 Task: Find an Airbnb in Farmington Hills, MI for 12 guests from 10th to 20th August, with a price range of ₹10,000 to ₹14,000, 6 bedrooms, and amenities like TV, gym, breakfast, WiFi, and free parking. Choose 'Flat' as the property type and enable 'Self check-in'.
Action: Mouse moved to (736, 145)
Screenshot: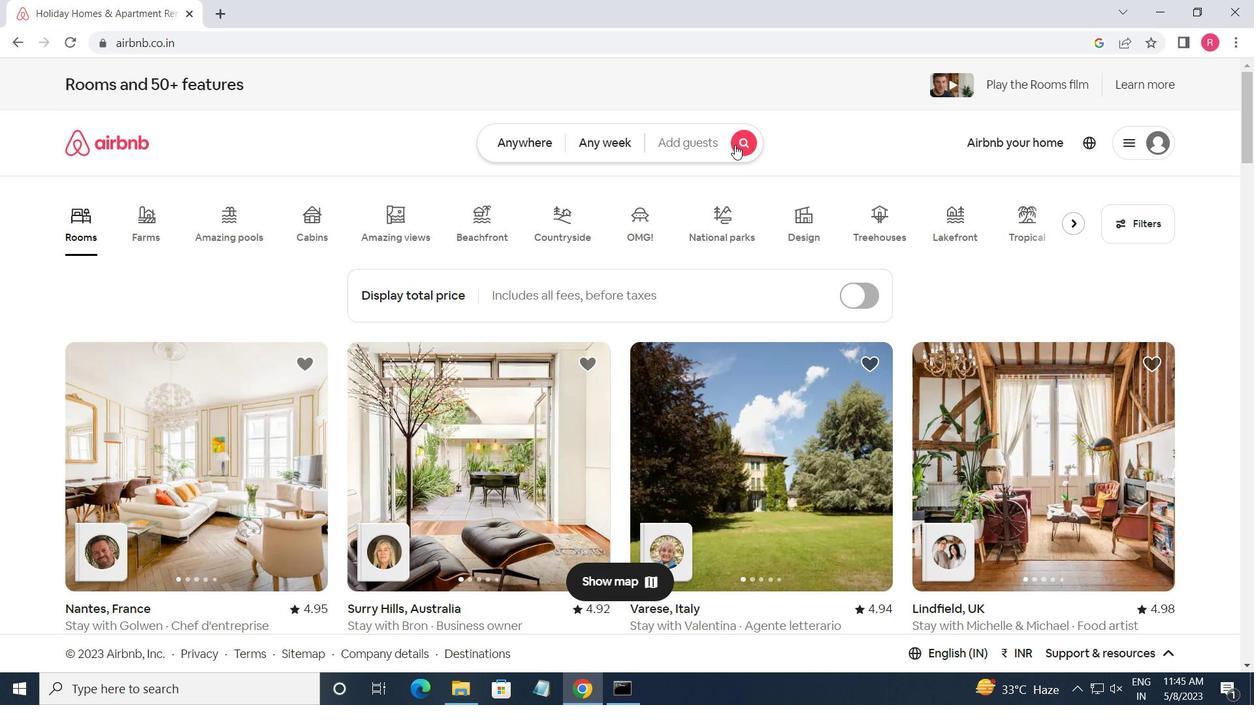 
Action: Mouse pressed left at (736, 145)
Screenshot: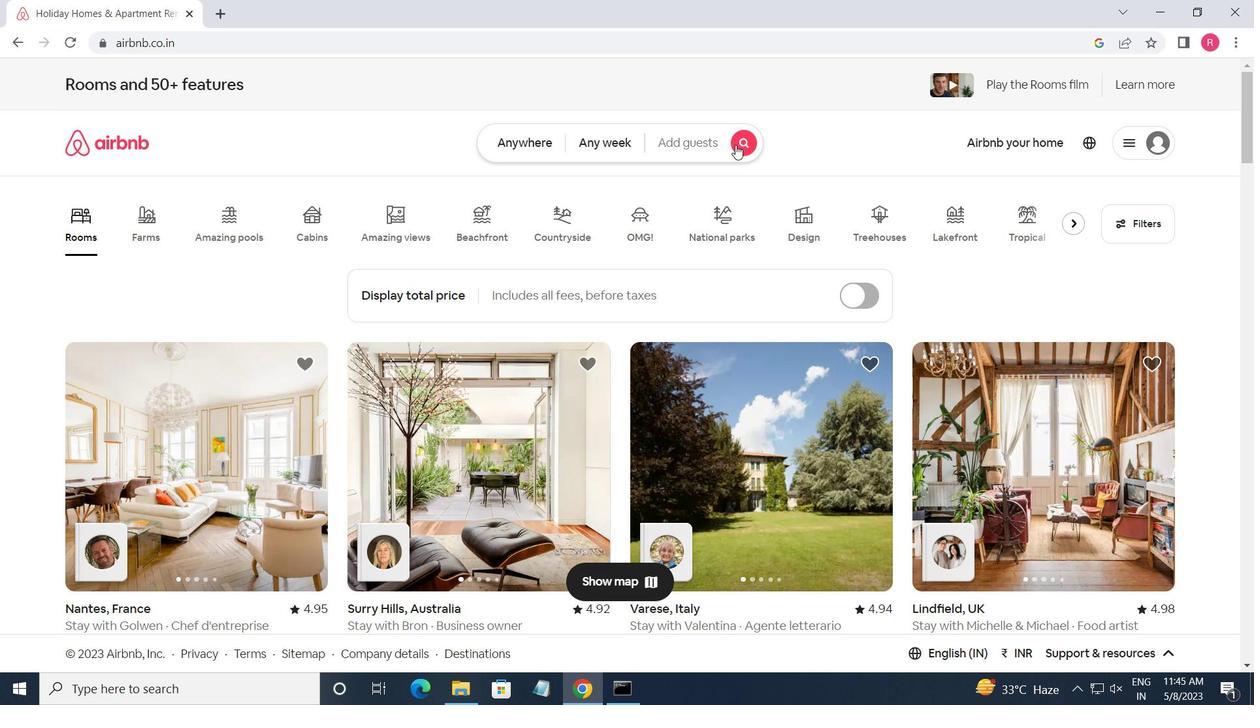 
Action: Mouse moved to (380, 214)
Screenshot: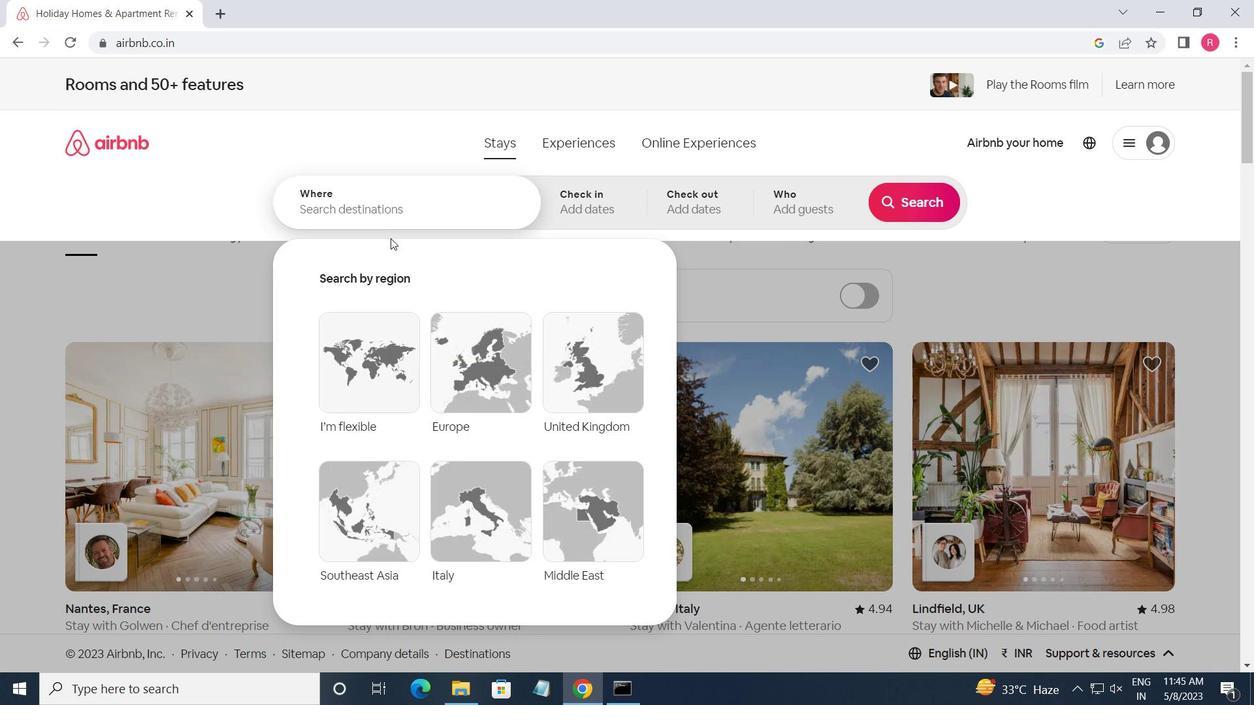 
Action: Mouse pressed left at (380, 214)
Screenshot: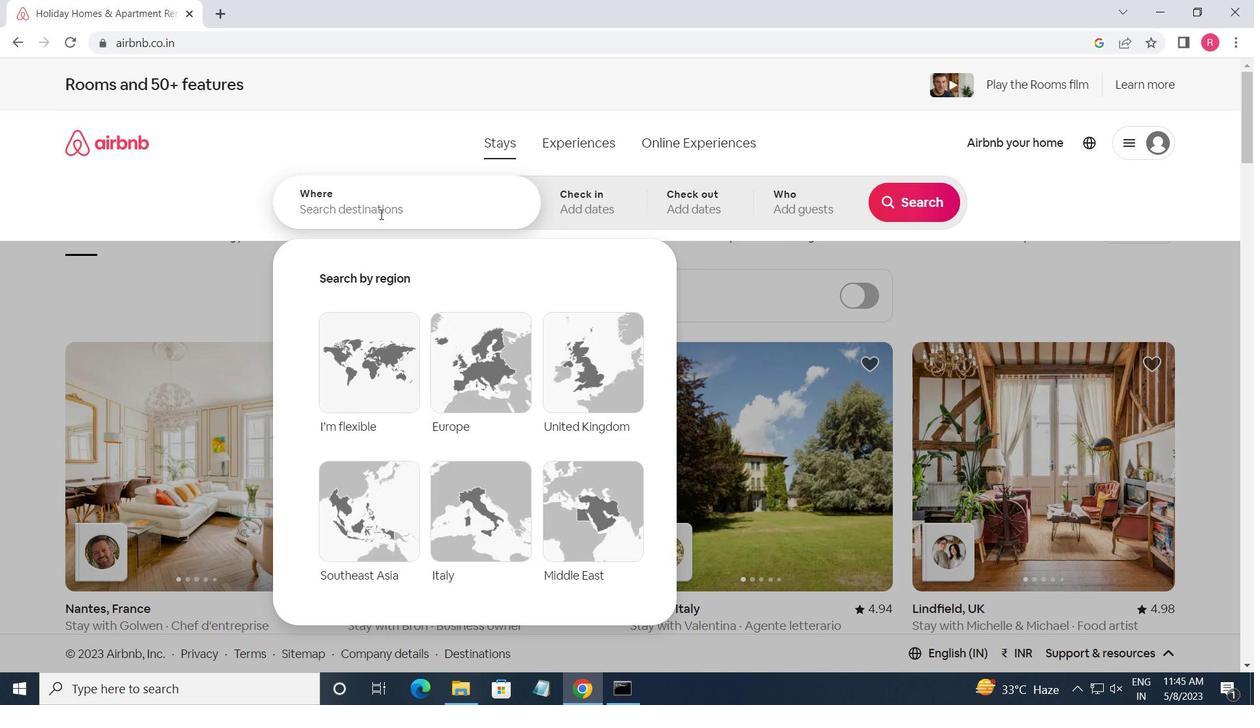 
Action: Key pressed <Key.shift>FARMINGTON
Screenshot: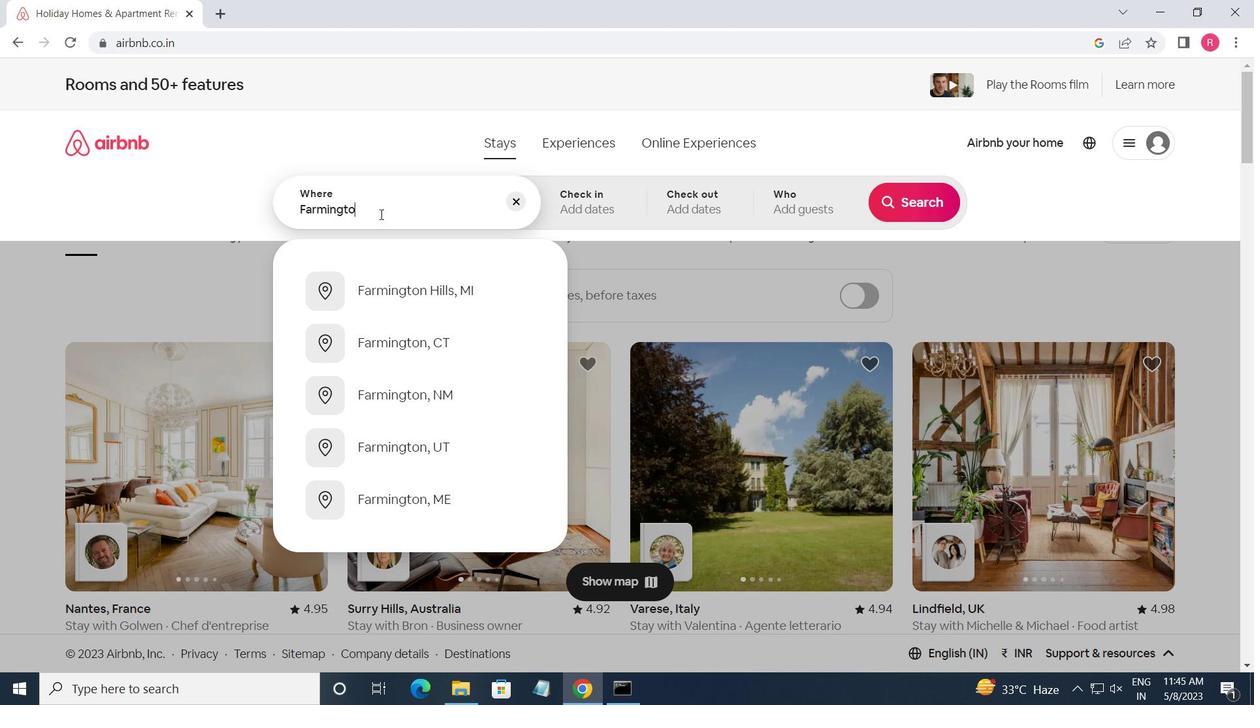 
Action: Mouse moved to (418, 282)
Screenshot: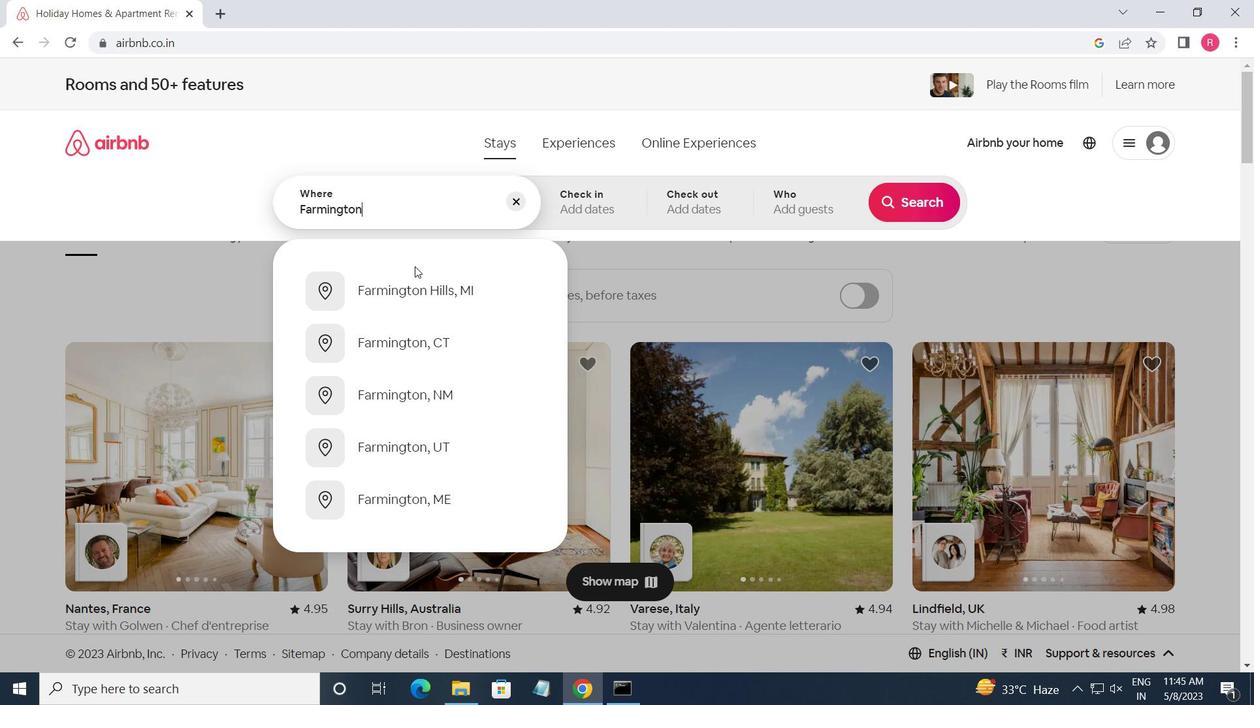 
Action: Mouse pressed left at (418, 282)
Screenshot: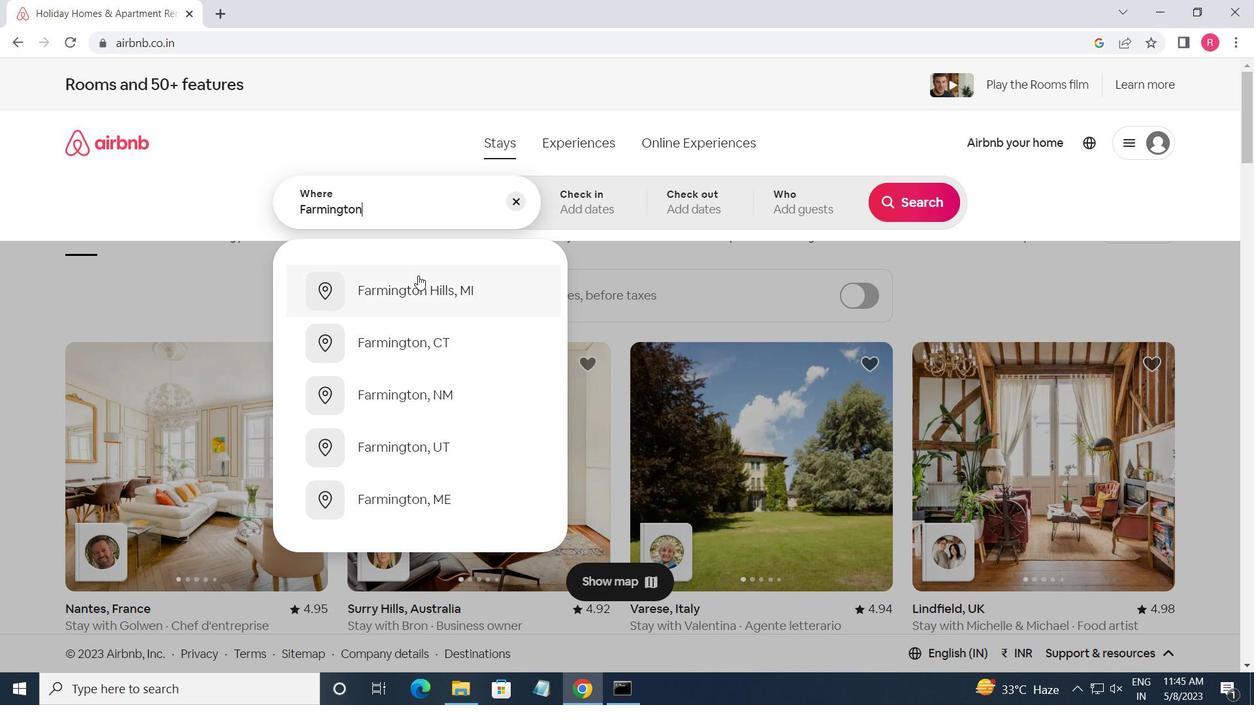 
Action: Mouse moved to (917, 337)
Screenshot: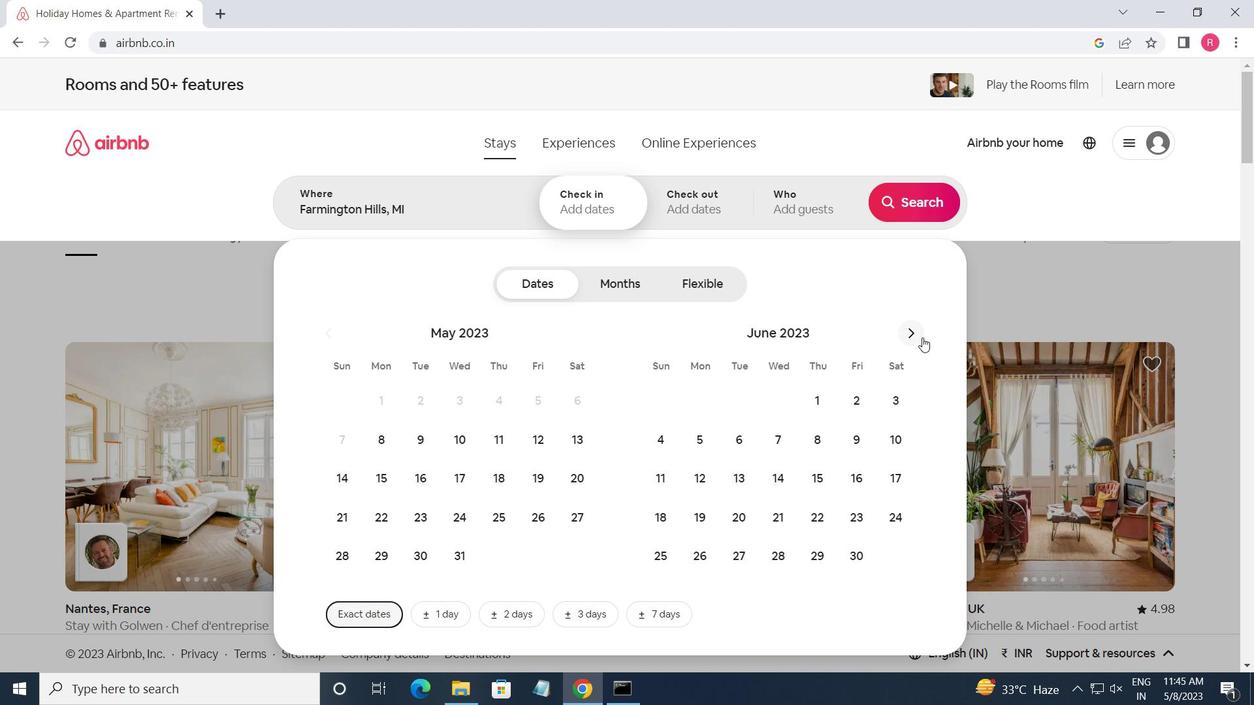 
Action: Mouse pressed left at (917, 337)
Screenshot: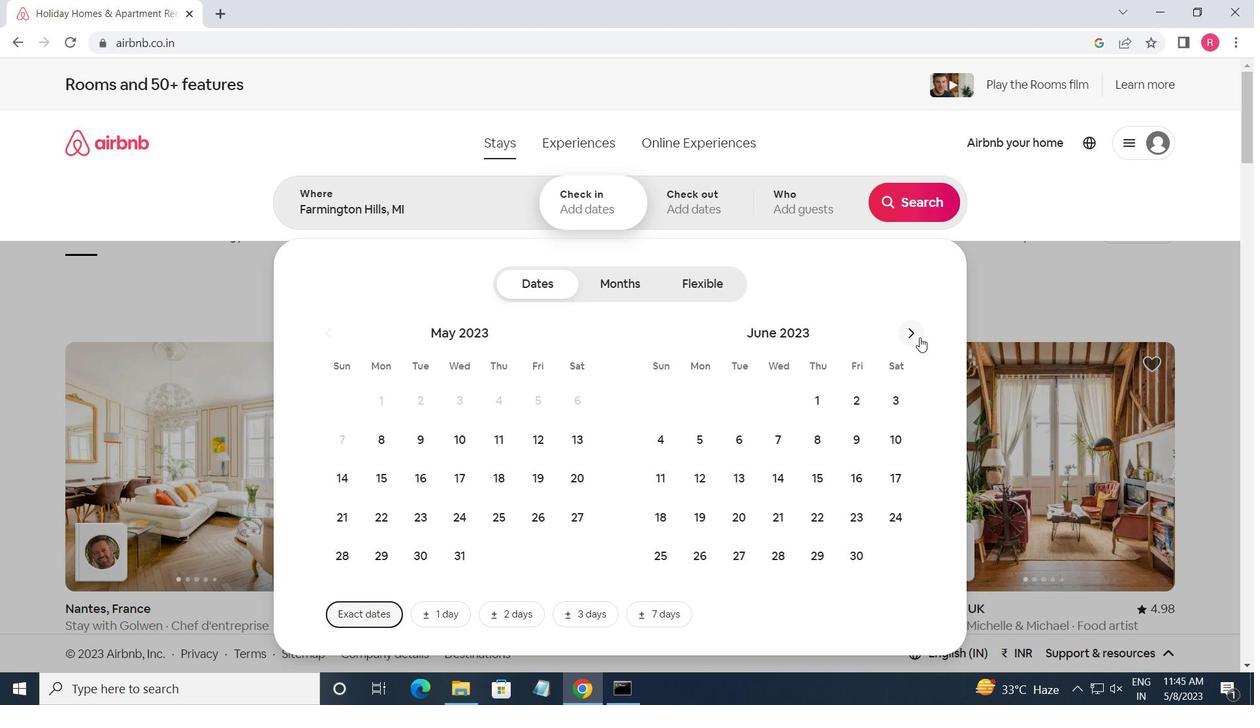 
Action: Mouse pressed left at (917, 337)
Screenshot: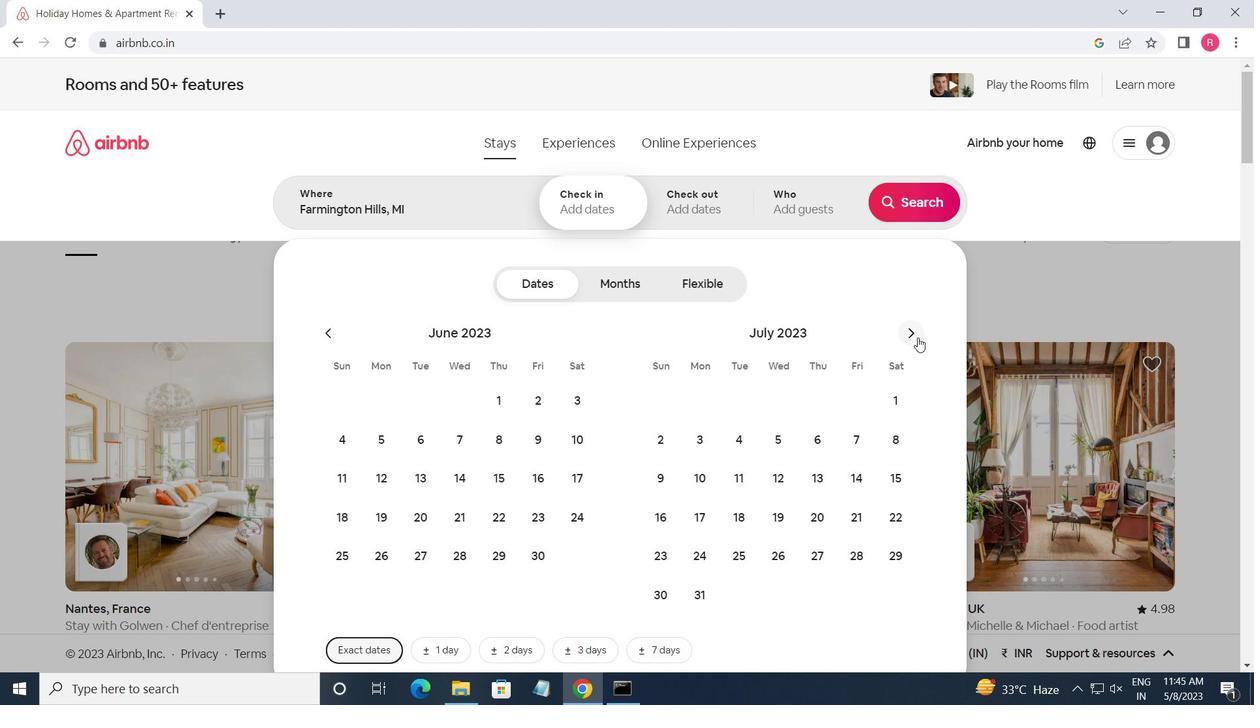 
Action: Mouse moved to (826, 448)
Screenshot: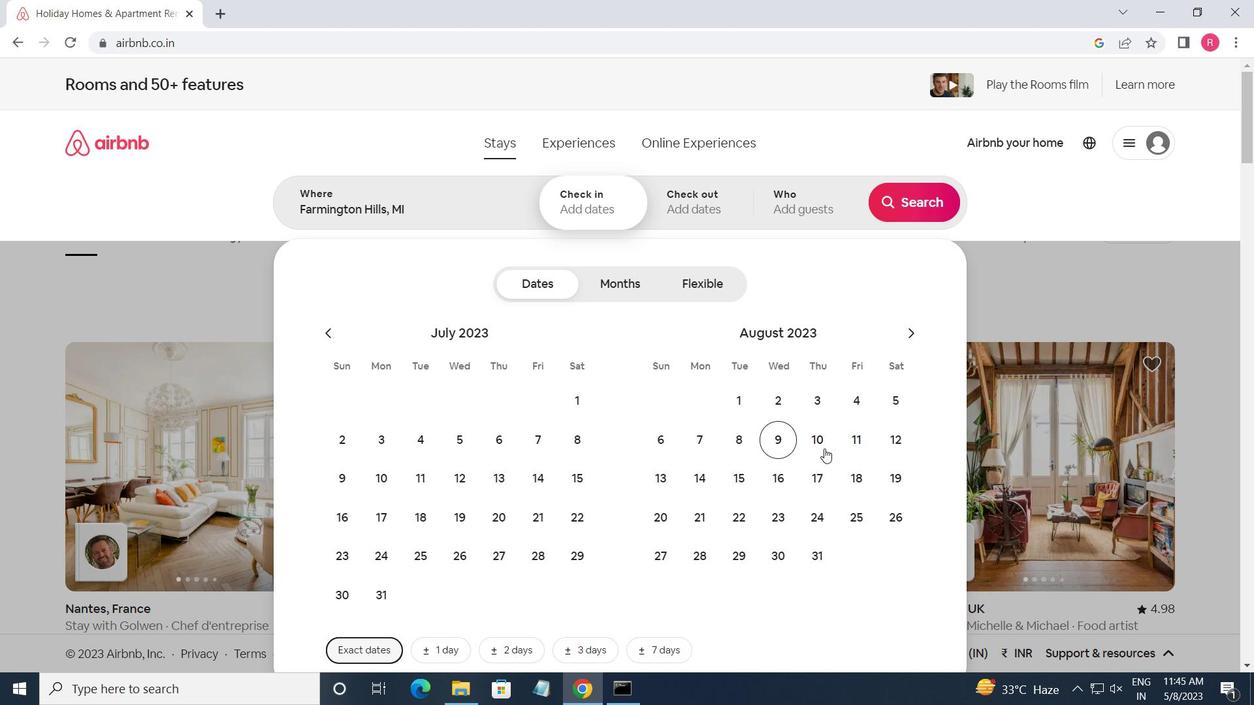 
Action: Mouse pressed left at (826, 448)
Screenshot: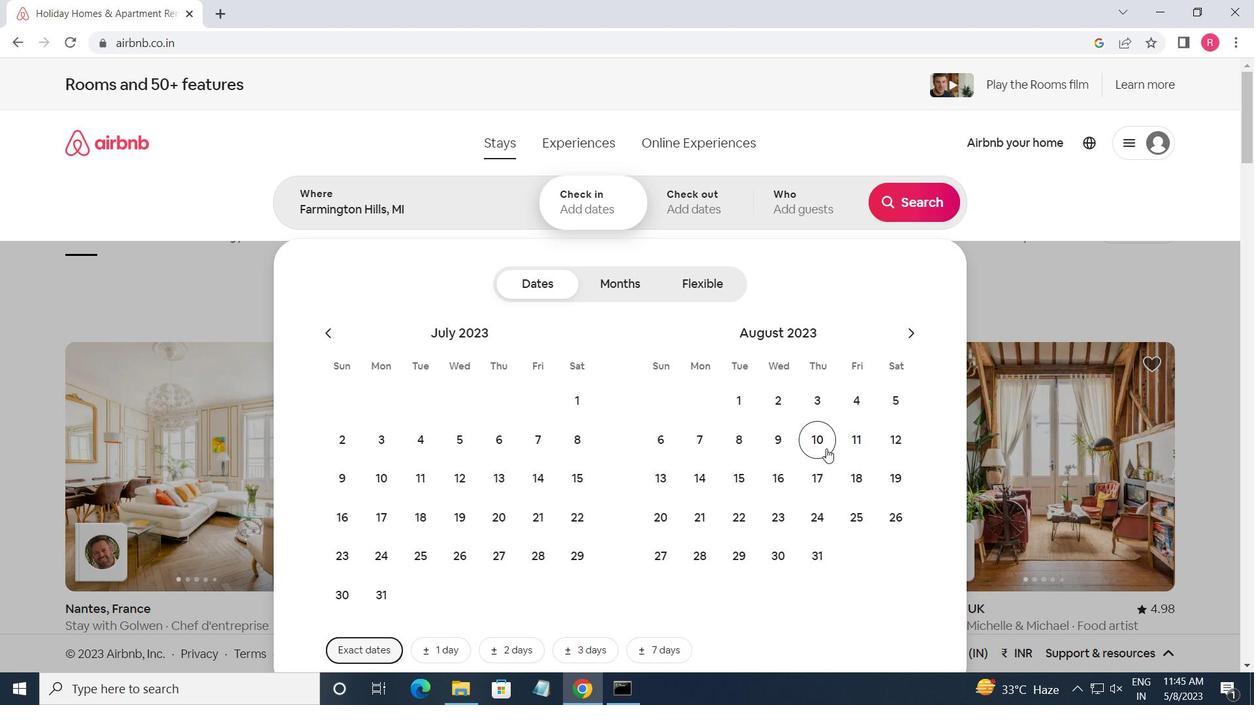 
Action: Mouse moved to (677, 516)
Screenshot: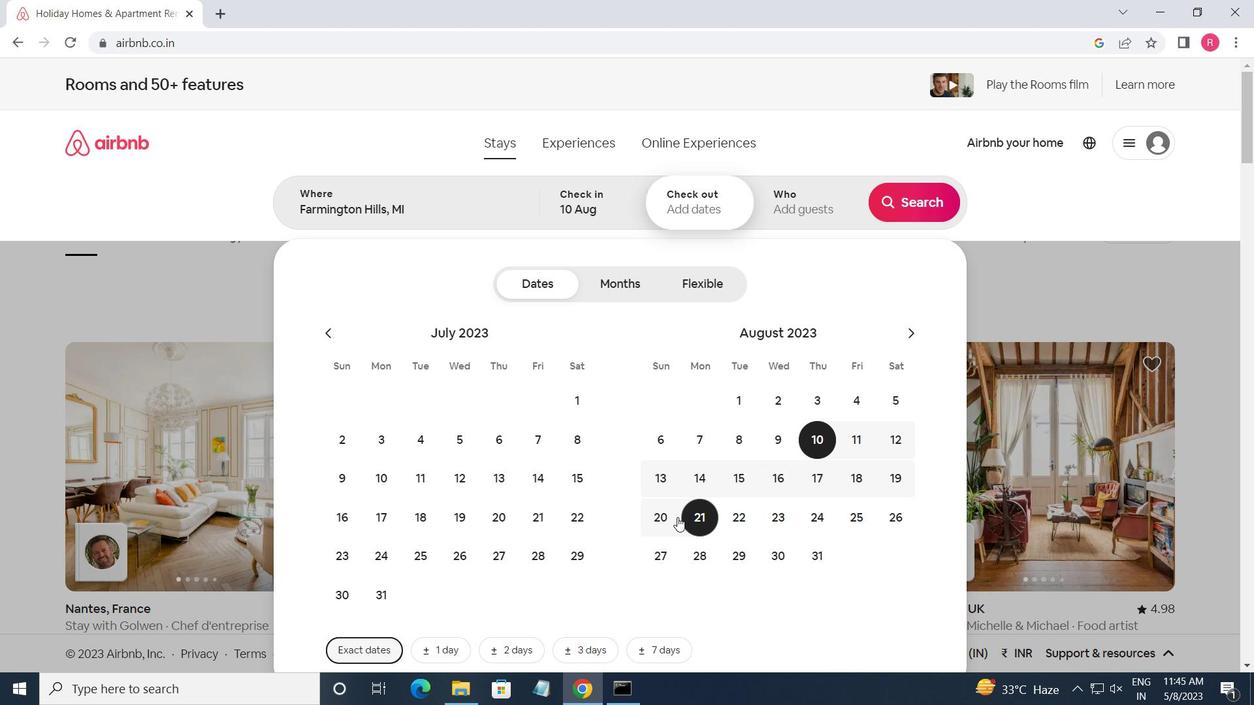 
Action: Mouse pressed left at (677, 516)
Screenshot: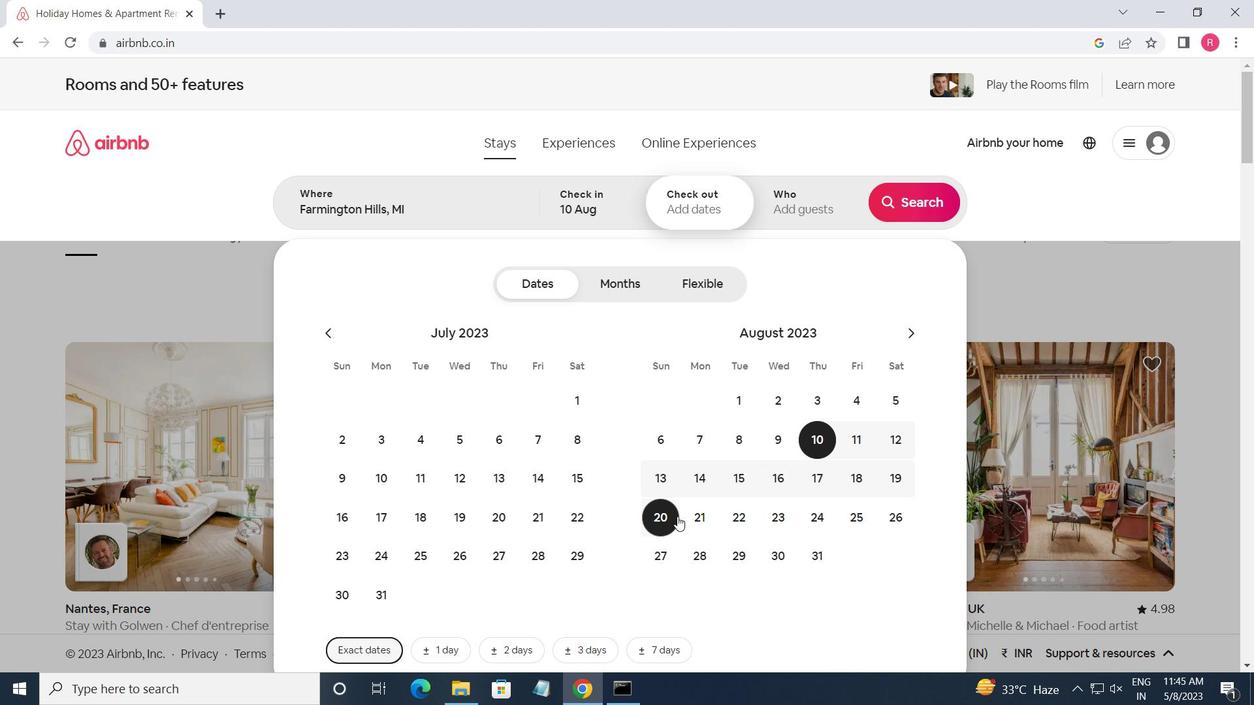 
Action: Mouse moved to (805, 213)
Screenshot: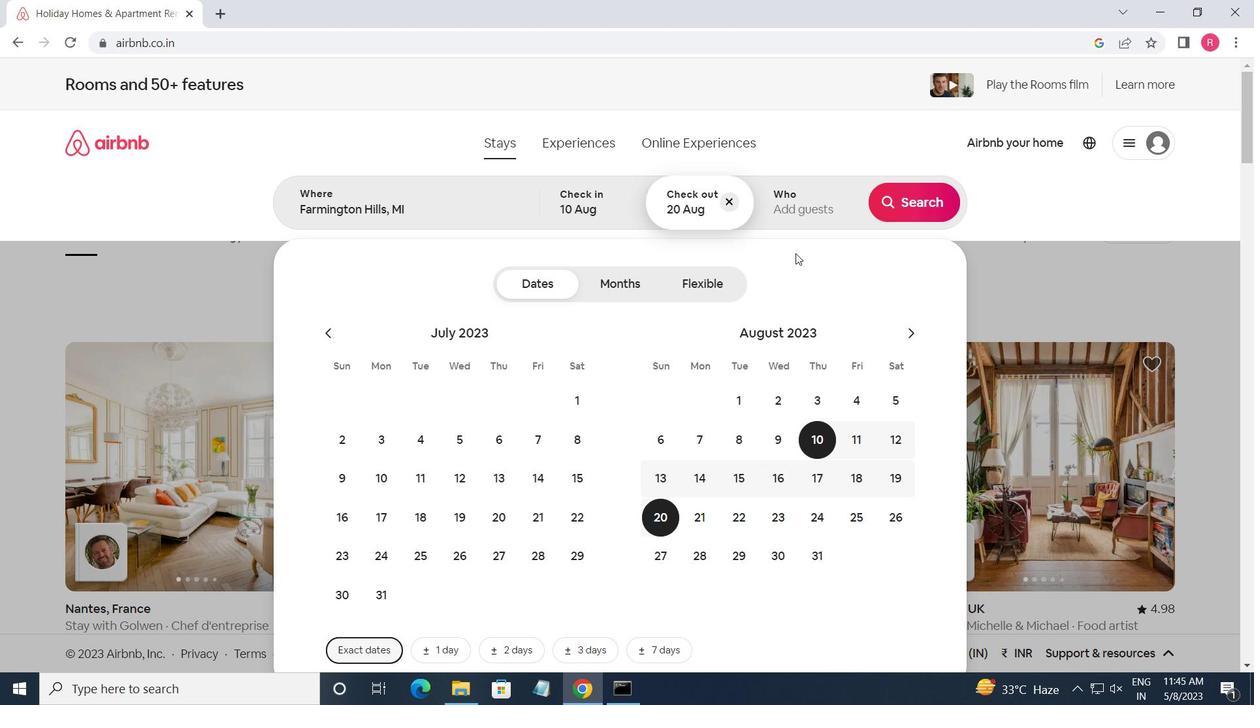 
Action: Mouse pressed left at (805, 213)
Screenshot: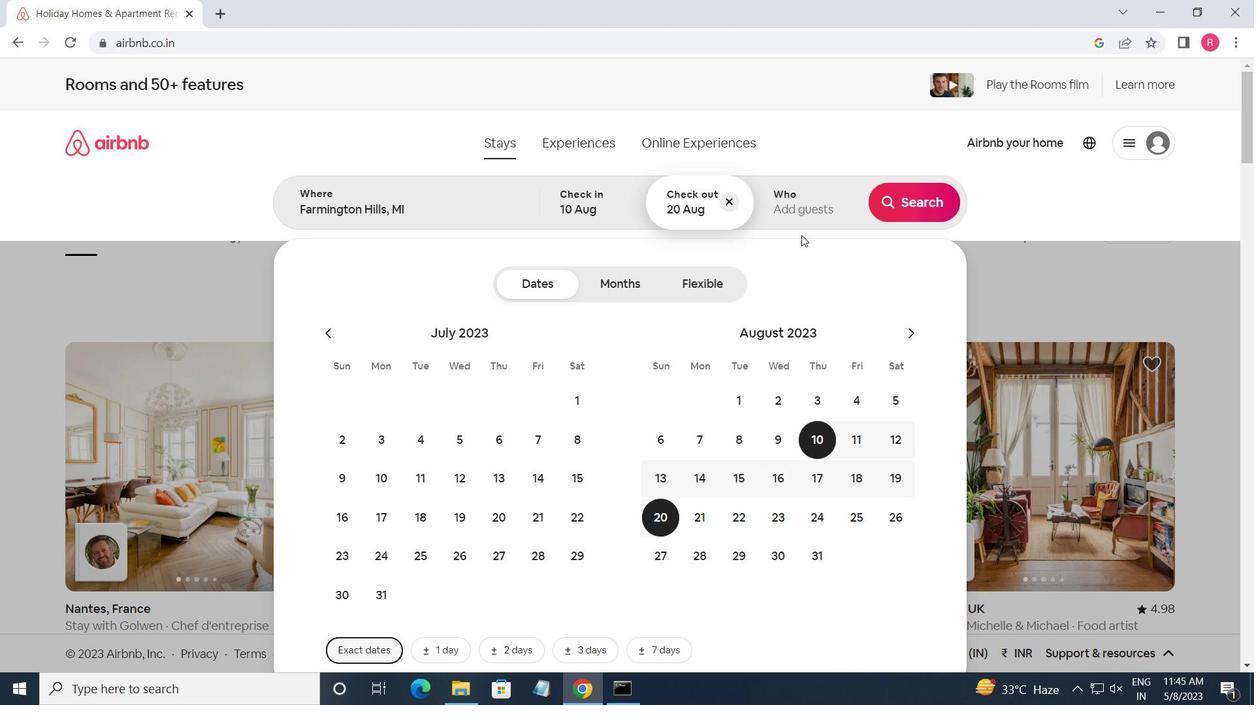 
Action: Mouse moved to (920, 292)
Screenshot: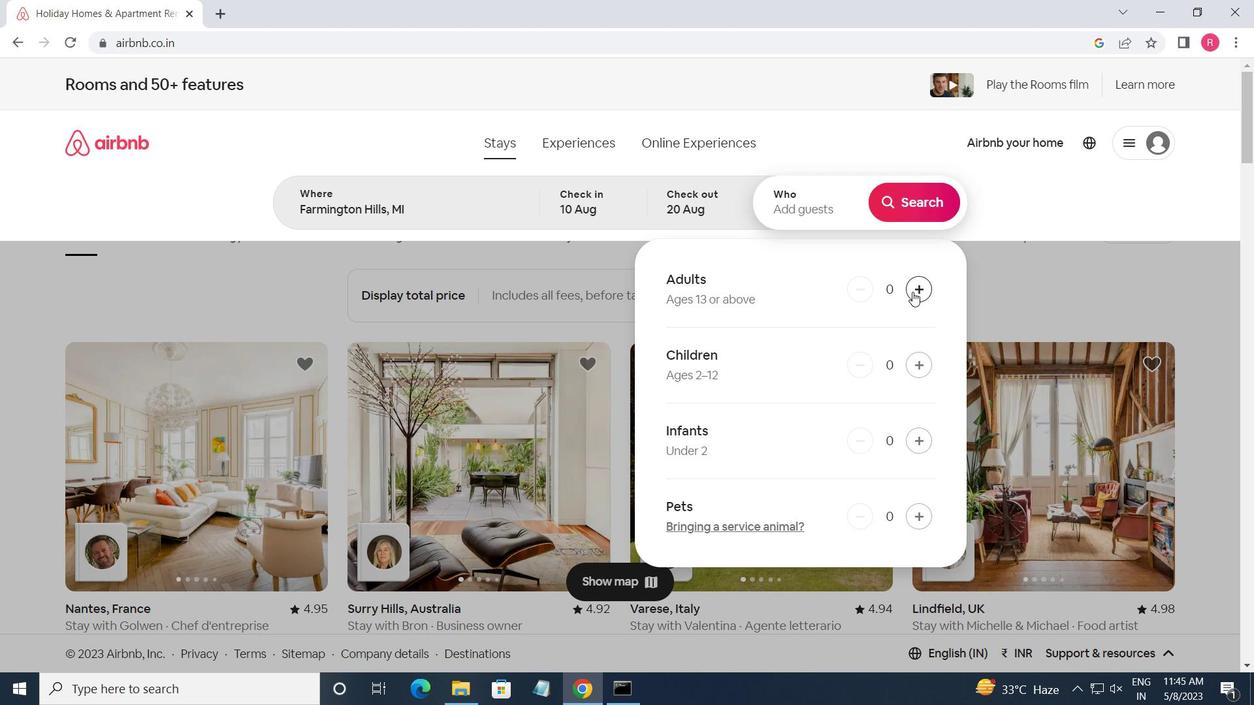 
Action: Mouse pressed left at (920, 292)
Screenshot: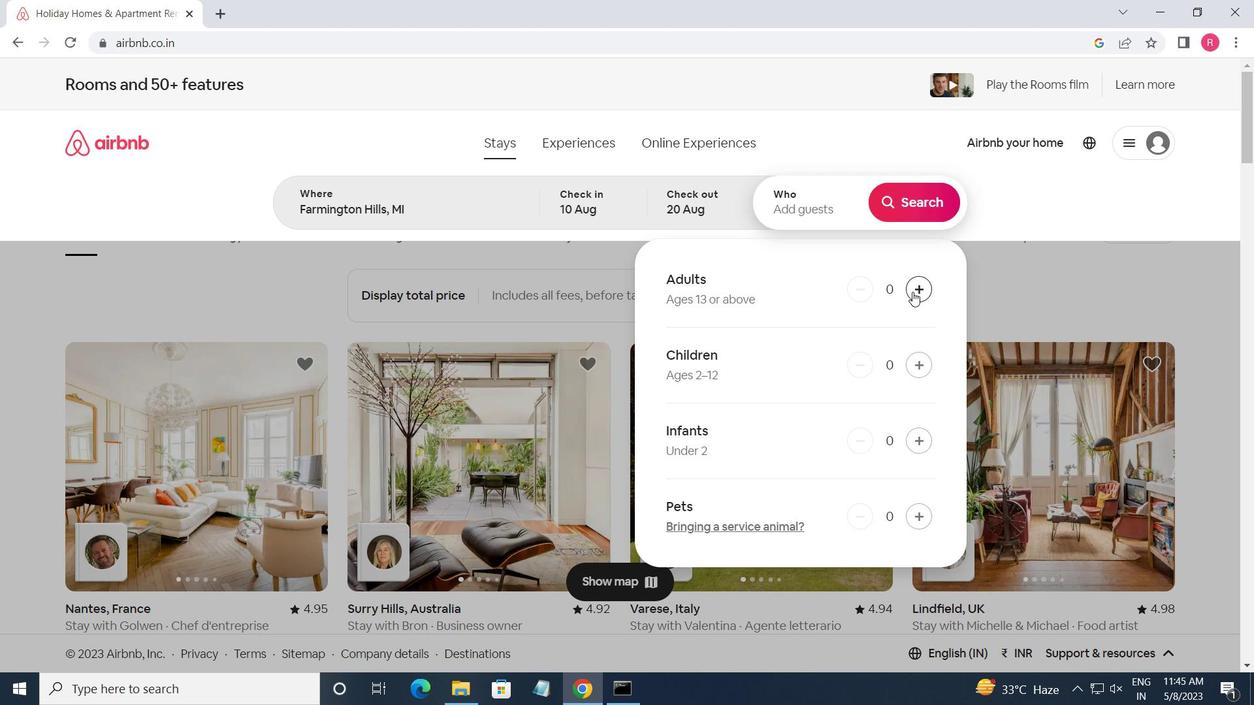 
Action: Mouse moved to (920, 292)
Screenshot: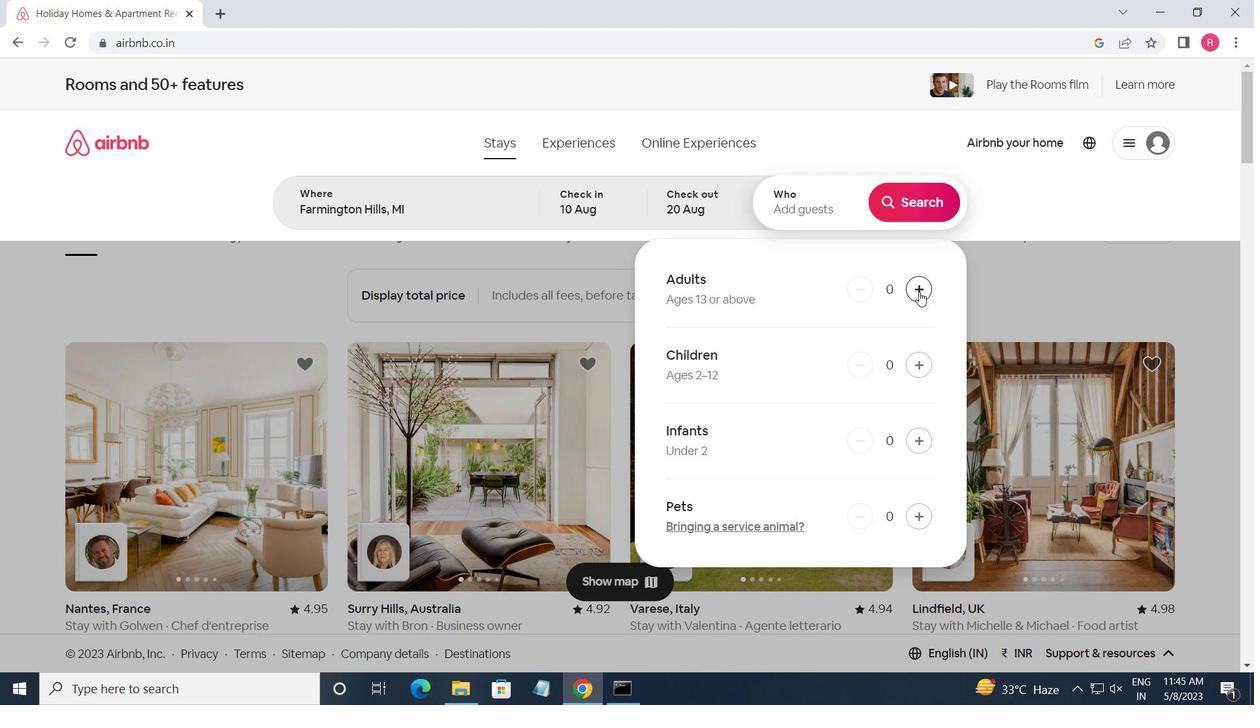 
Action: Mouse pressed left at (920, 292)
Screenshot: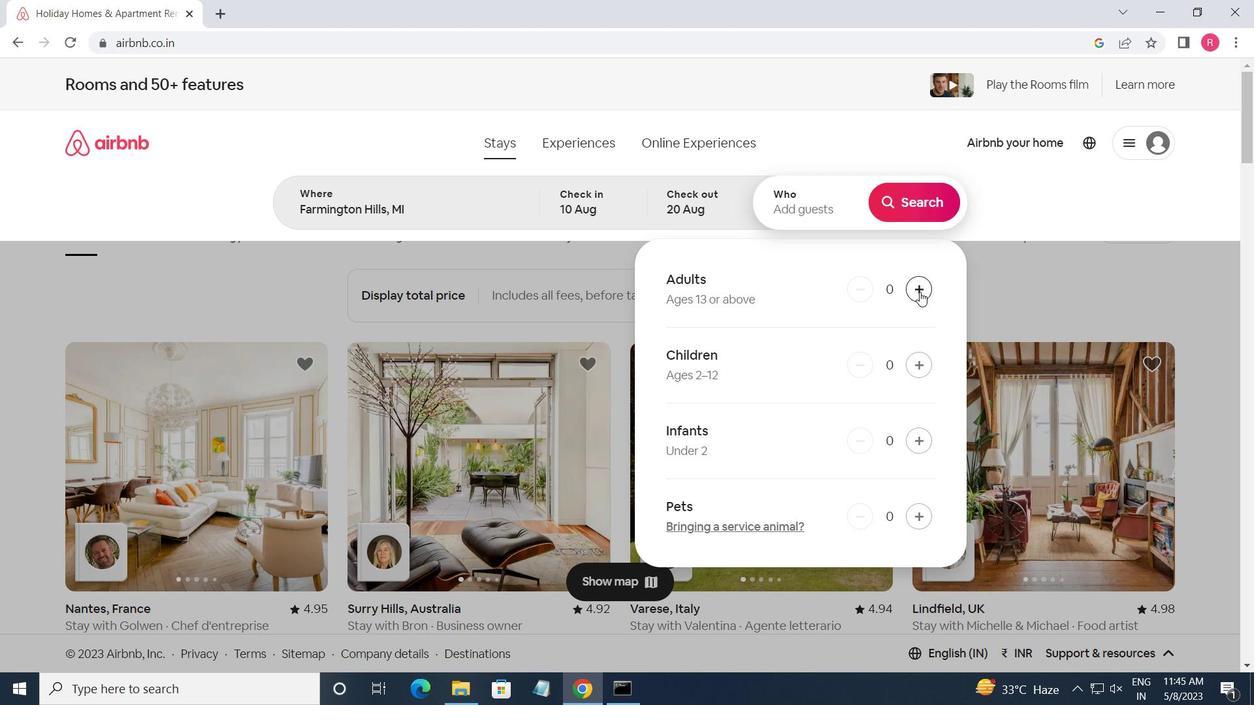 
Action: Mouse pressed left at (920, 292)
Screenshot: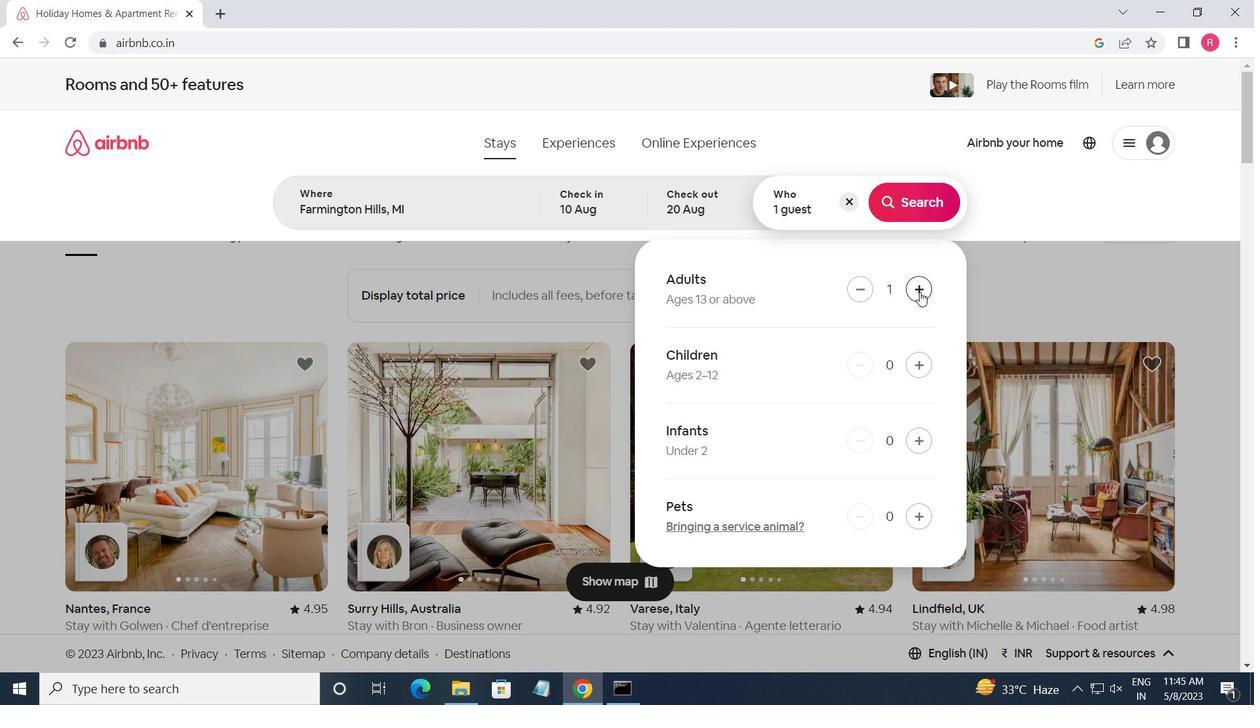 
Action: Mouse pressed left at (920, 292)
Screenshot: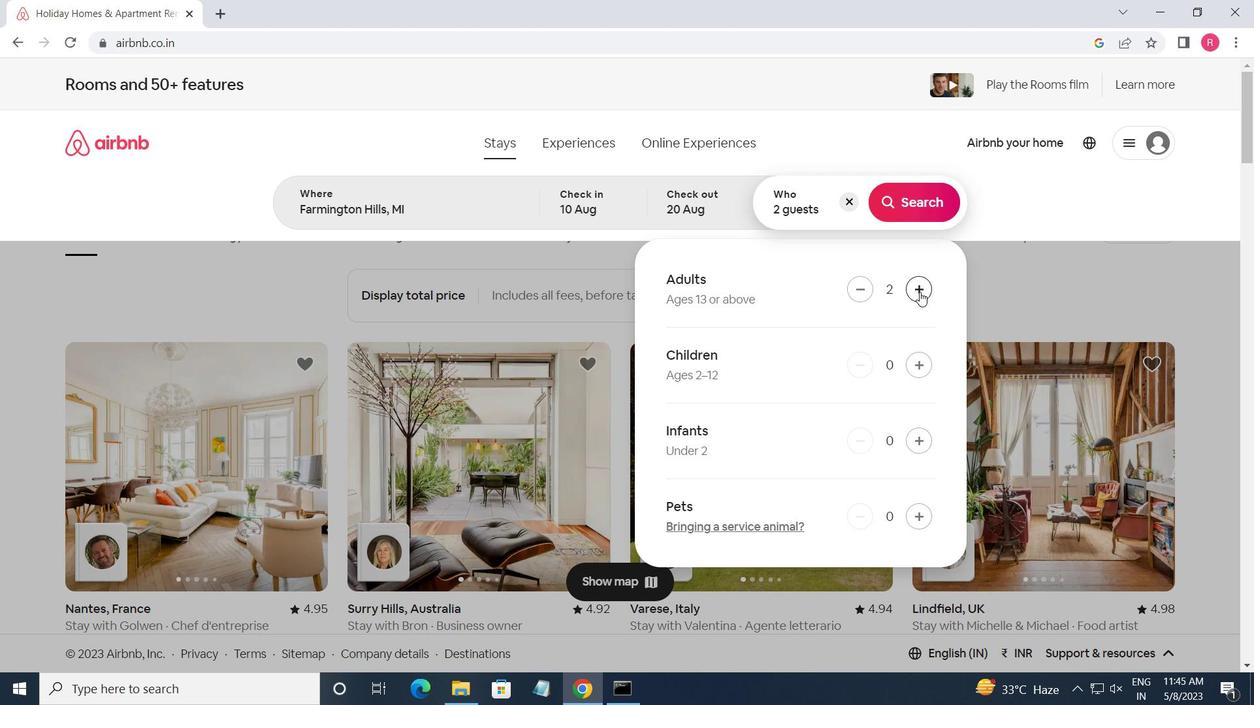 
Action: Mouse pressed left at (920, 292)
Screenshot: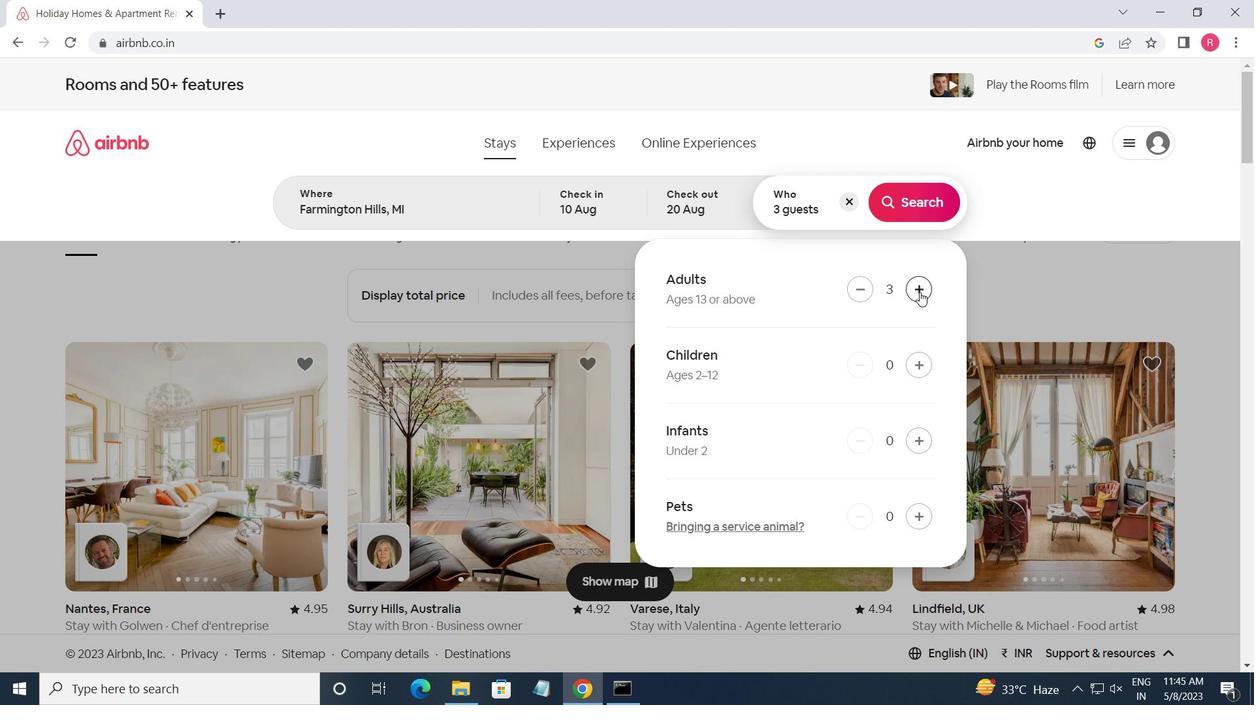 
Action: Mouse pressed left at (920, 292)
Screenshot: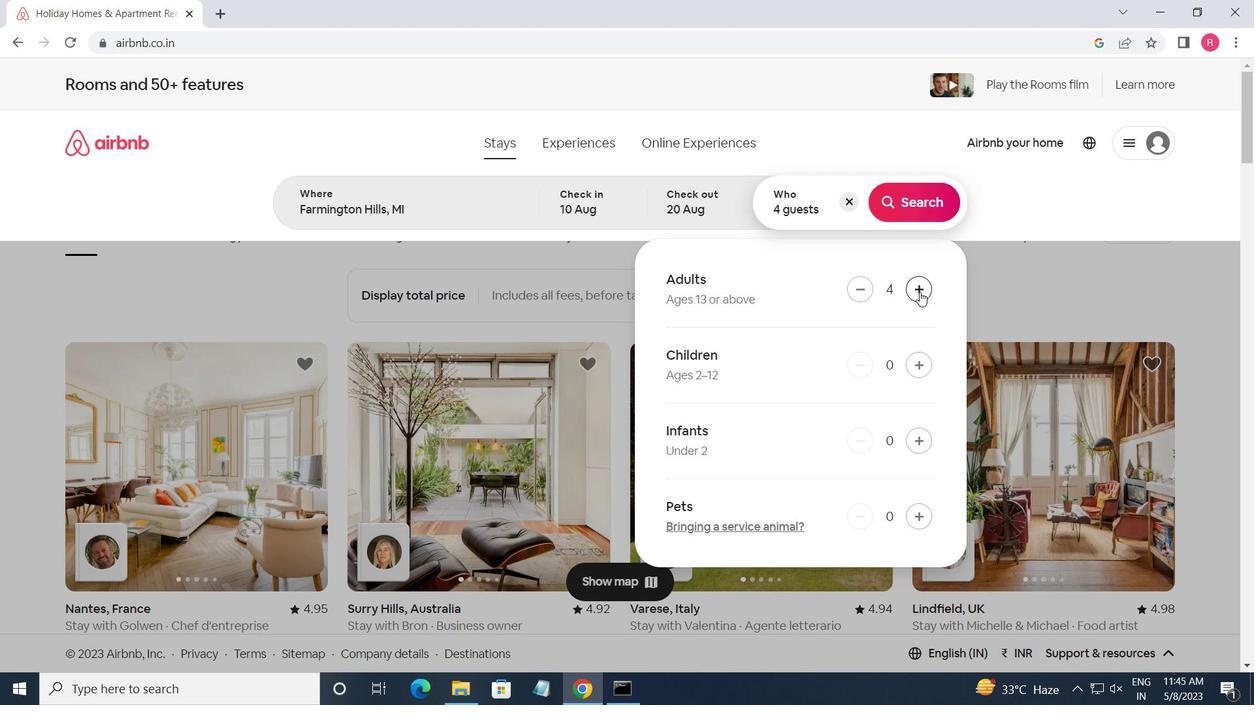 
Action: Mouse pressed left at (920, 292)
Screenshot: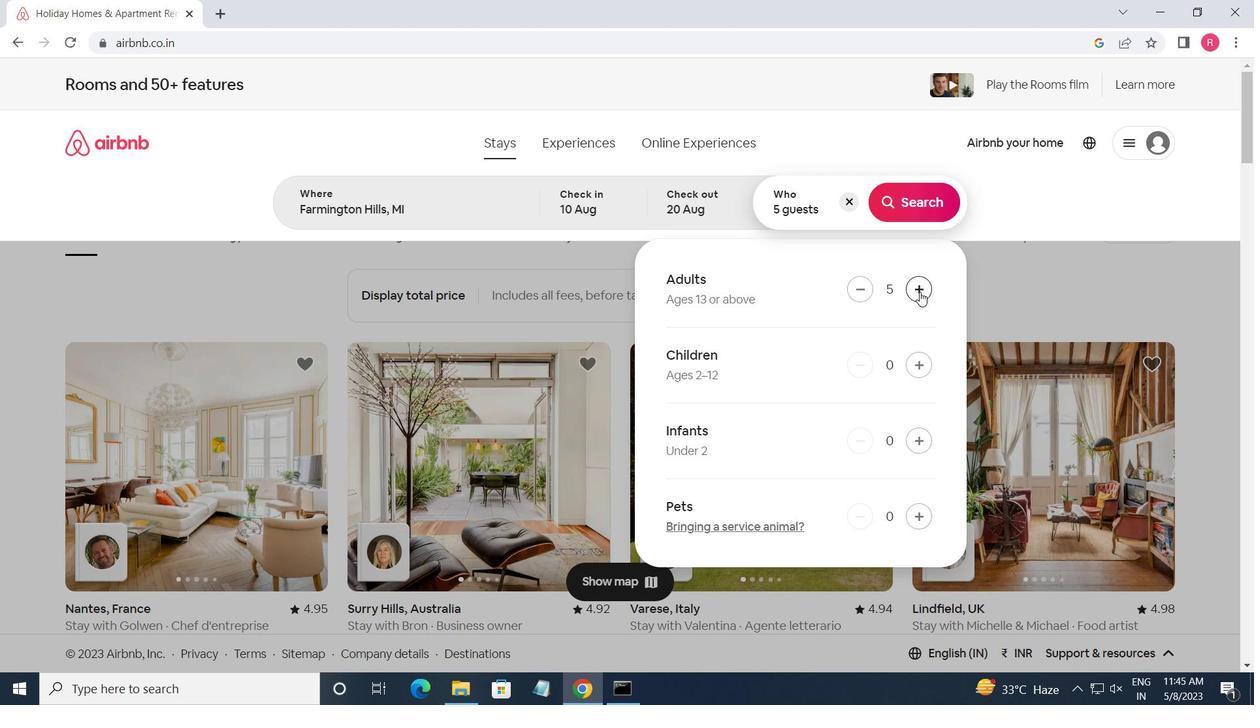 
Action: Mouse pressed left at (920, 292)
Screenshot: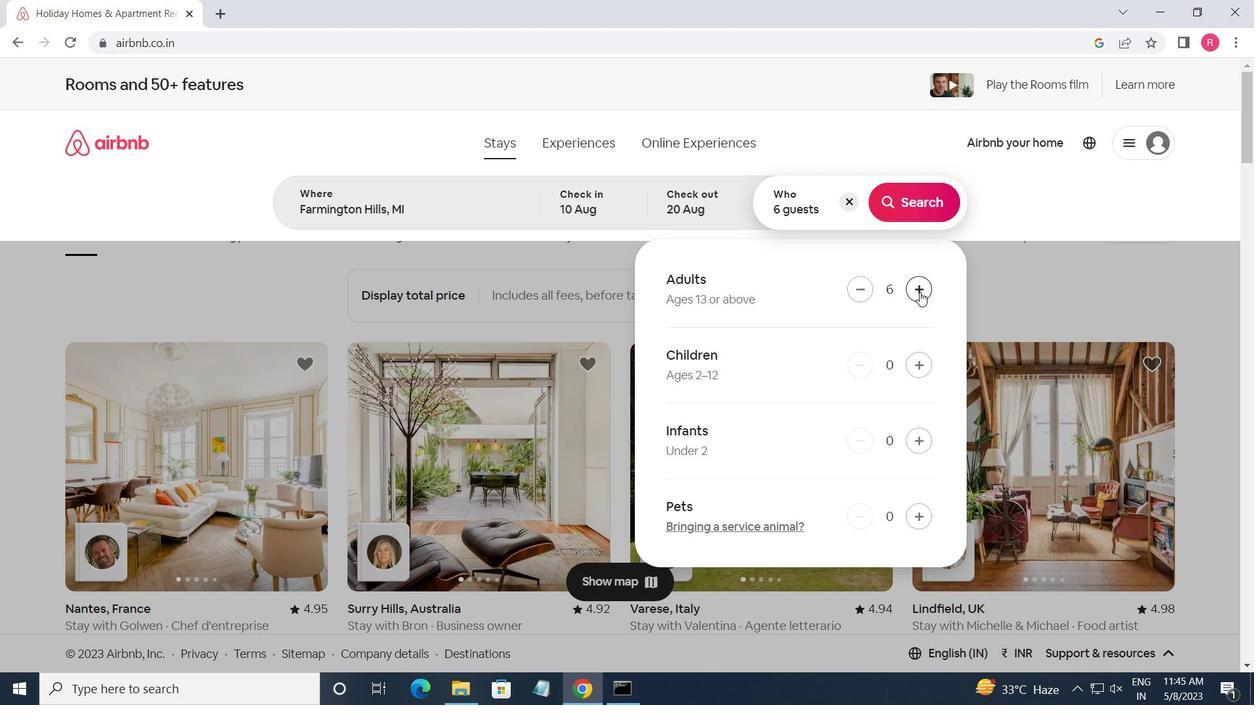 
Action: Mouse pressed left at (920, 292)
Screenshot: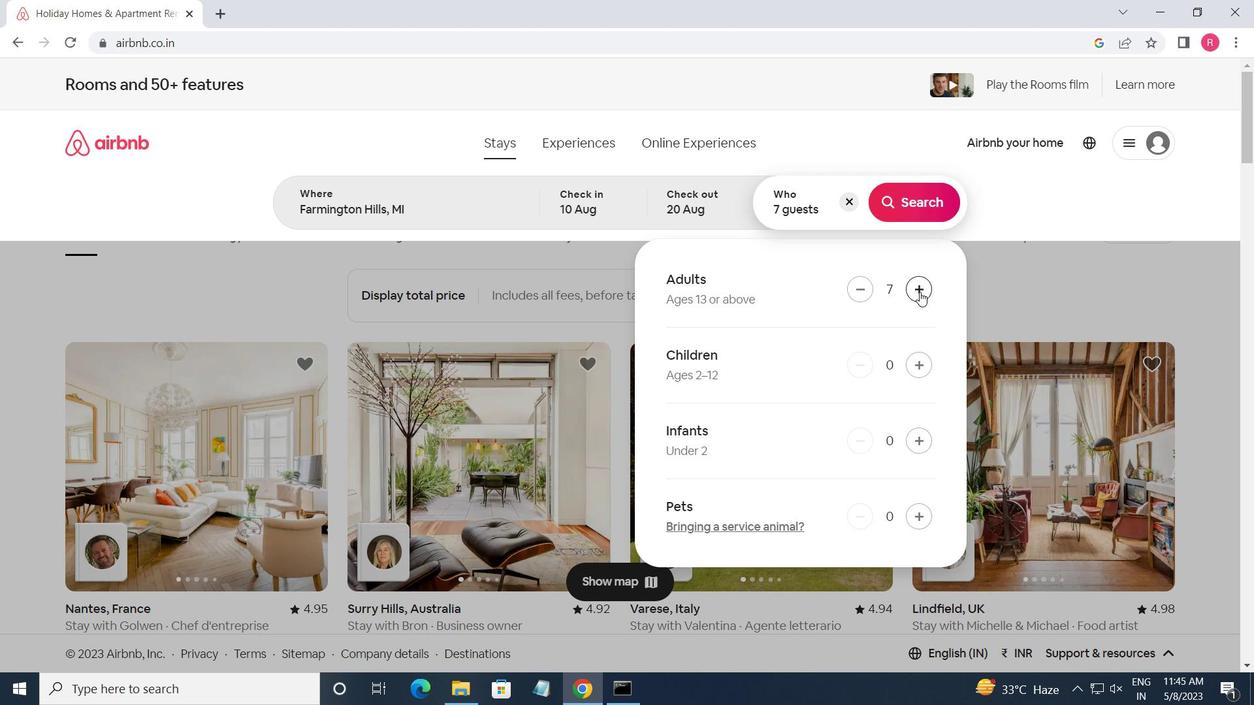 
Action: Mouse pressed left at (920, 292)
Screenshot: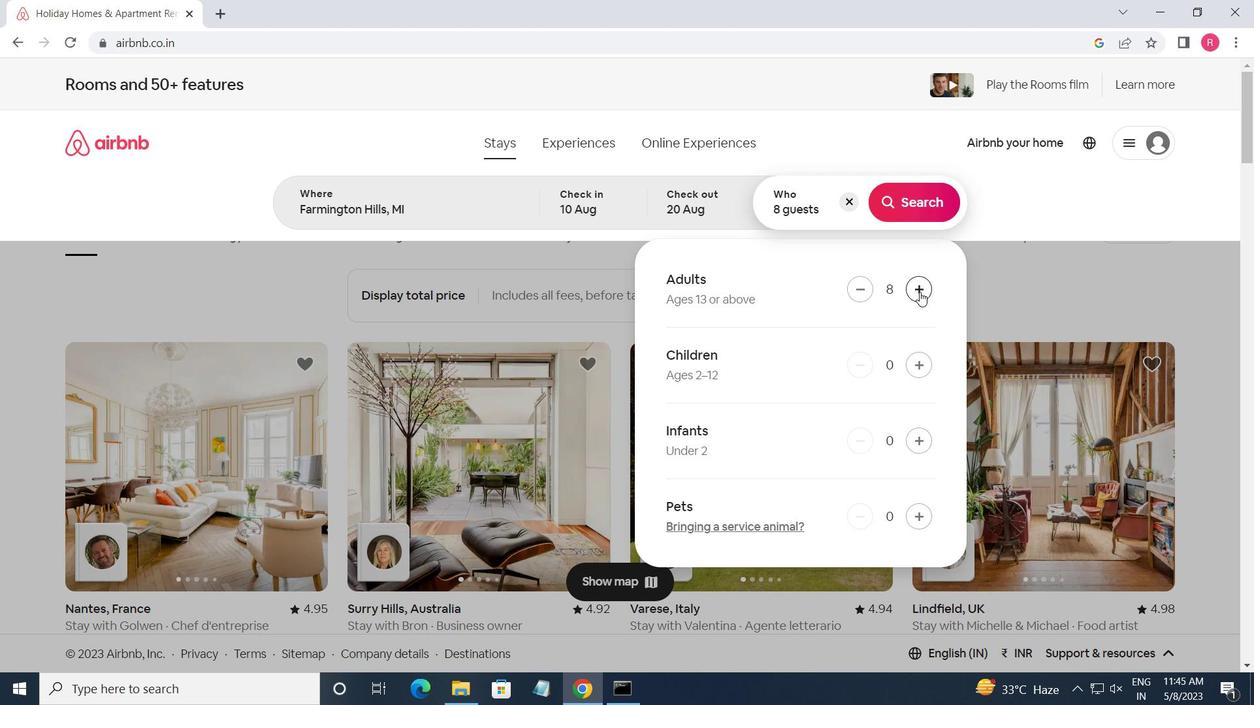 
Action: Mouse pressed left at (920, 292)
Screenshot: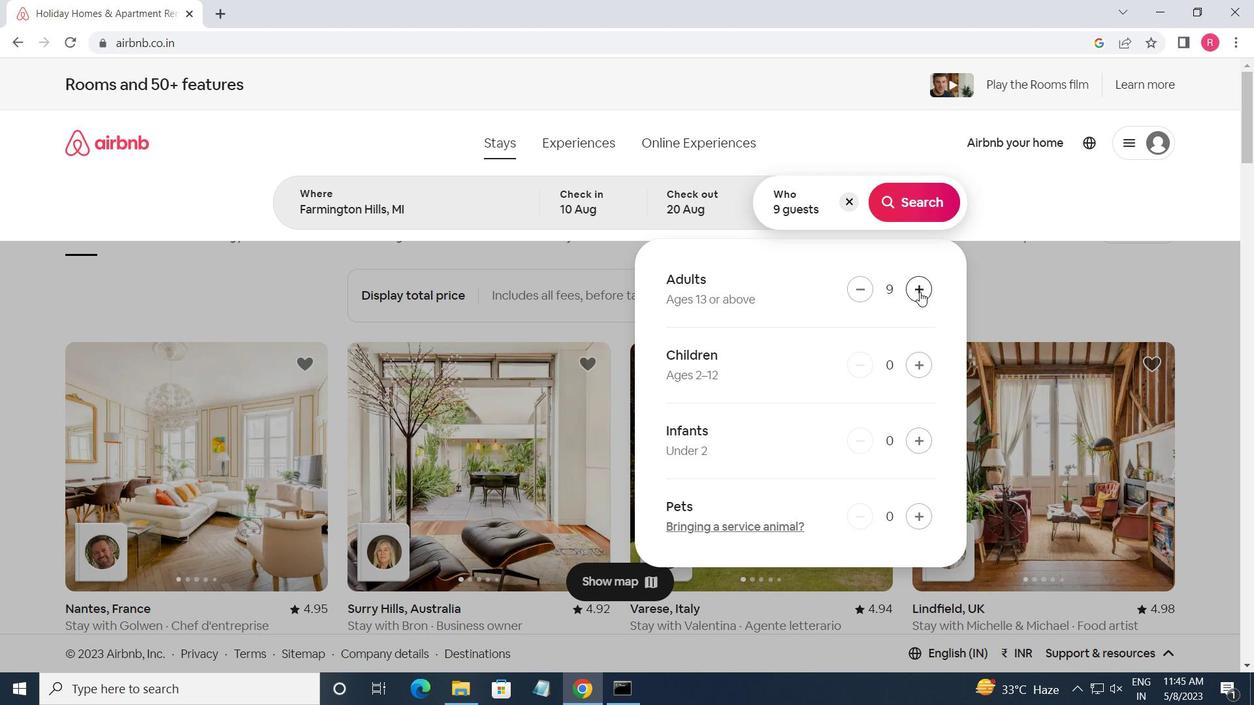 
Action: Mouse pressed left at (920, 292)
Screenshot: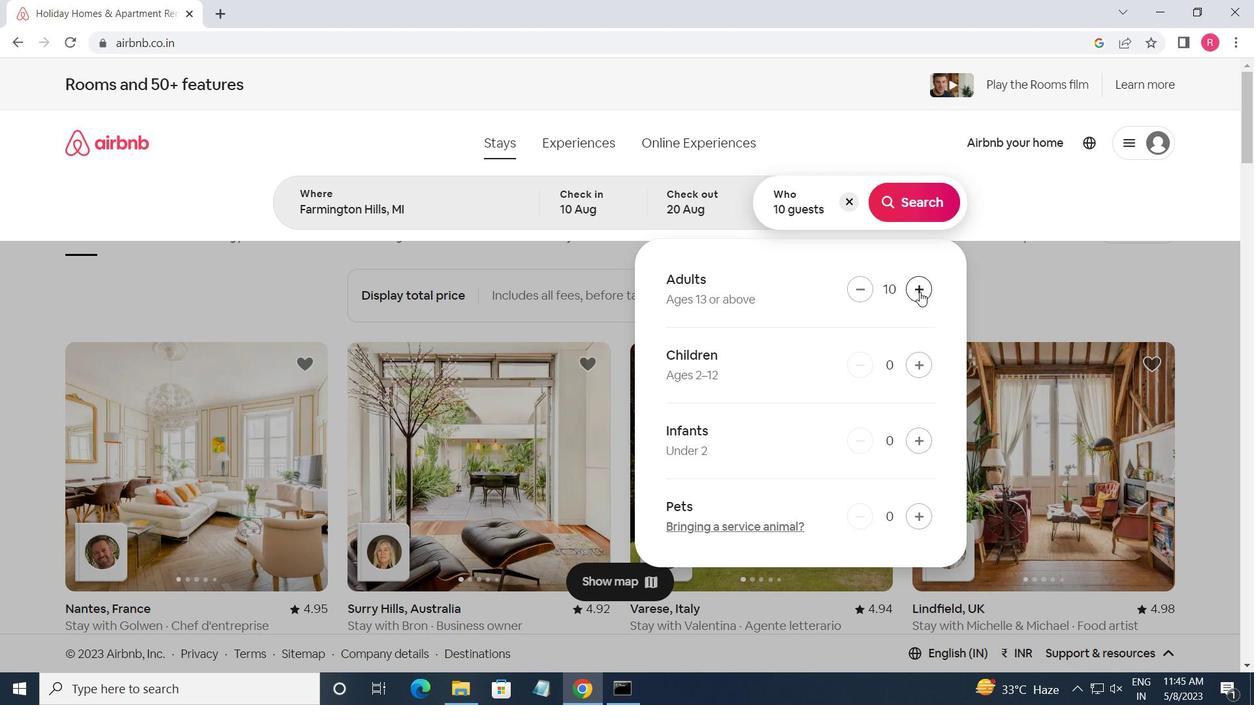 
Action: Mouse moved to (929, 204)
Screenshot: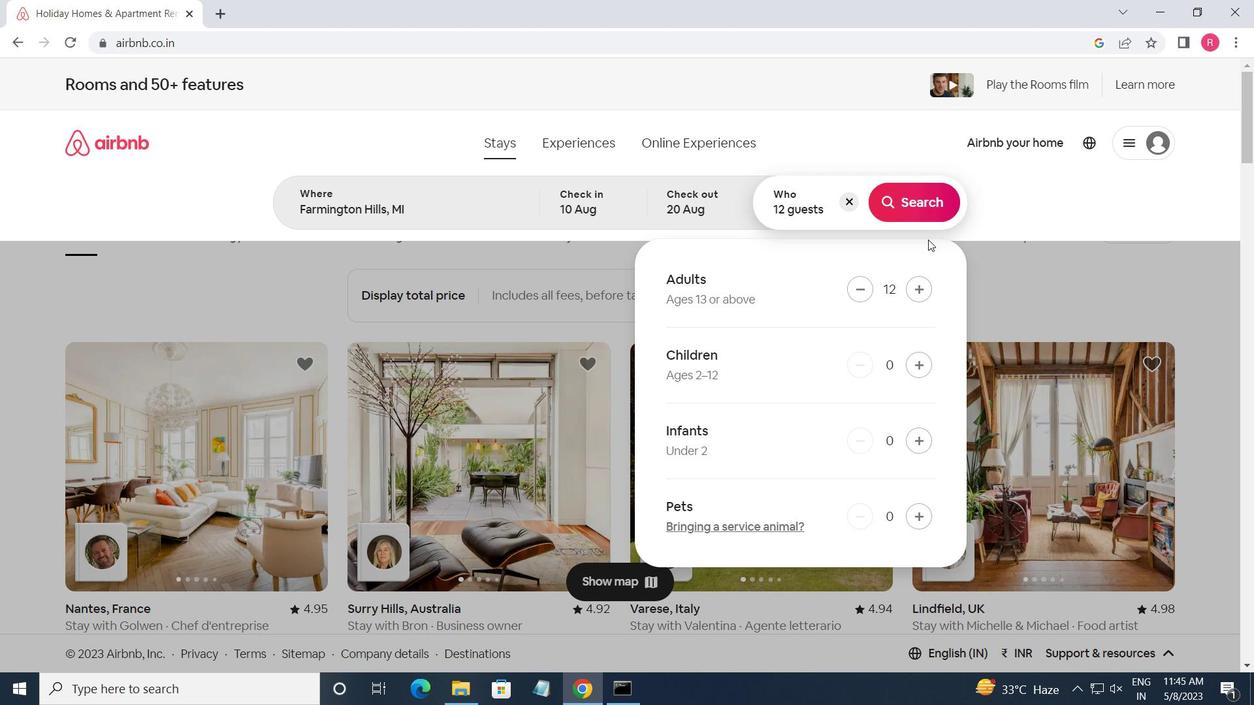 
Action: Mouse pressed left at (929, 204)
Screenshot: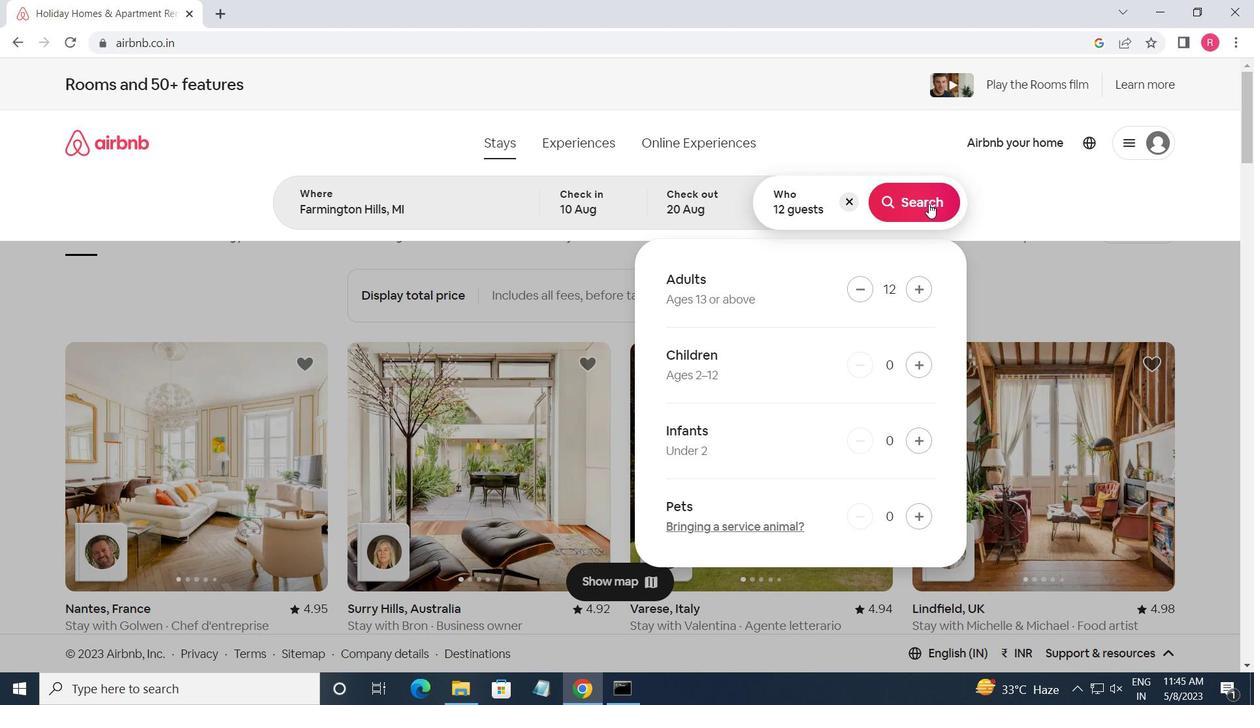
Action: Mouse moved to (1152, 164)
Screenshot: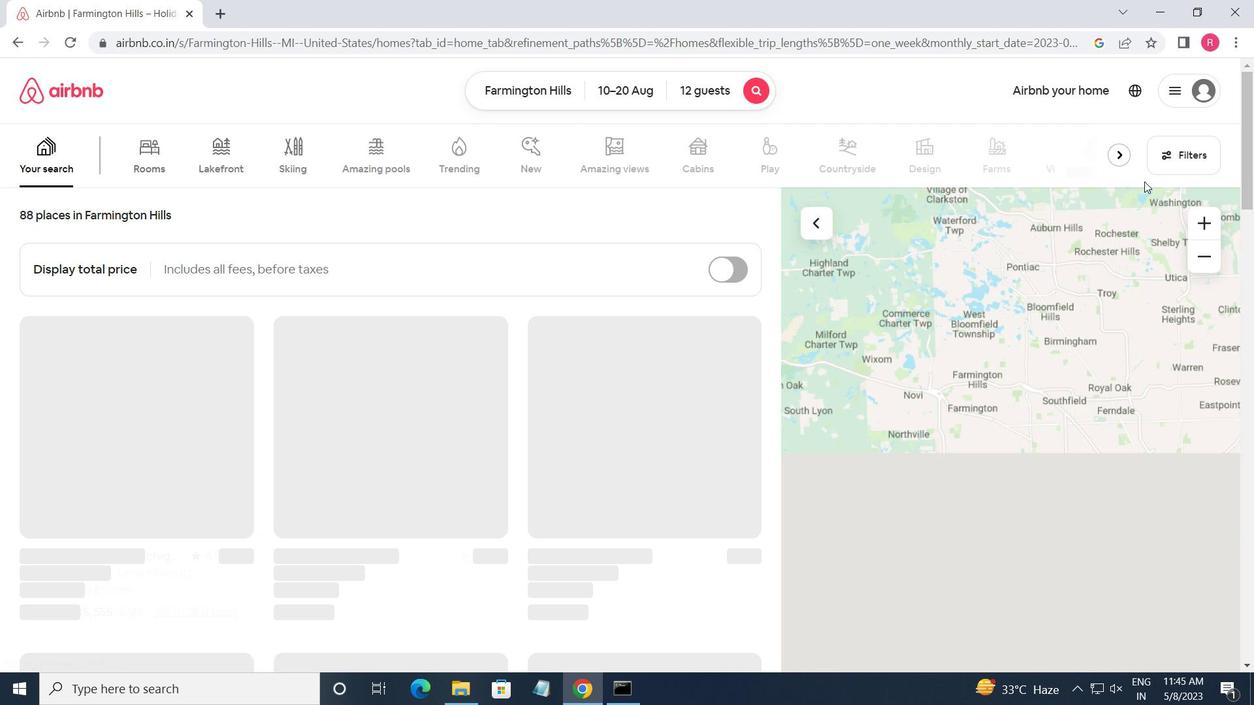 
Action: Mouse pressed left at (1152, 164)
Screenshot: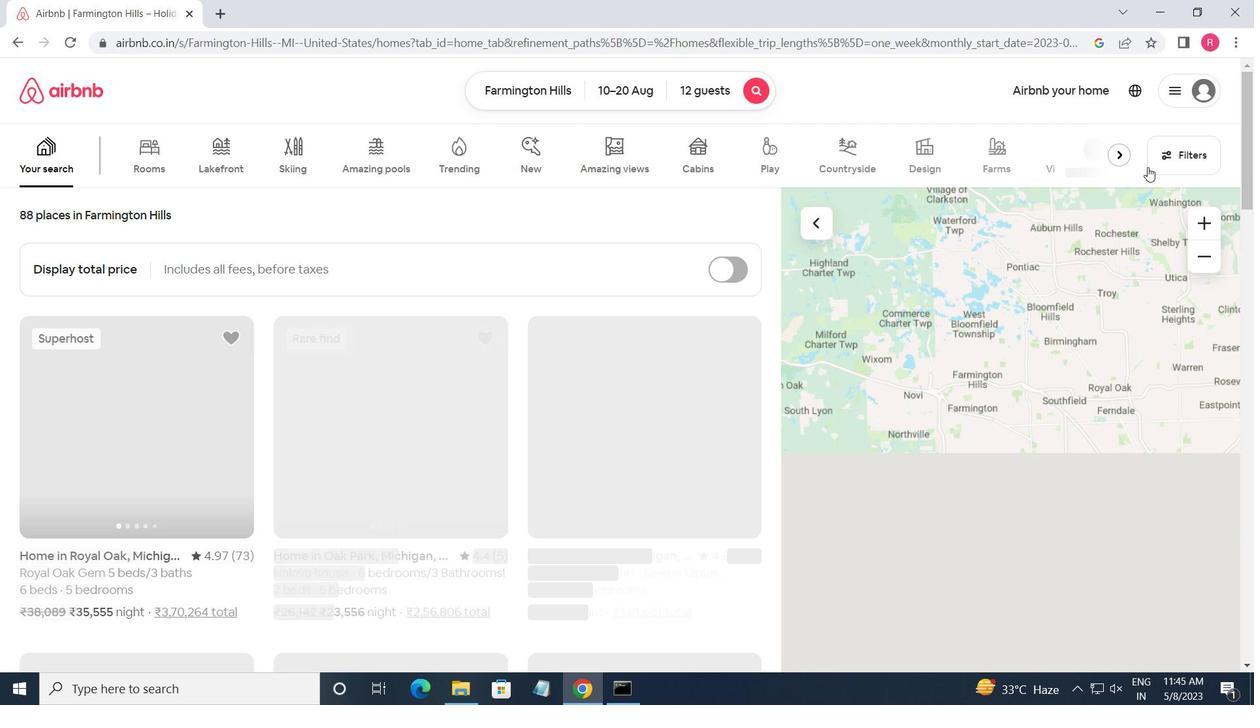 
Action: Mouse moved to (430, 546)
Screenshot: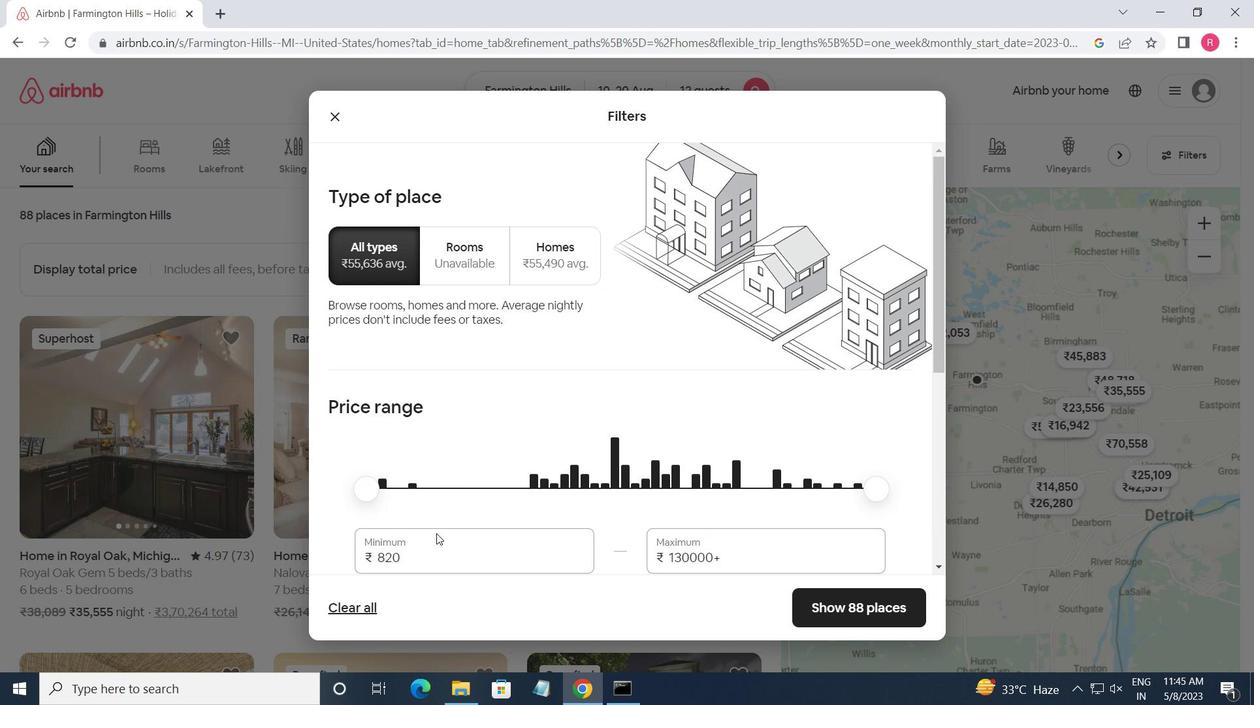 
Action: Mouse pressed left at (430, 546)
Screenshot: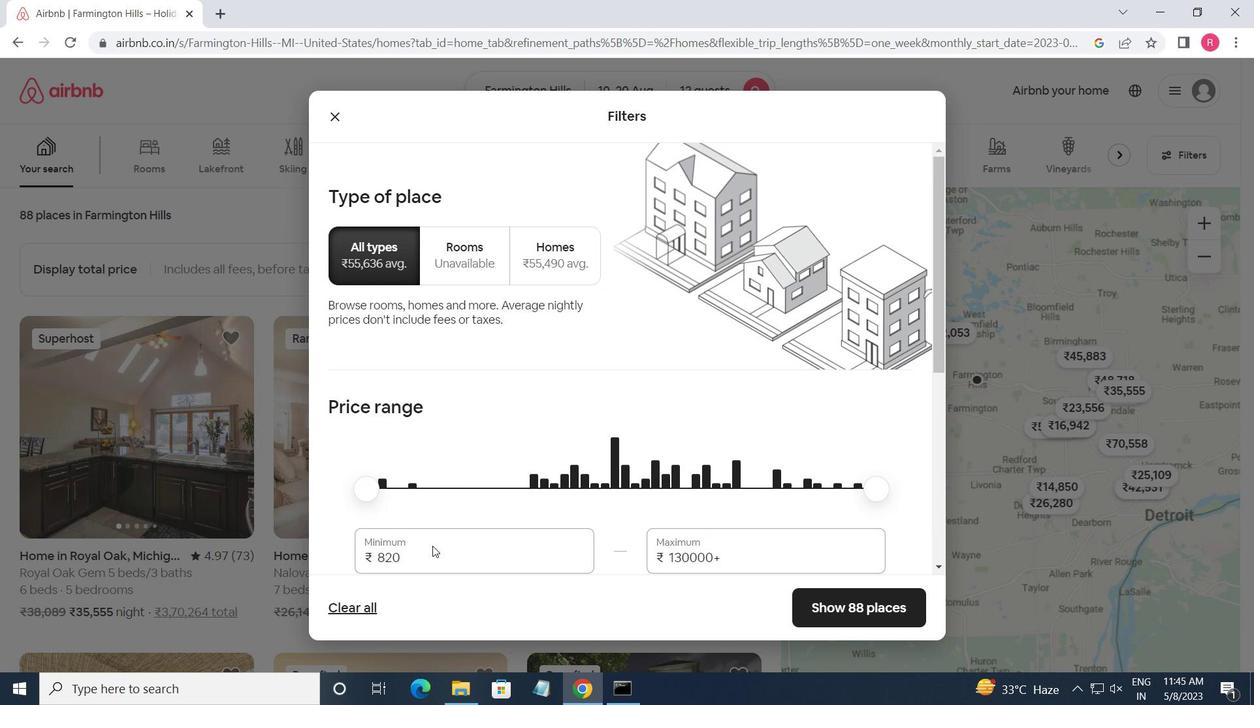 
Action: Key pressed <Key.backspace><Key.backspace><Key.backspace>10000<Key.tab>14000
Screenshot: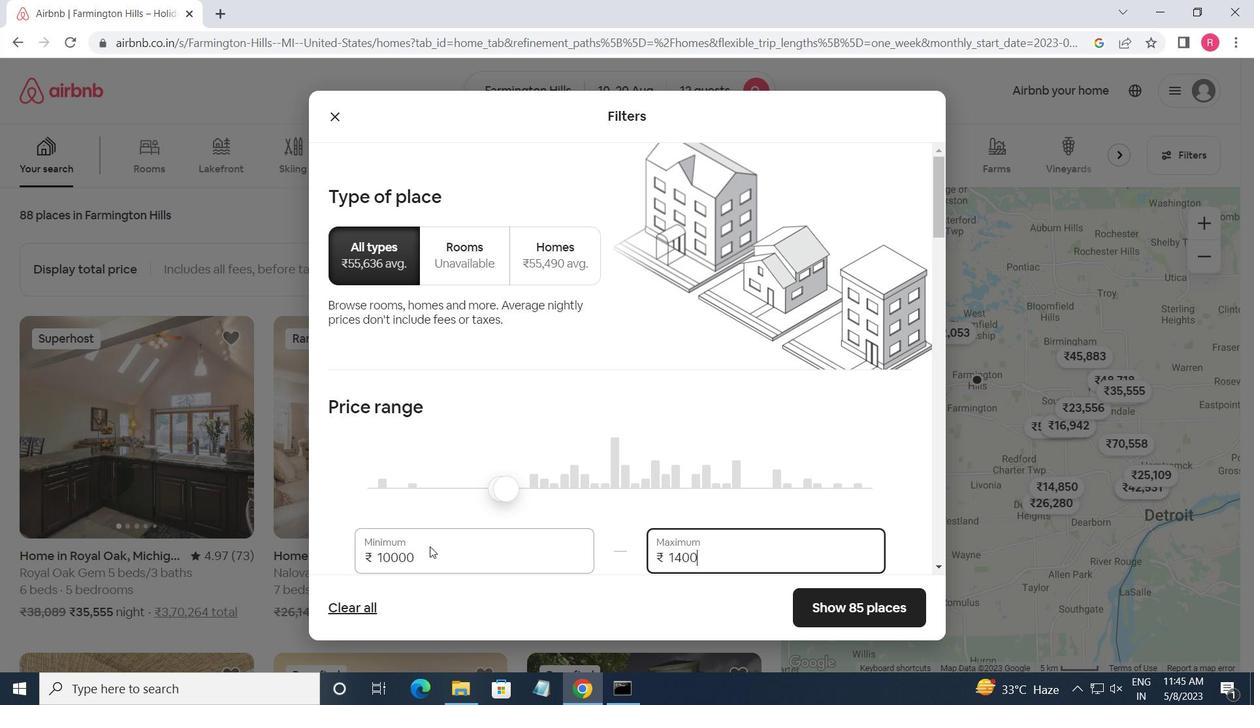 
Action: Mouse moved to (508, 493)
Screenshot: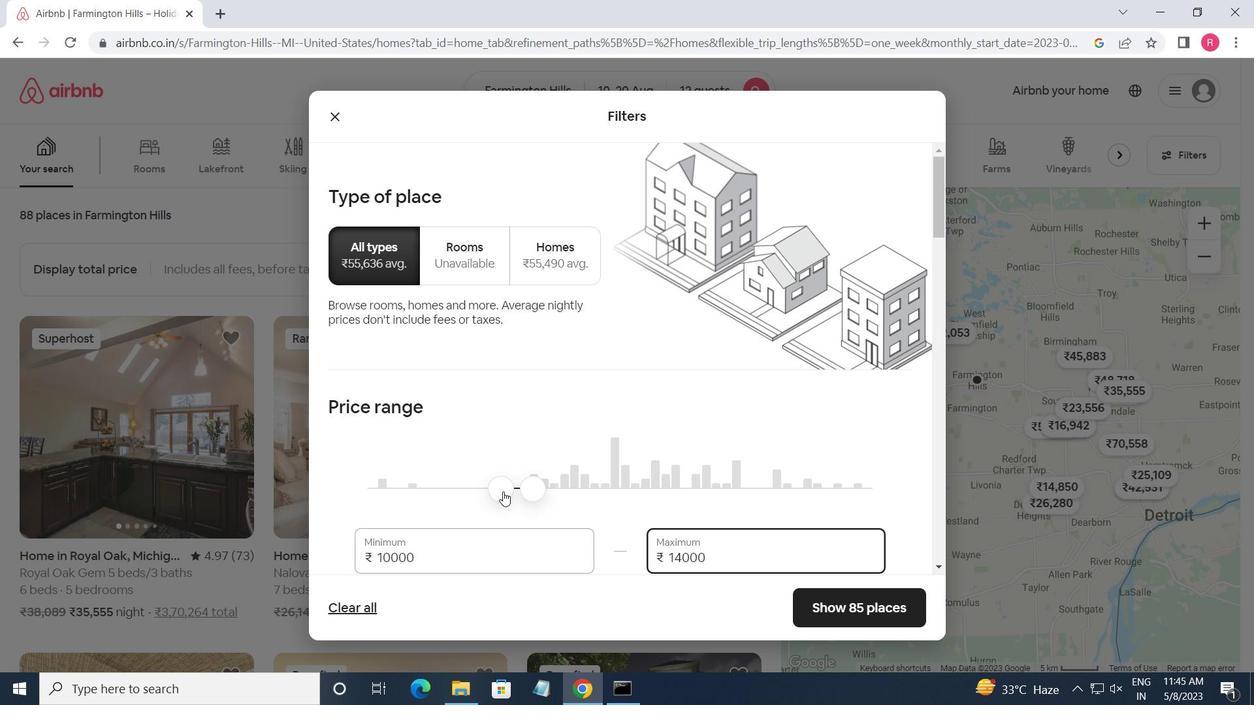 
Action: Mouse scrolled (508, 492) with delta (0, 0)
Screenshot: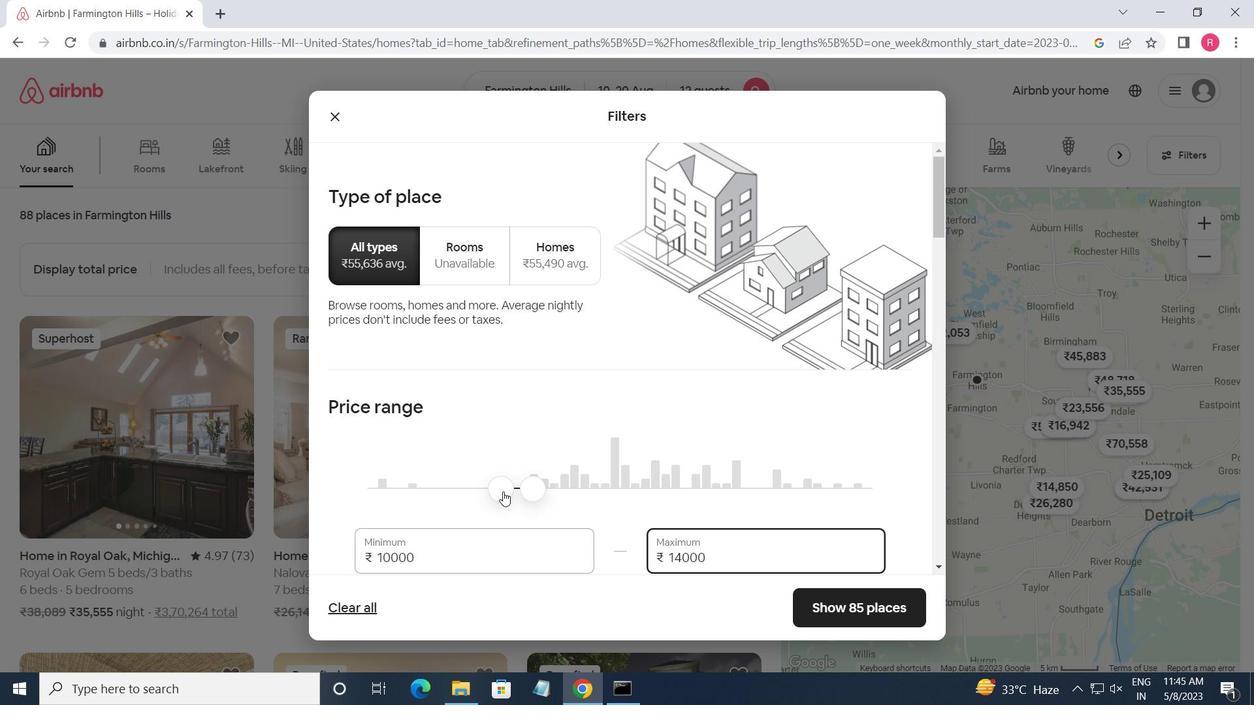 
Action: Mouse moved to (508, 492)
Screenshot: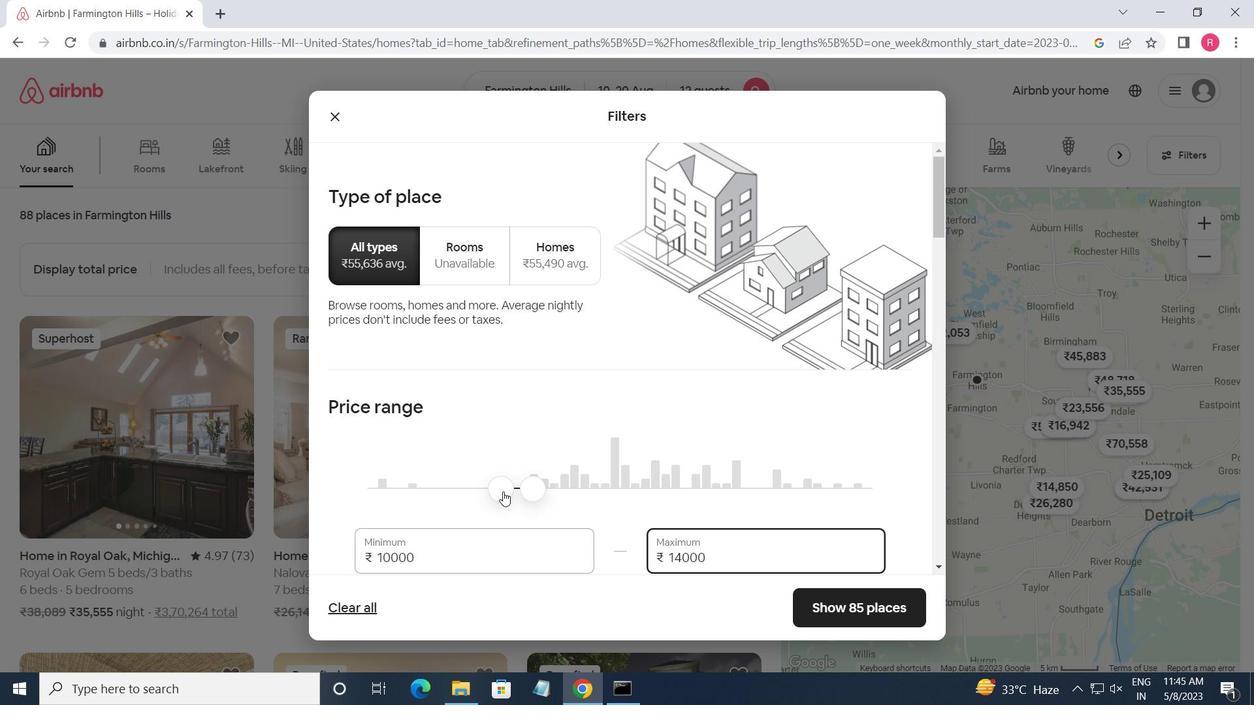 
Action: Mouse scrolled (508, 491) with delta (0, 0)
Screenshot: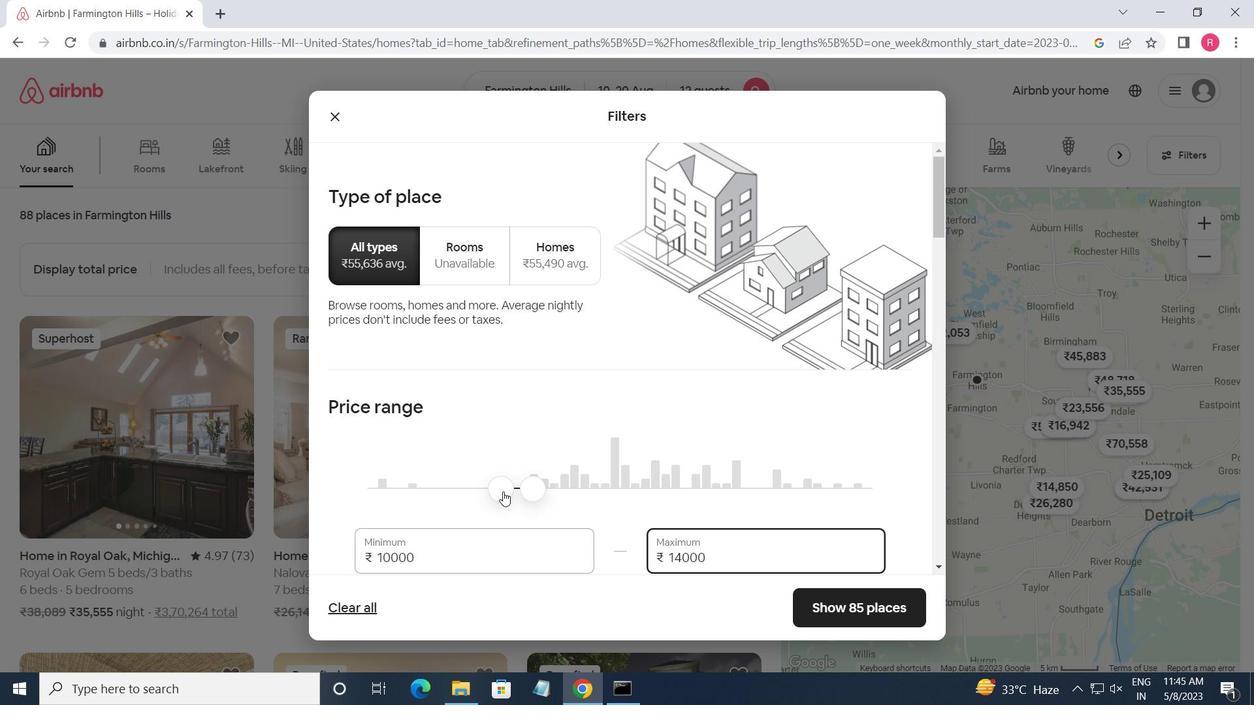 
Action: Mouse moved to (508, 491)
Screenshot: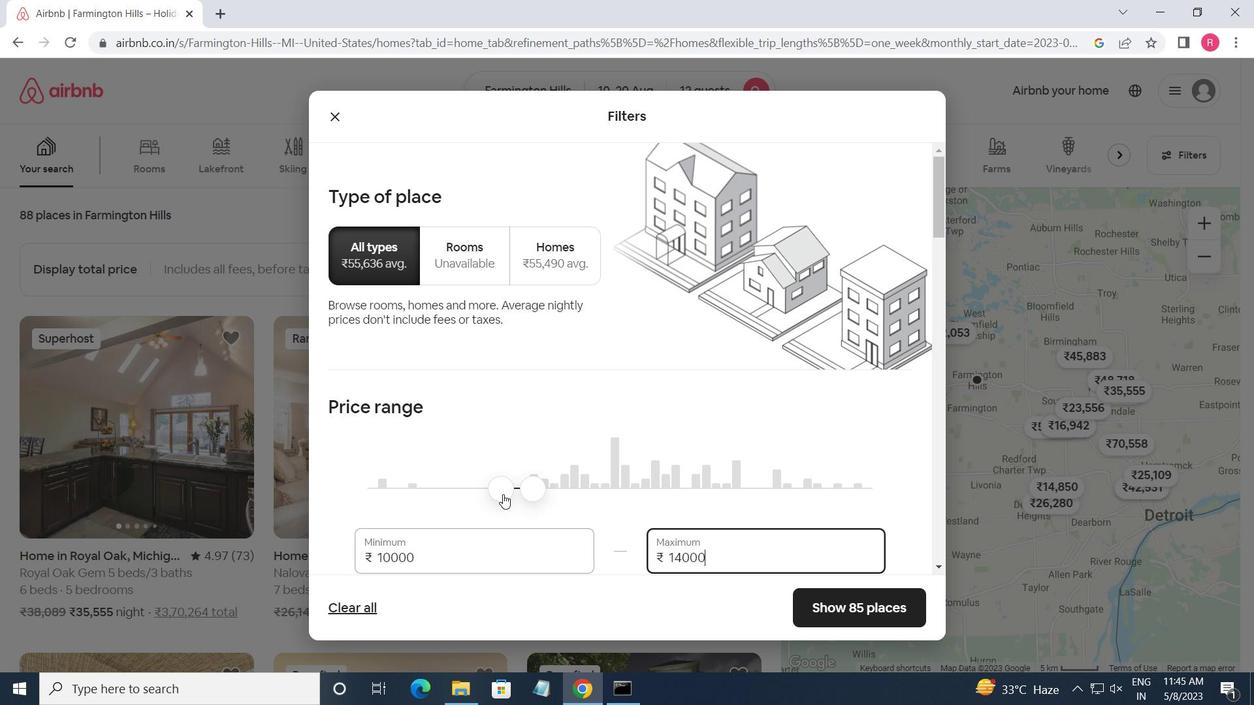 
Action: Mouse scrolled (508, 491) with delta (0, 0)
Screenshot: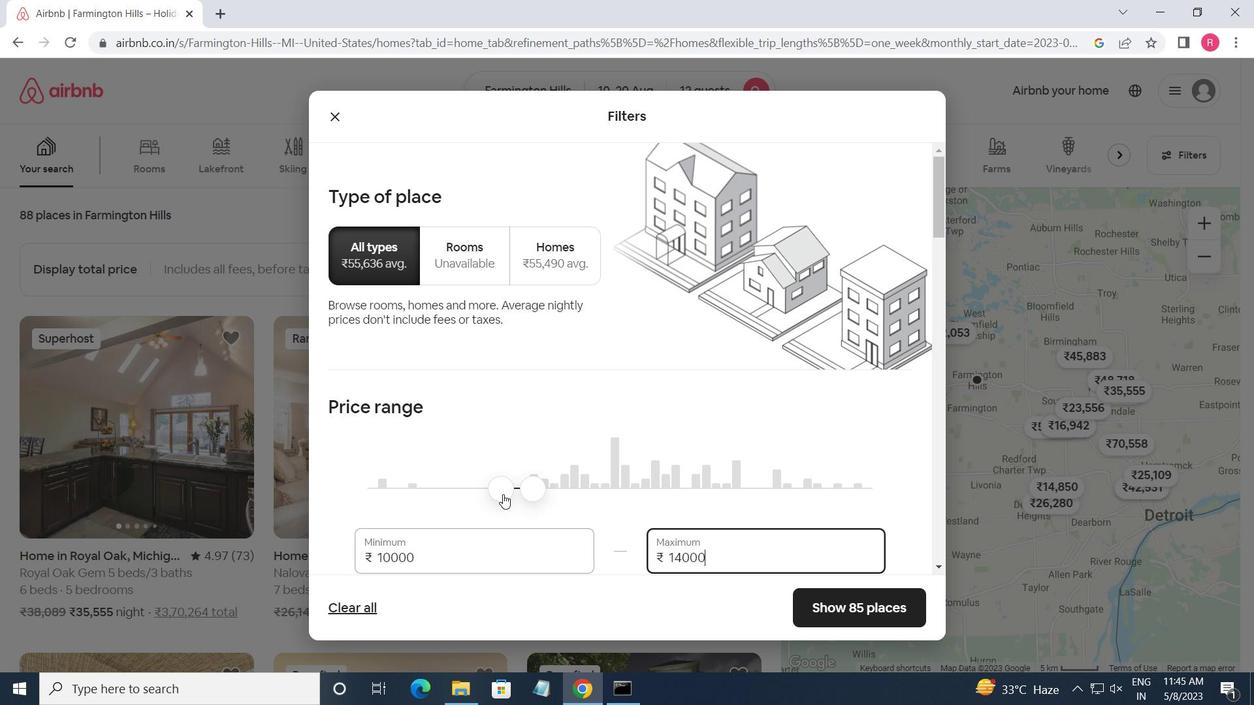 
Action: Mouse moved to (508, 491)
Screenshot: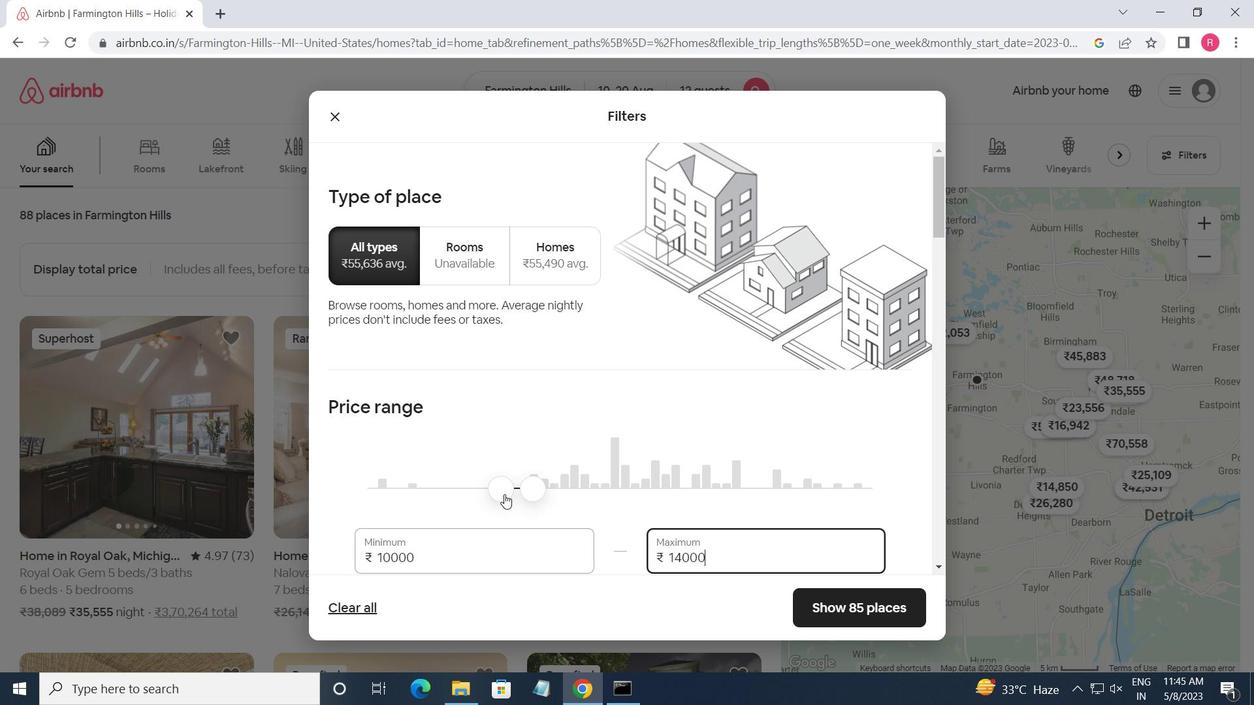 
Action: Mouse scrolled (508, 490) with delta (0, 0)
Screenshot: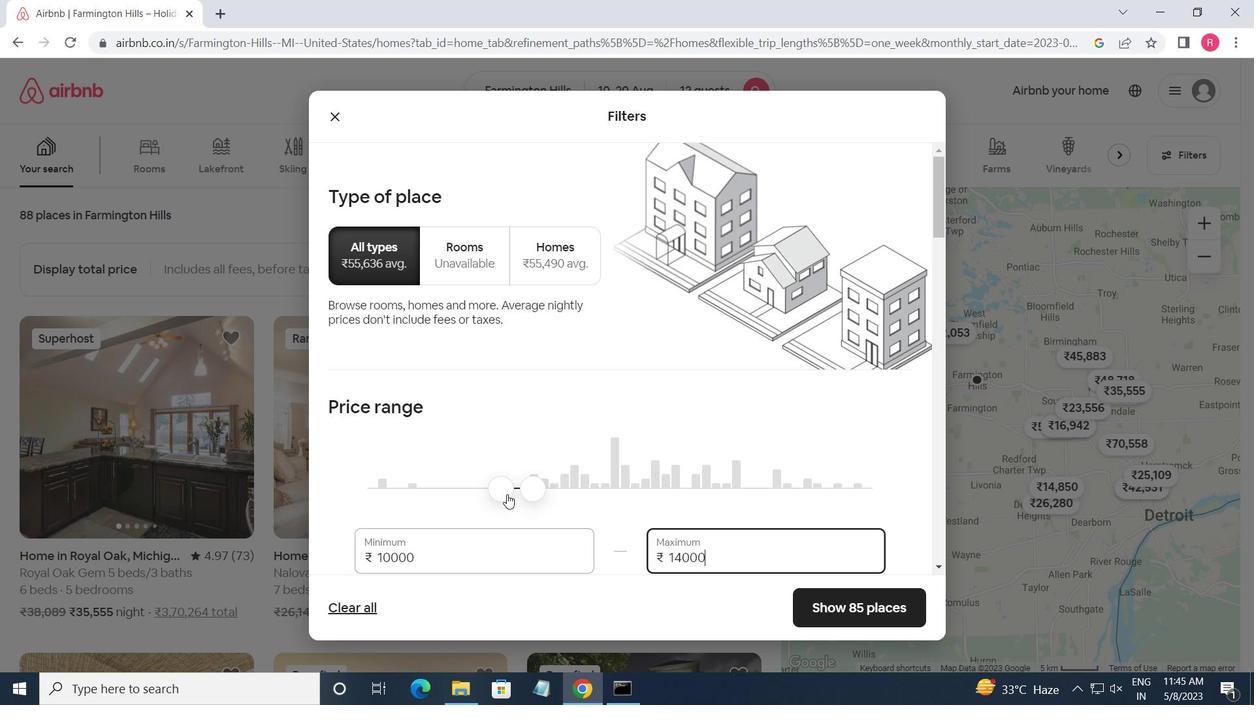 
Action: Mouse moved to (711, 399)
Screenshot: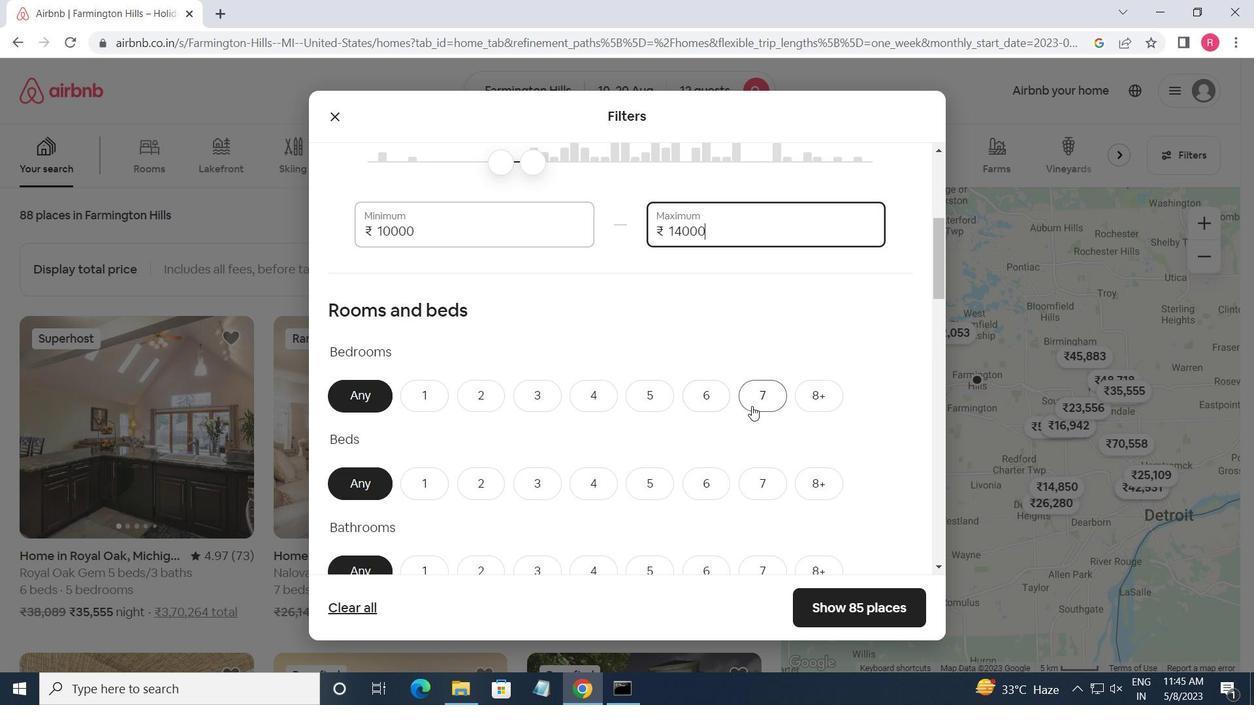 
Action: Mouse pressed left at (711, 399)
Screenshot: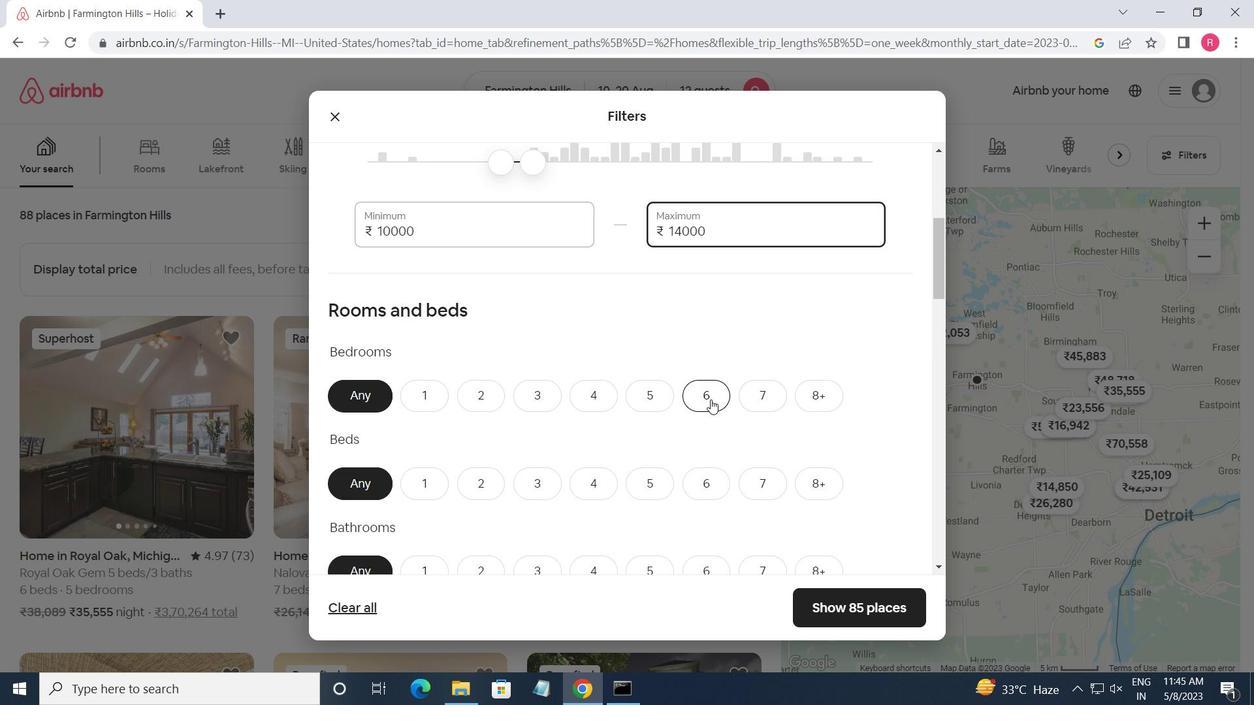 
Action: Mouse moved to (808, 480)
Screenshot: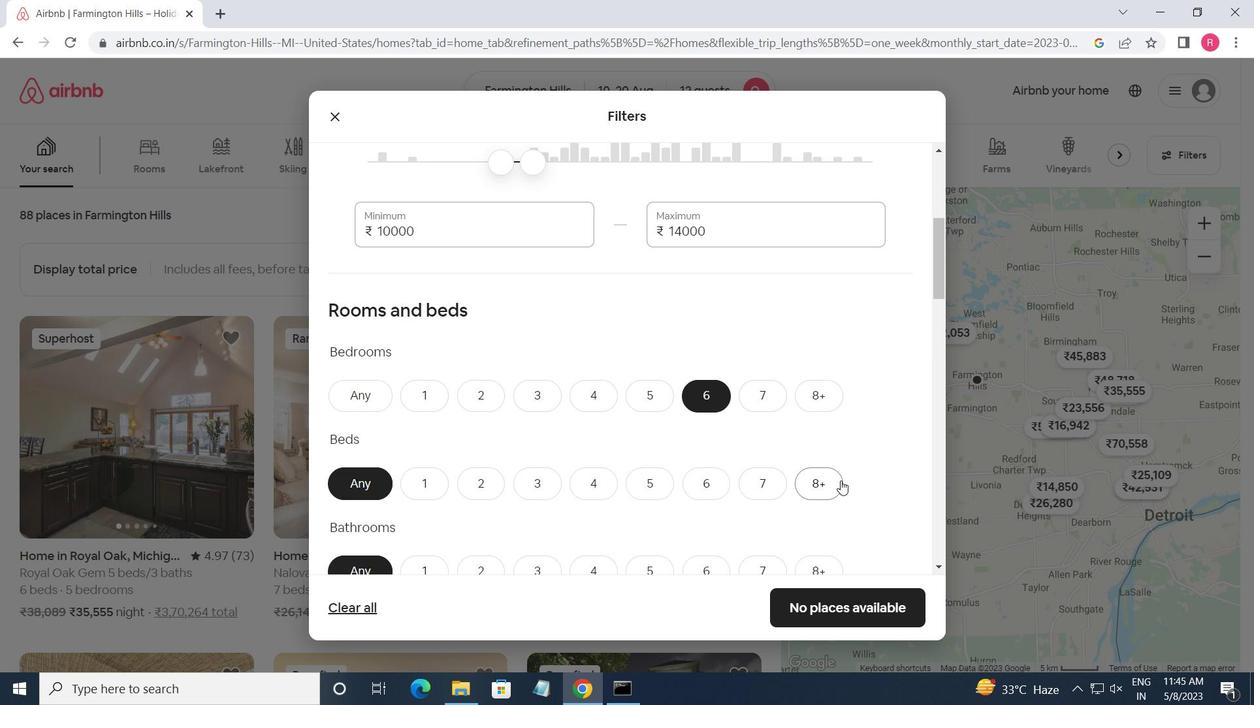 
Action: Mouse pressed left at (808, 480)
Screenshot: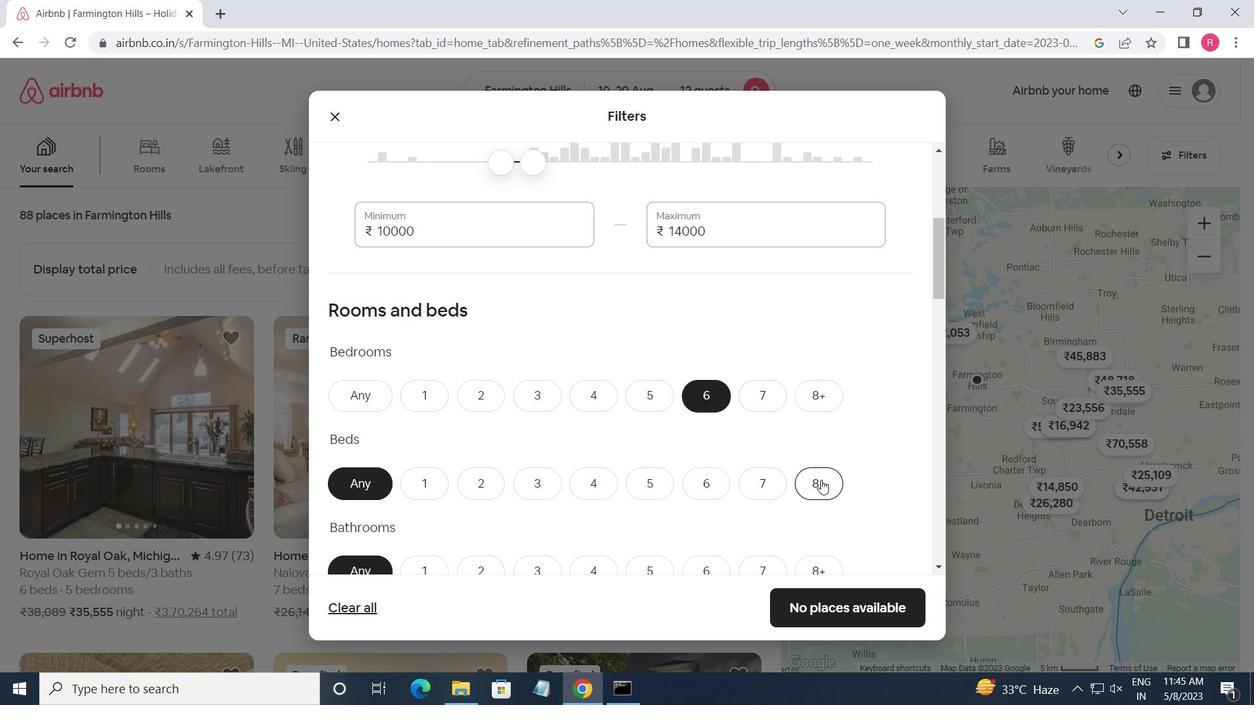 
Action: Mouse moved to (708, 574)
Screenshot: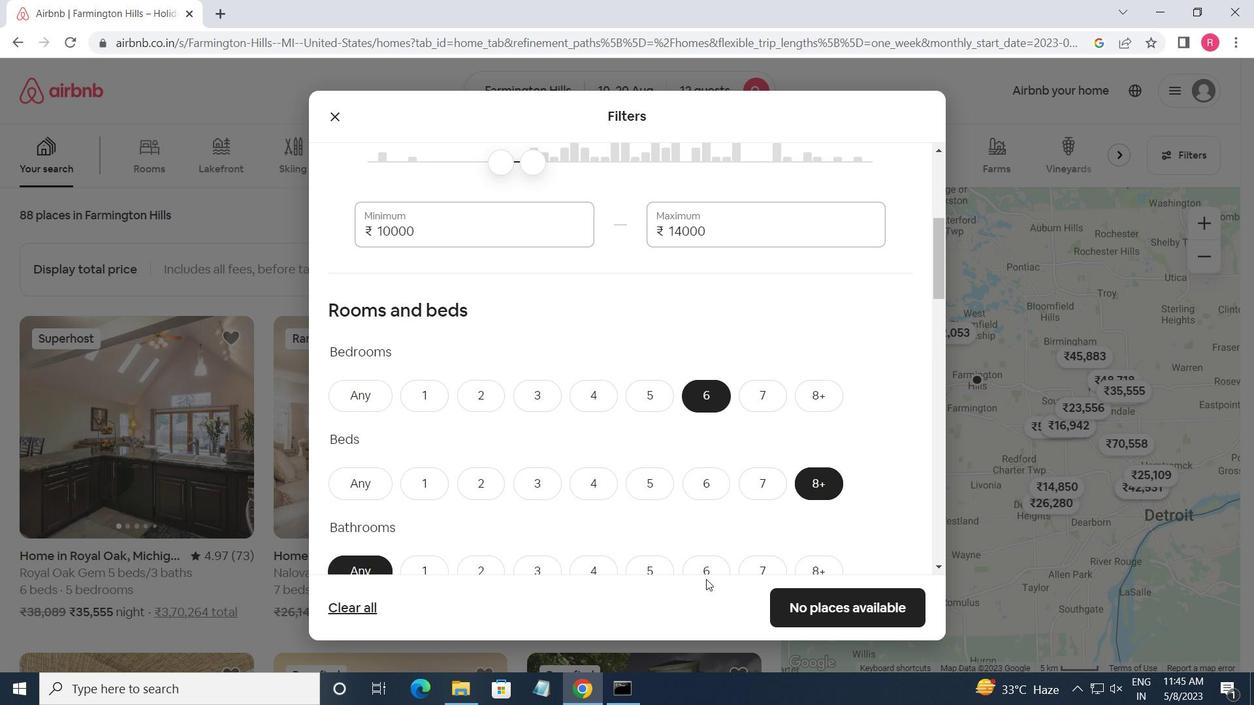 
Action: Mouse pressed left at (708, 574)
Screenshot: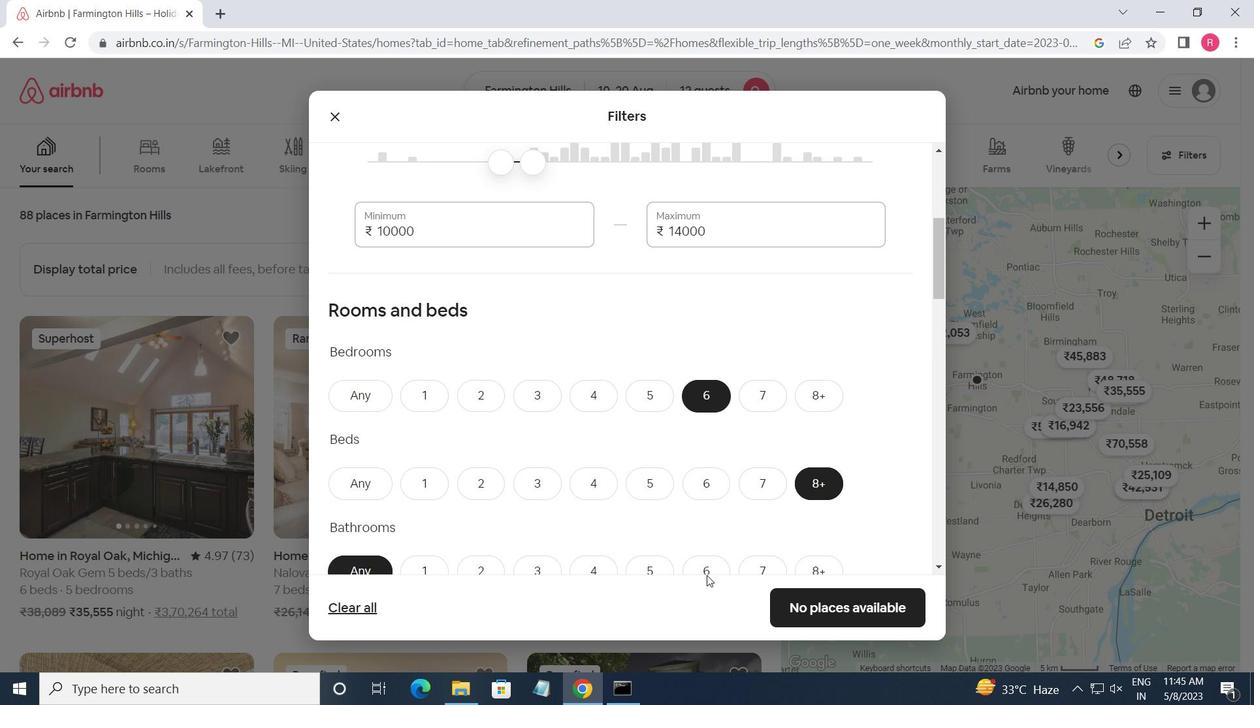 
Action: Mouse moved to (715, 510)
Screenshot: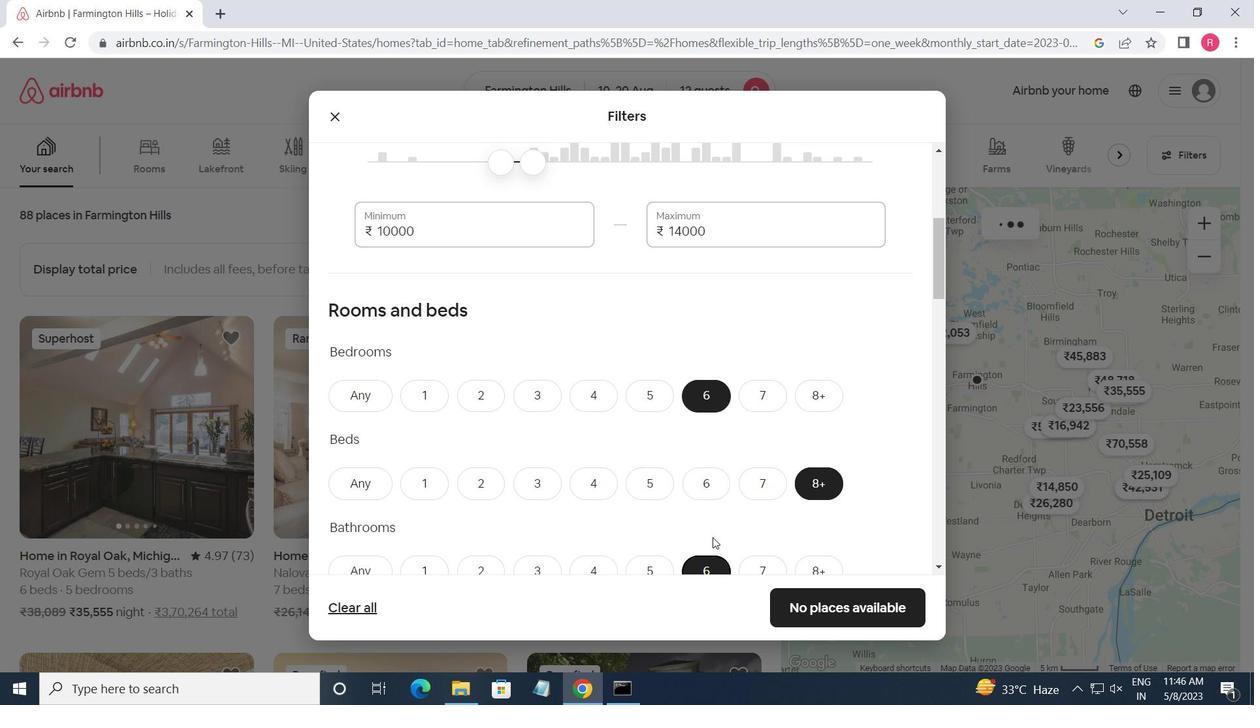 
Action: Mouse scrolled (715, 509) with delta (0, 0)
Screenshot: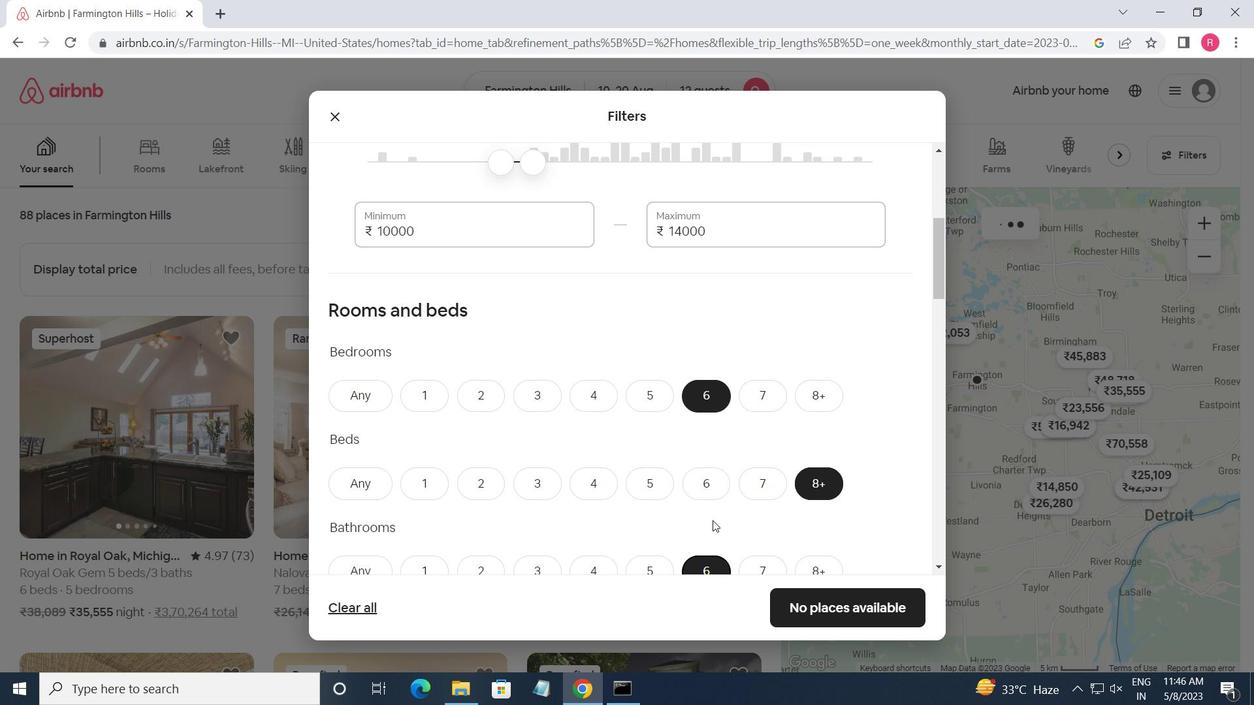 
Action: Mouse moved to (716, 508)
Screenshot: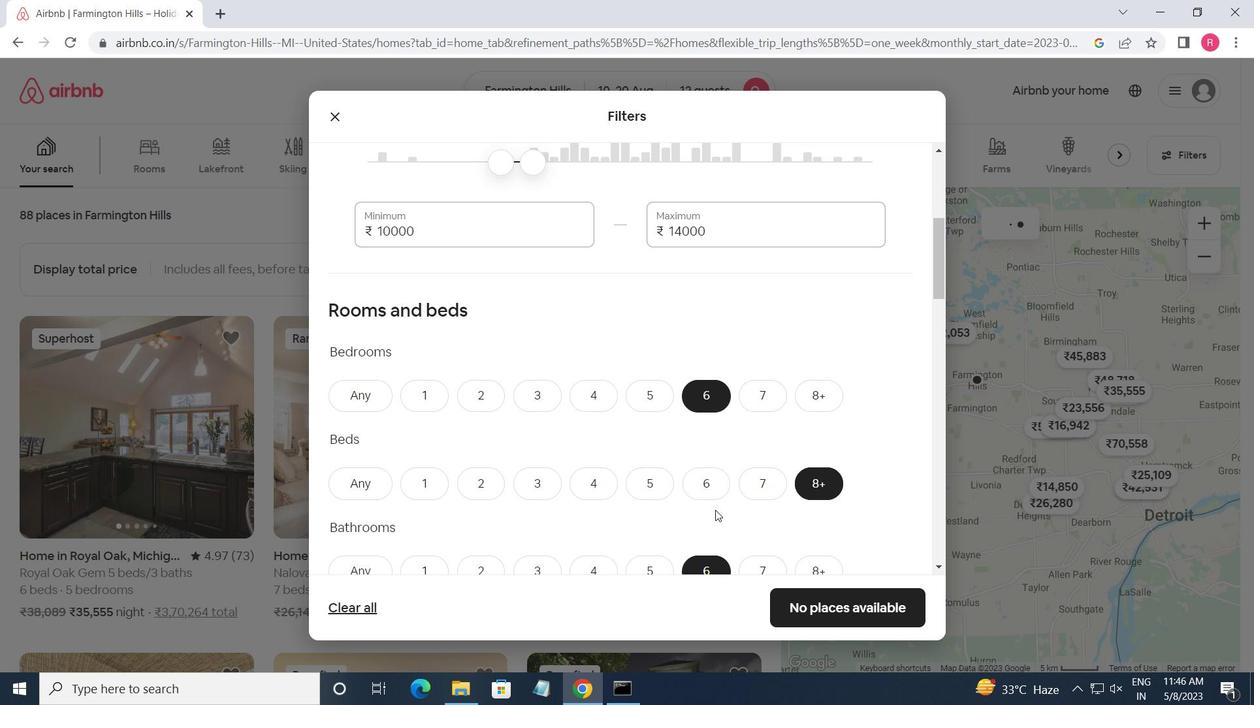 
Action: Mouse scrolled (716, 508) with delta (0, 0)
Screenshot: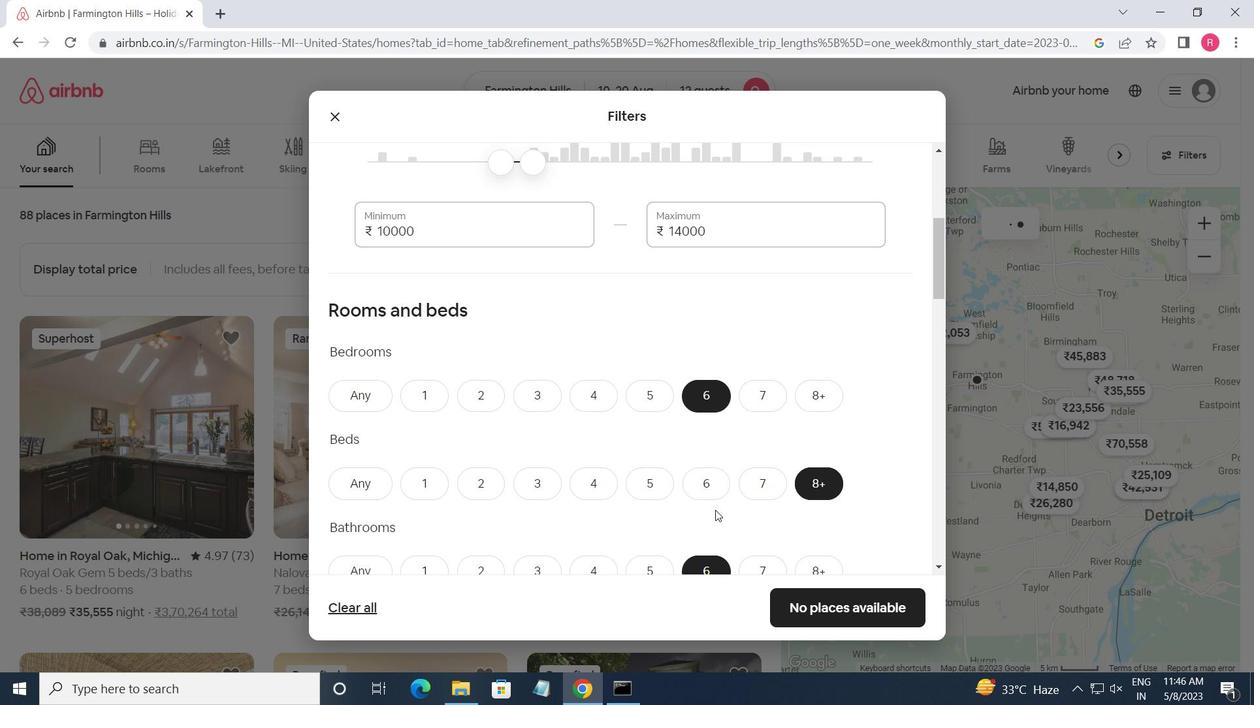 
Action: Mouse moved to (716, 507)
Screenshot: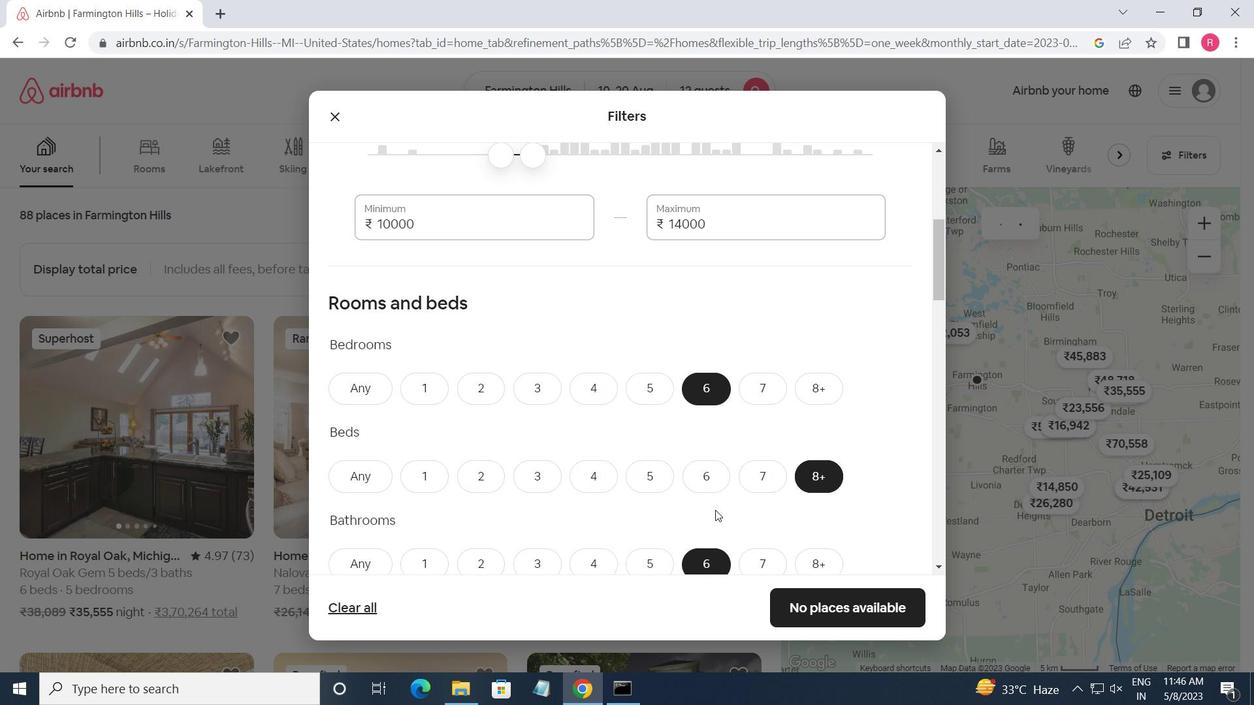 
Action: Mouse scrolled (716, 506) with delta (0, 0)
Screenshot: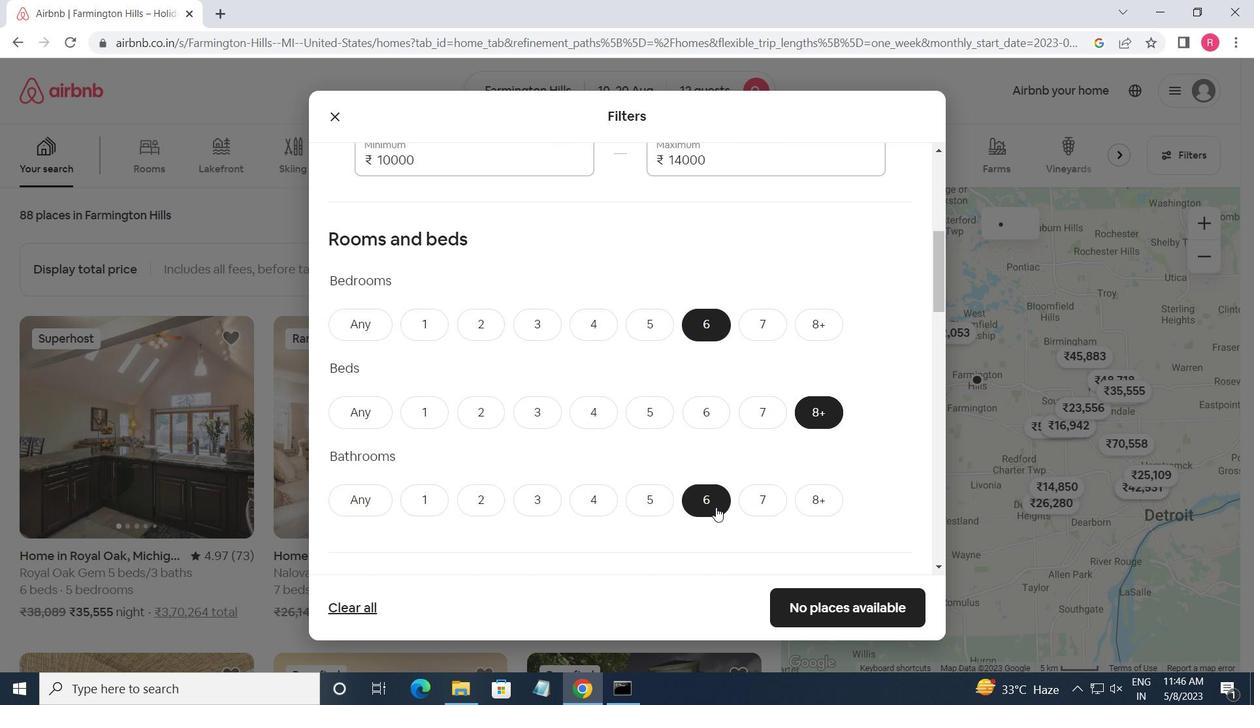 
Action: Mouse scrolled (716, 506) with delta (0, 0)
Screenshot: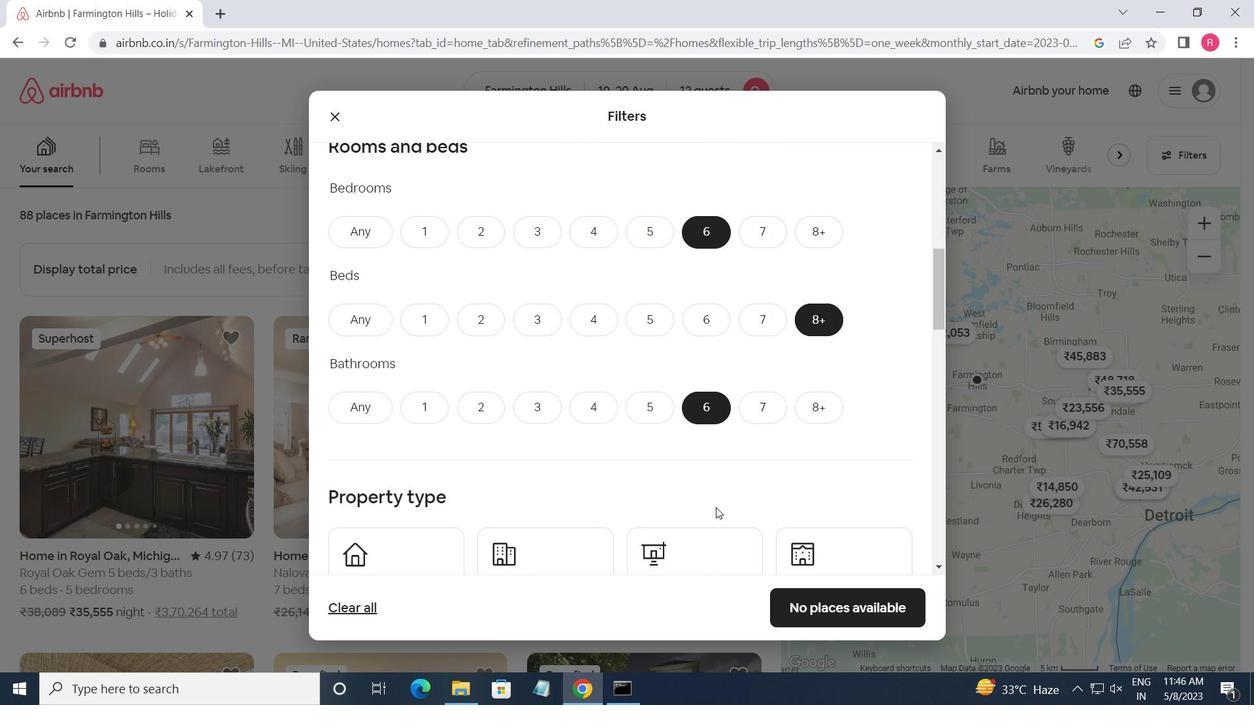 
Action: Mouse scrolled (716, 506) with delta (0, 0)
Screenshot: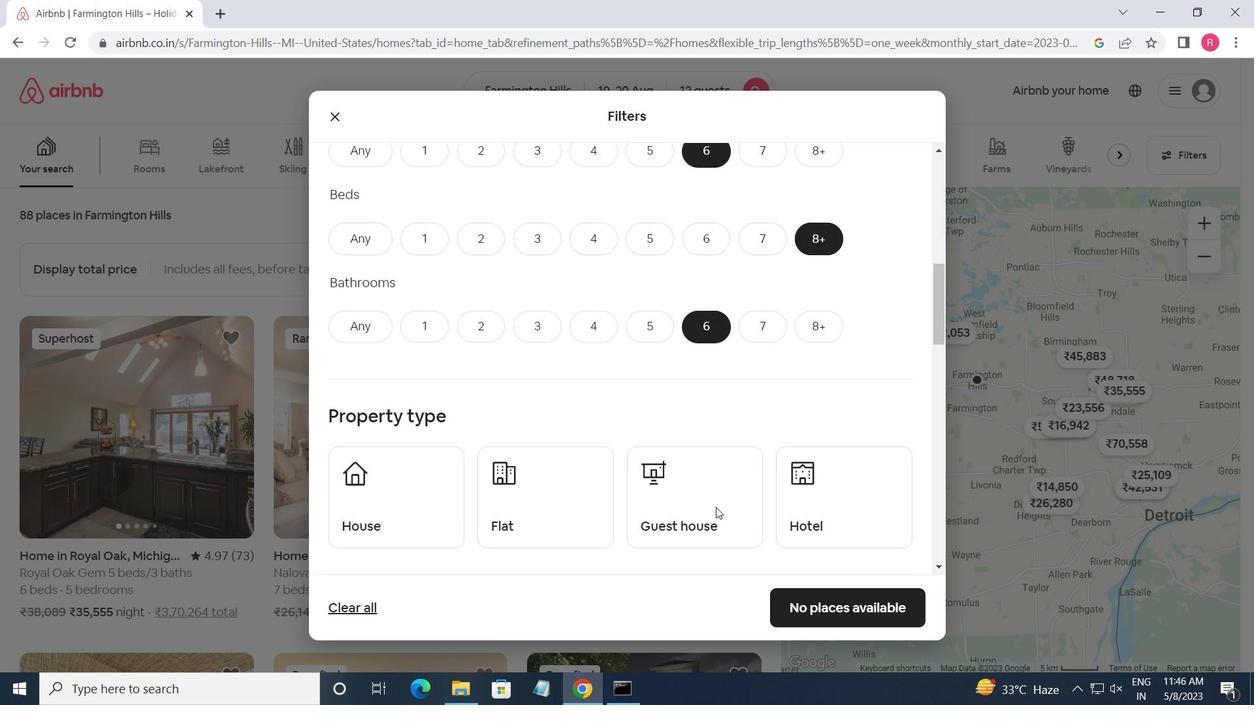 
Action: Mouse scrolled (716, 506) with delta (0, 0)
Screenshot: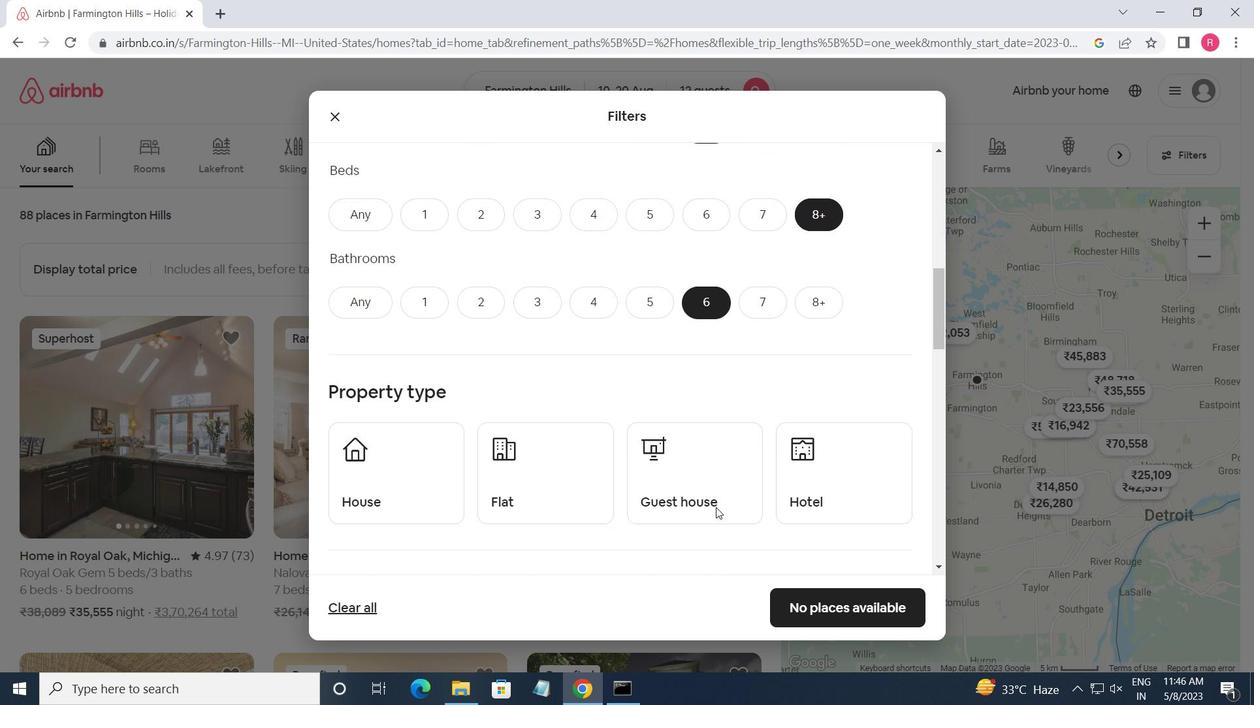 
Action: Mouse moved to (391, 260)
Screenshot: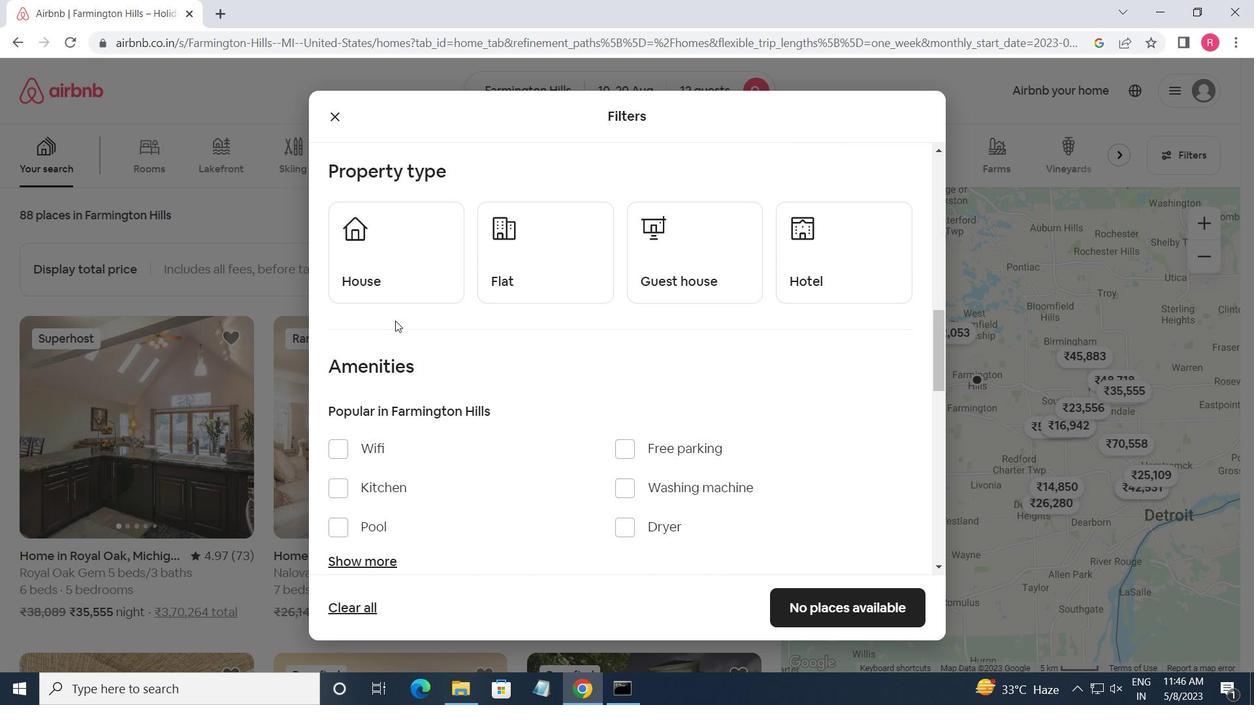 
Action: Mouse pressed left at (391, 260)
Screenshot: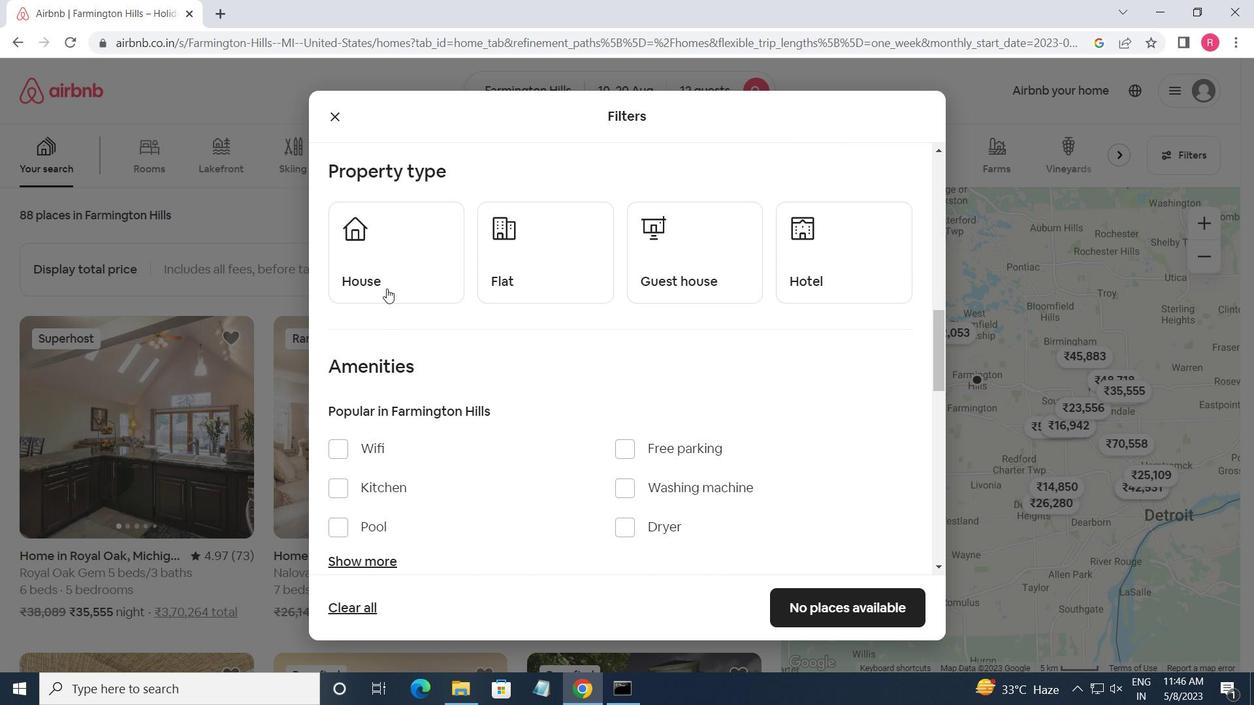 
Action: Mouse moved to (526, 286)
Screenshot: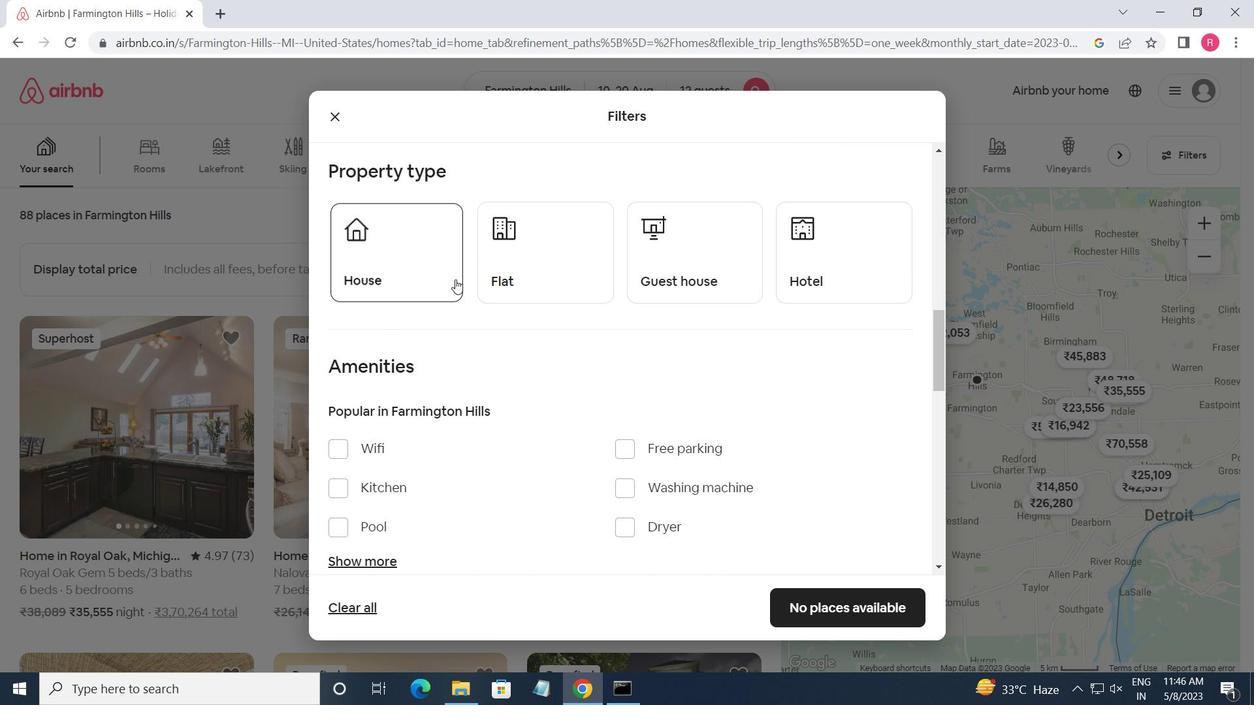 
Action: Mouse pressed left at (526, 286)
Screenshot: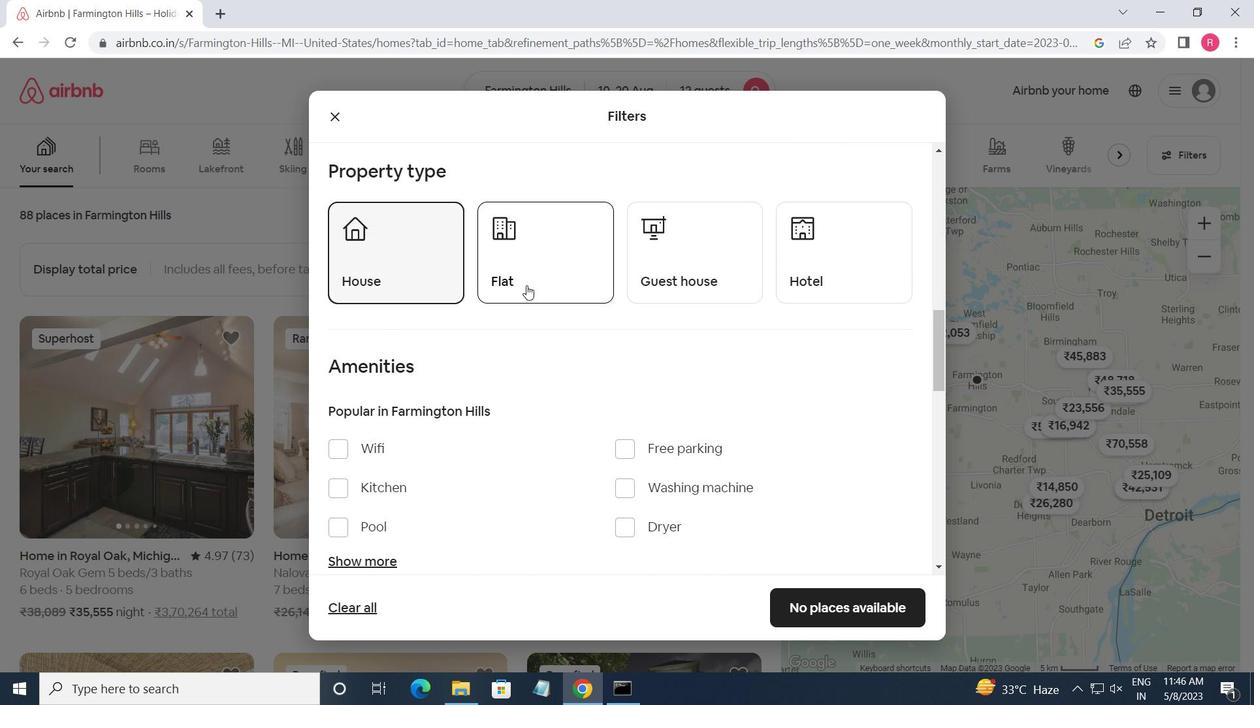 
Action: Mouse moved to (723, 272)
Screenshot: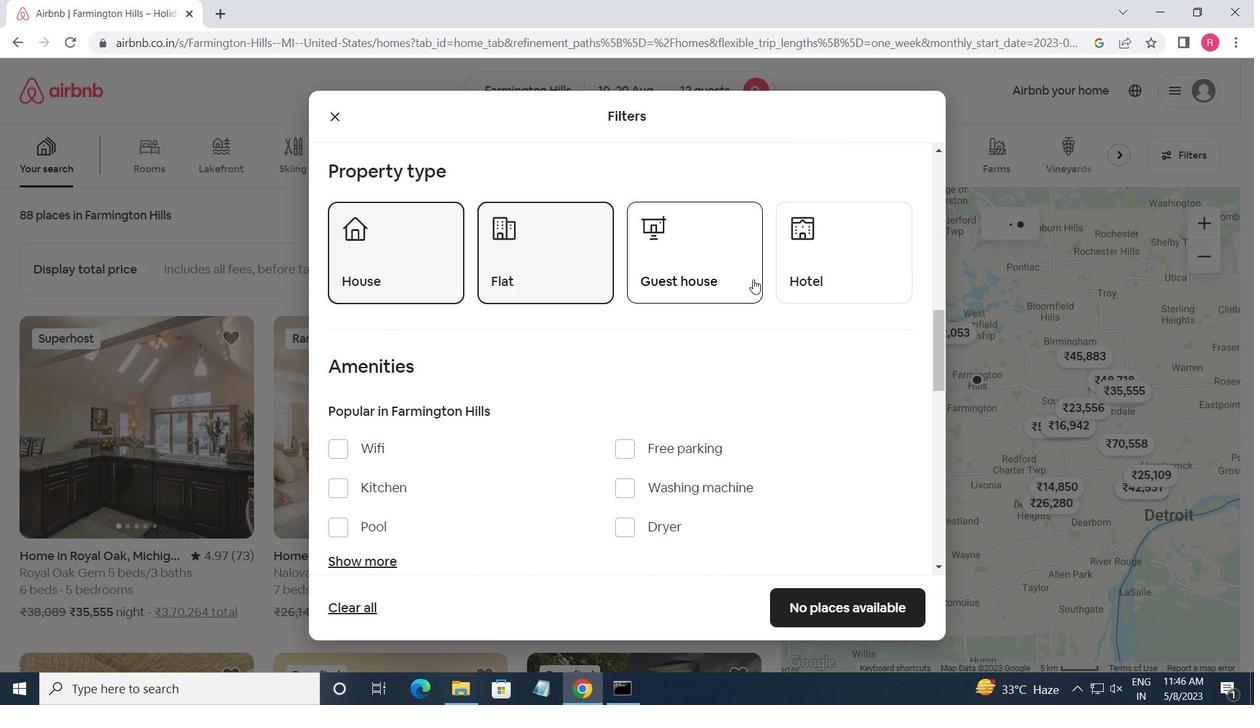 
Action: Mouse pressed left at (723, 272)
Screenshot: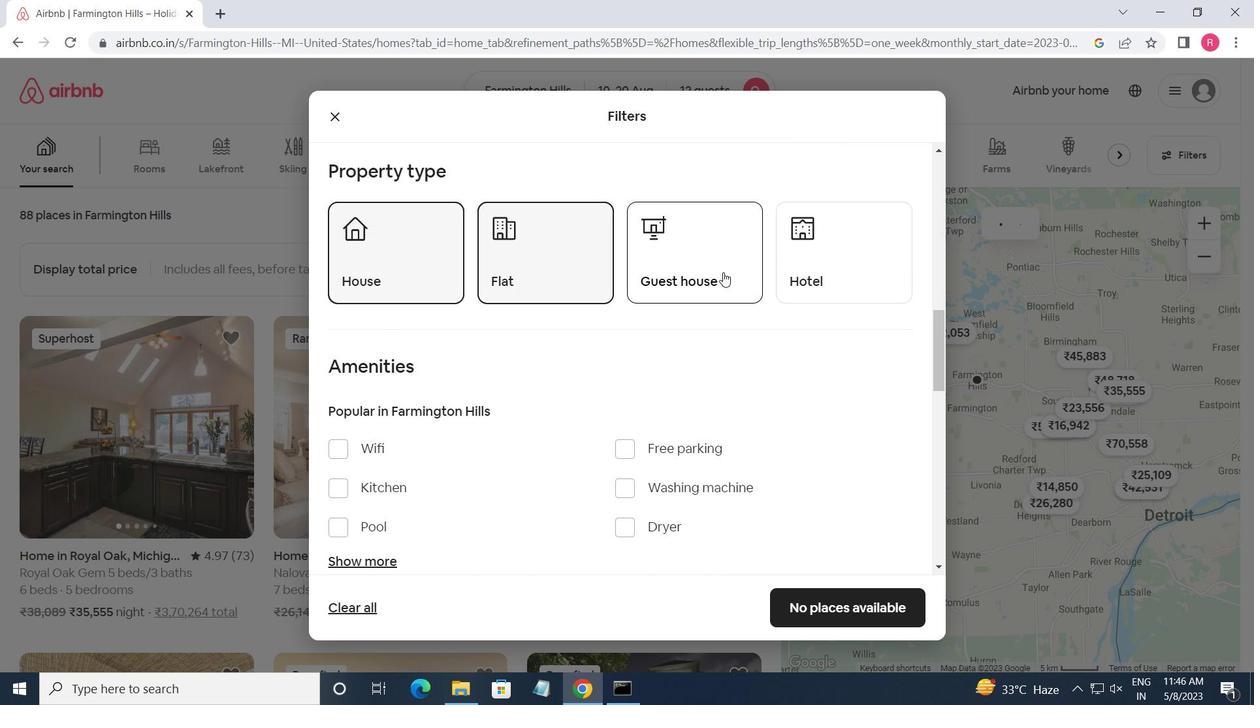 
Action: Mouse moved to (518, 372)
Screenshot: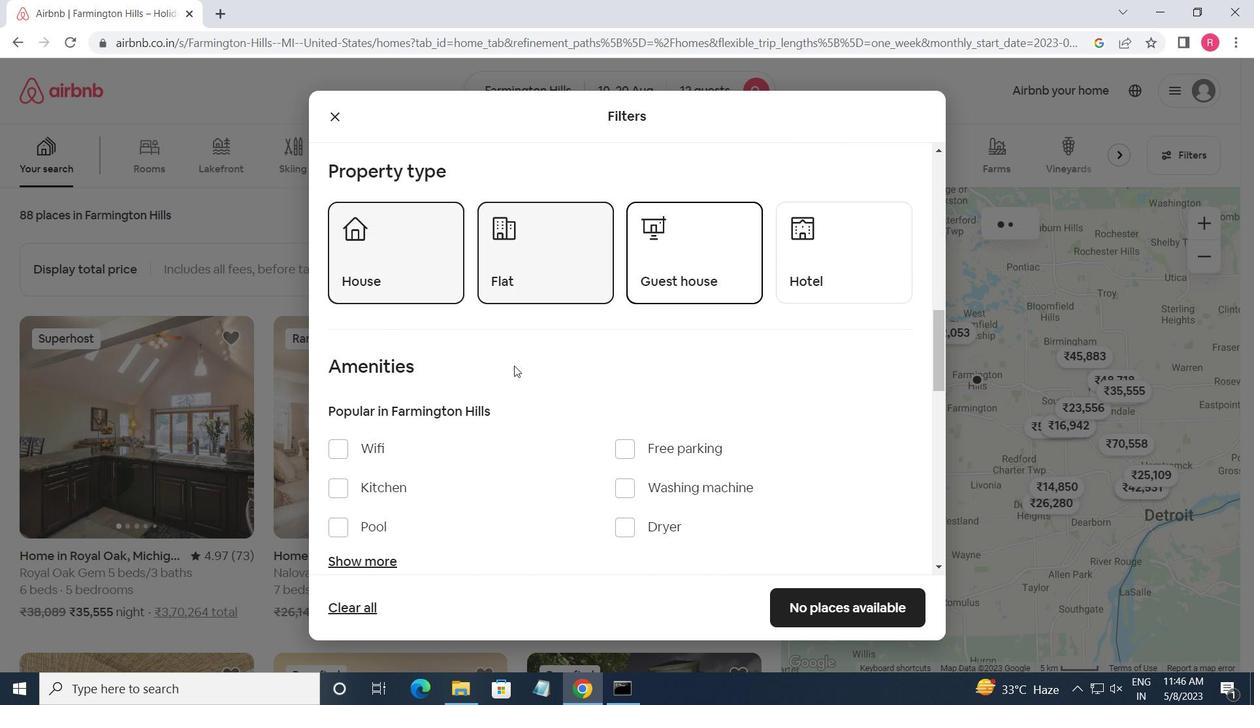 
Action: Mouse scrolled (518, 371) with delta (0, 0)
Screenshot: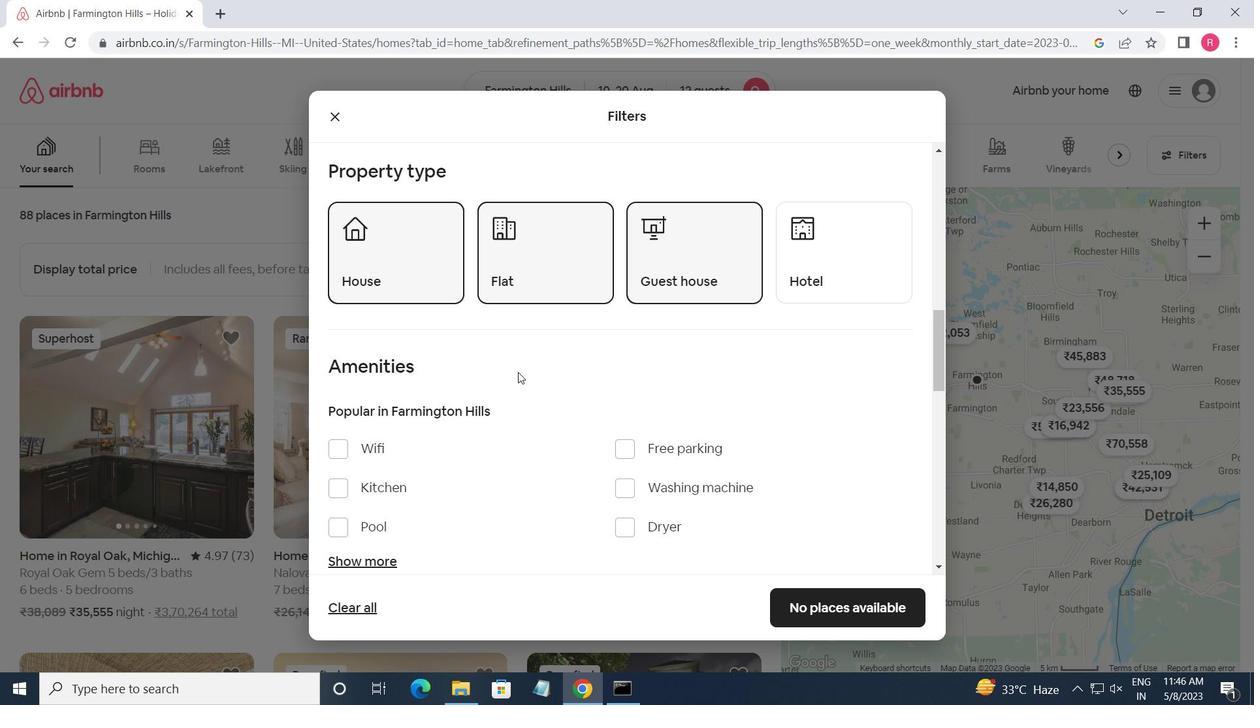 
Action: Mouse moved to (518, 376)
Screenshot: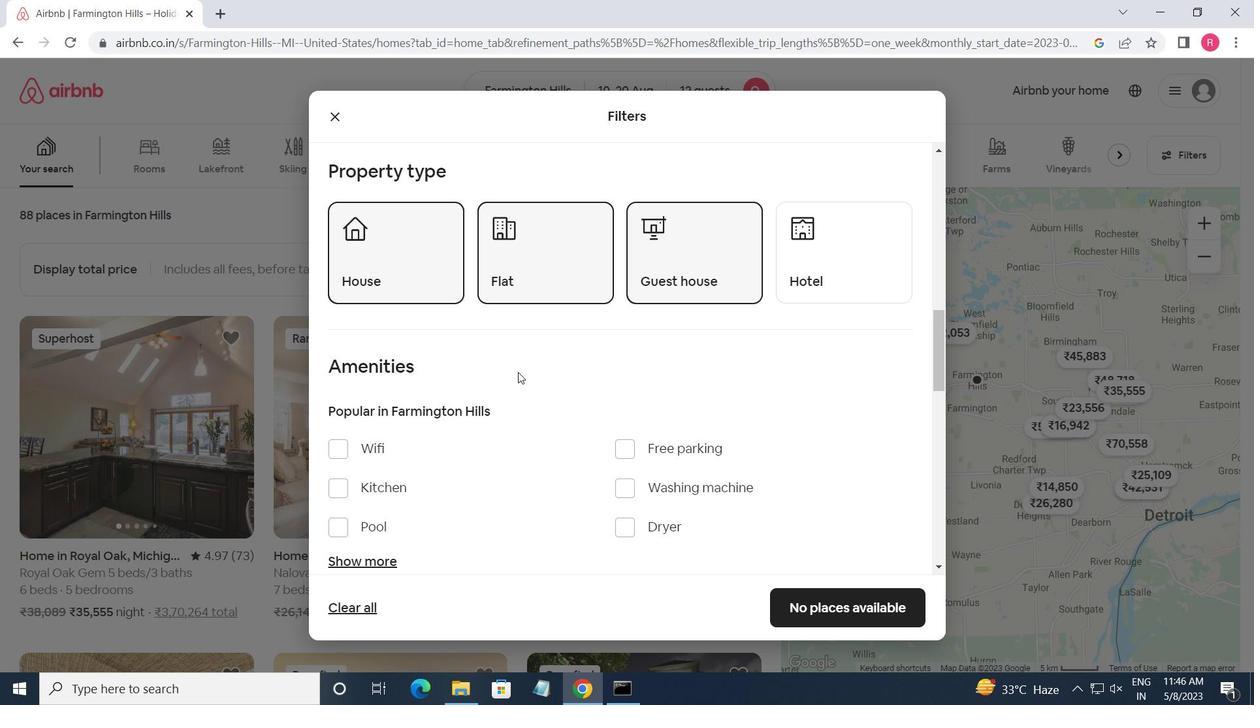 
Action: Mouse scrolled (518, 375) with delta (0, 0)
Screenshot: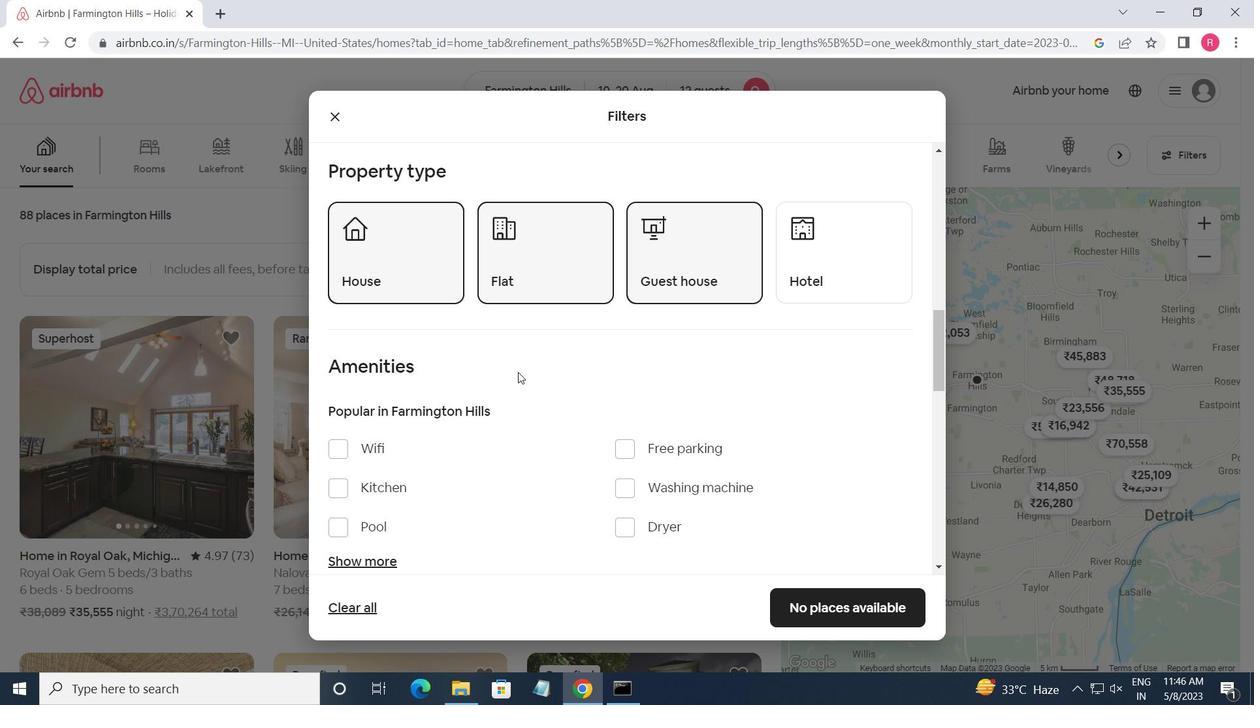 
Action: Mouse moved to (335, 279)
Screenshot: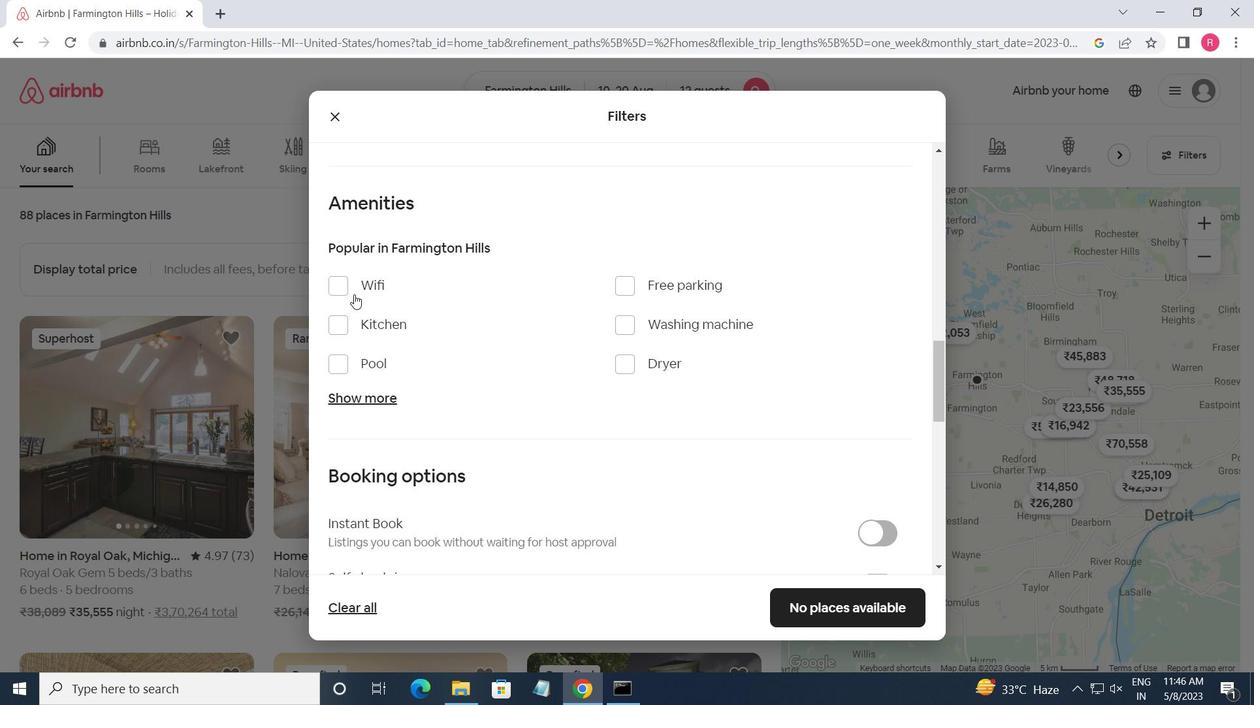 
Action: Mouse pressed left at (335, 279)
Screenshot: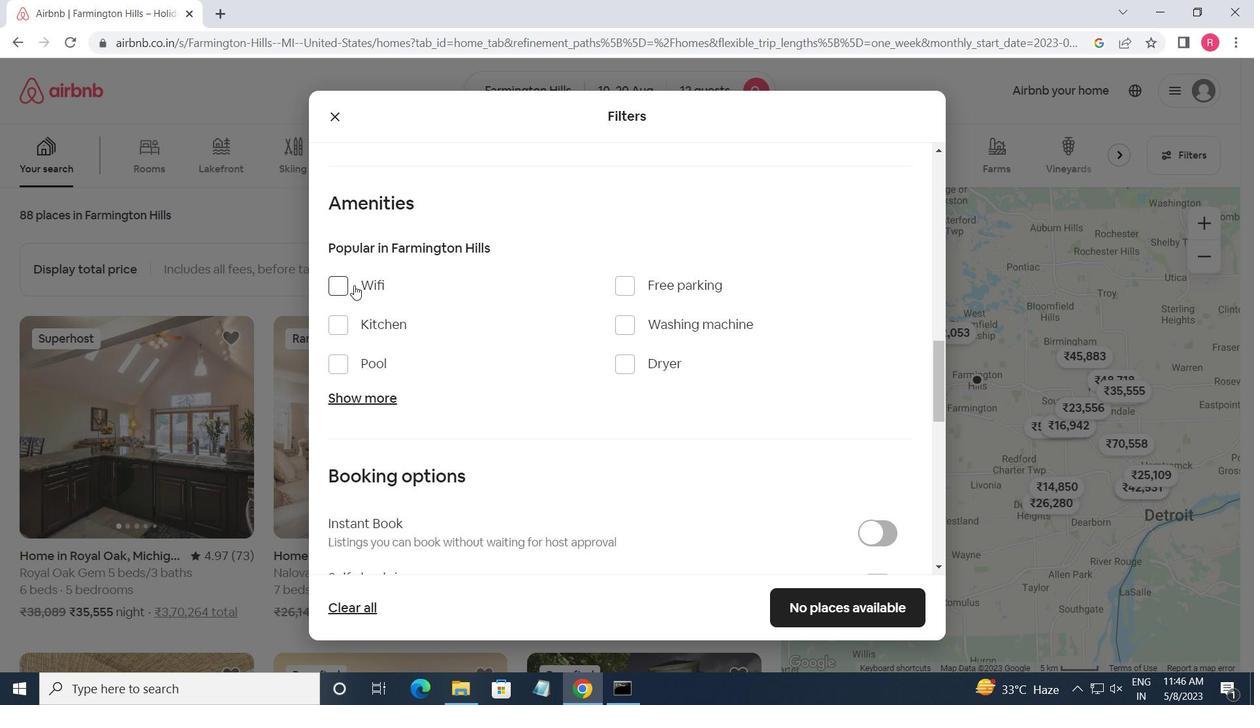 
Action: Mouse moved to (372, 404)
Screenshot: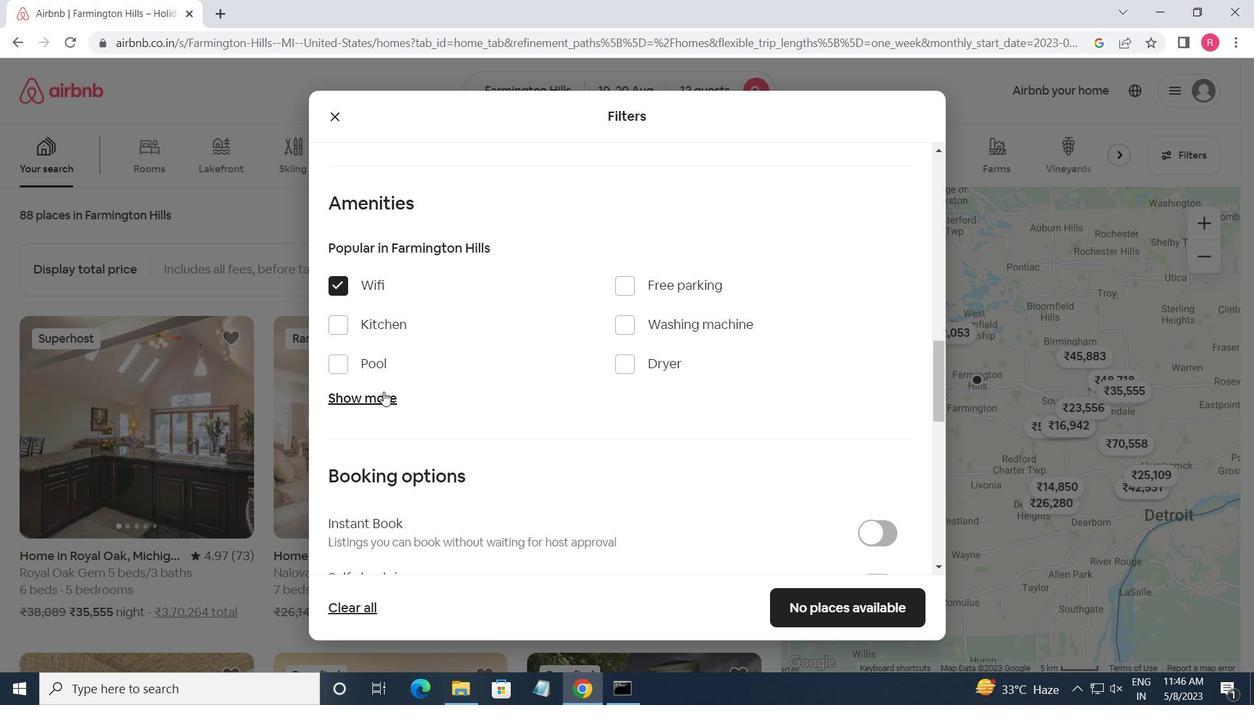 
Action: Mouse pressed left at (372, 404)
Screenshot: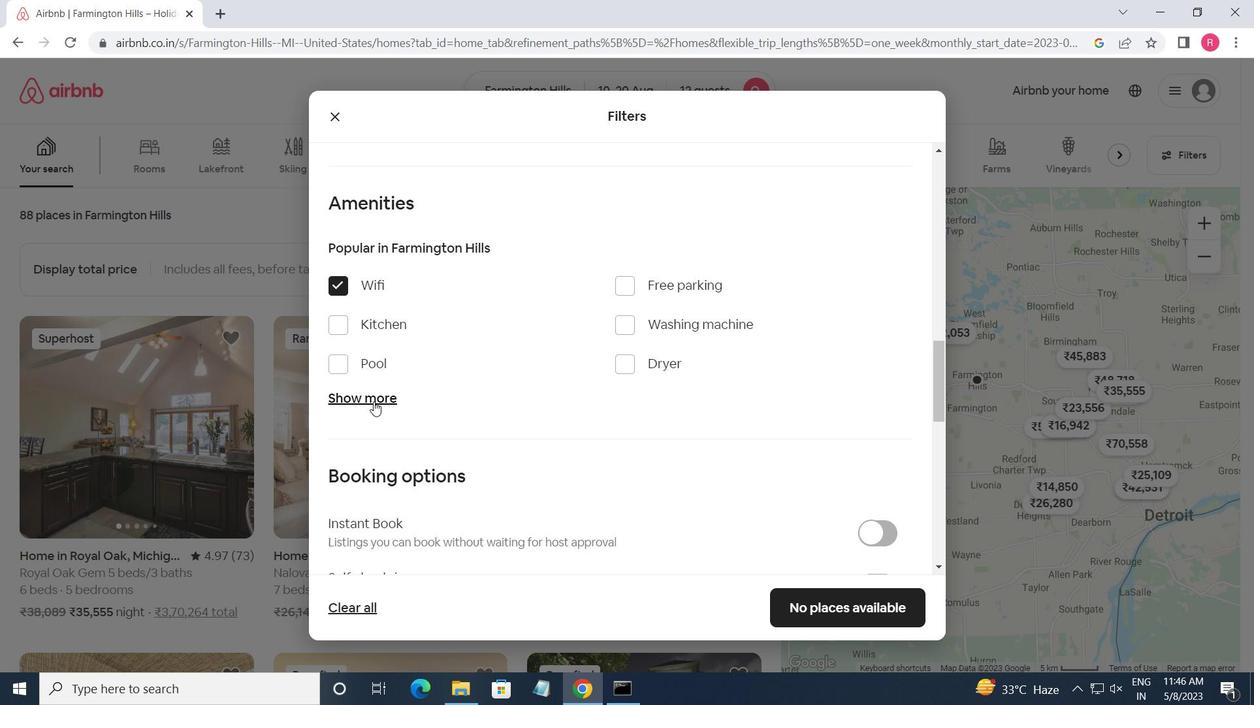 
Action: Mouse moved to (625, 285)
Screenshot: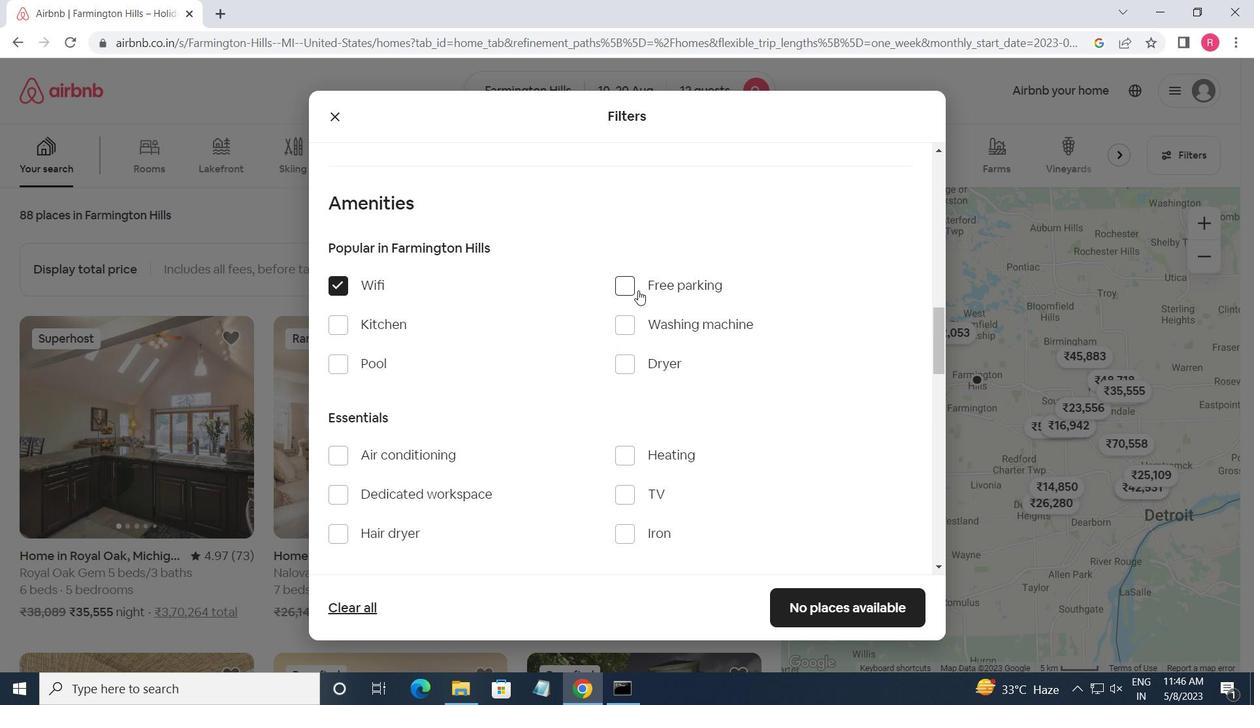 
Action: Mouse pressed left at (625, 285)
Screenshot: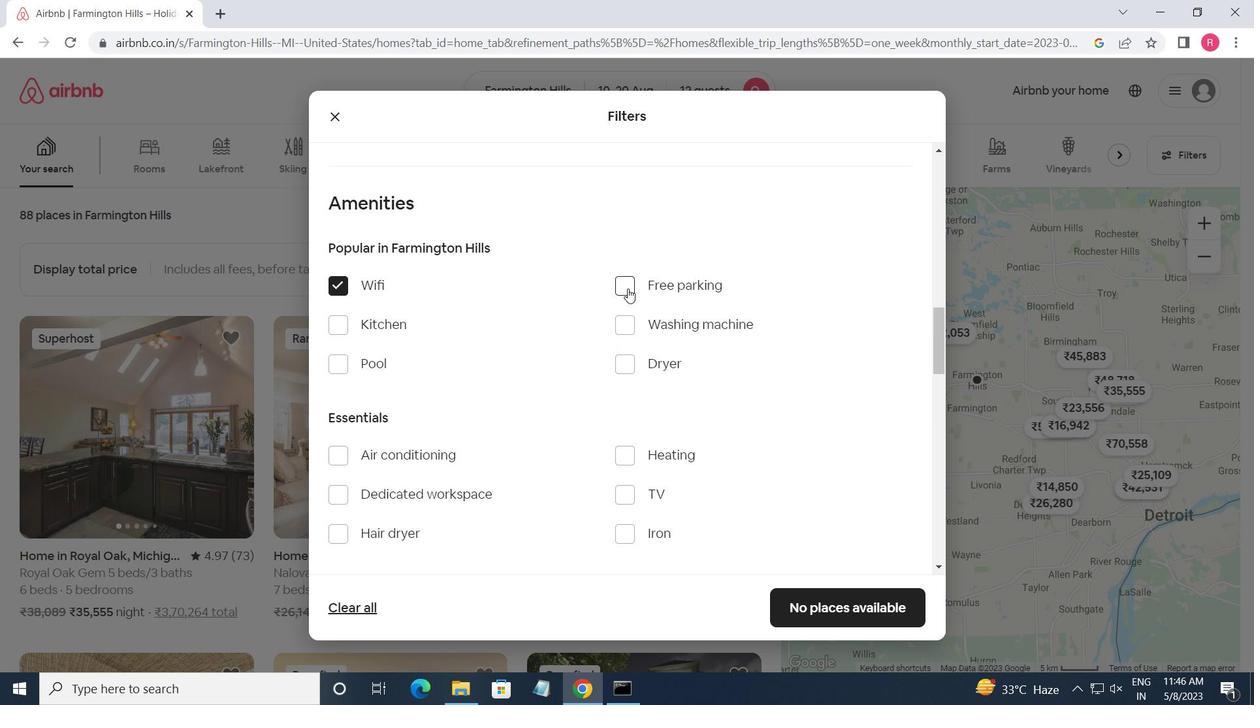 
Action: Mouse moved to (623, 496)
Screenshot: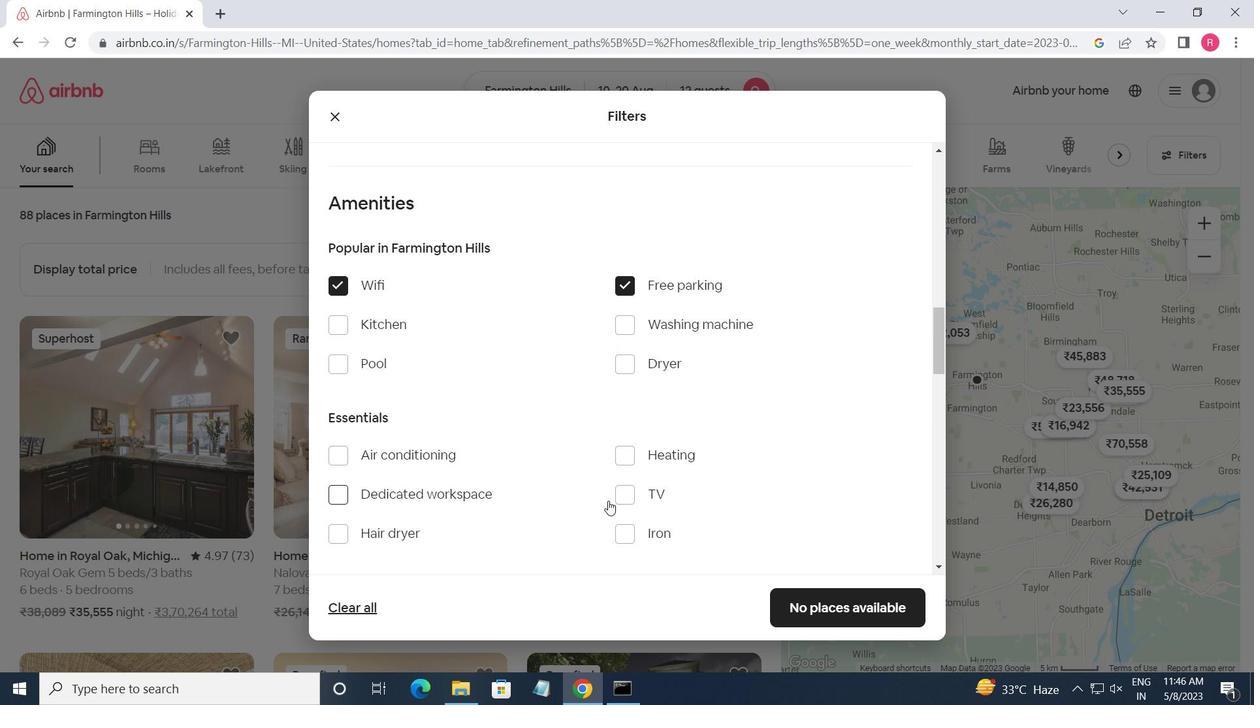 
Action: Mouse pressed left at (623, 496)
Screenshot: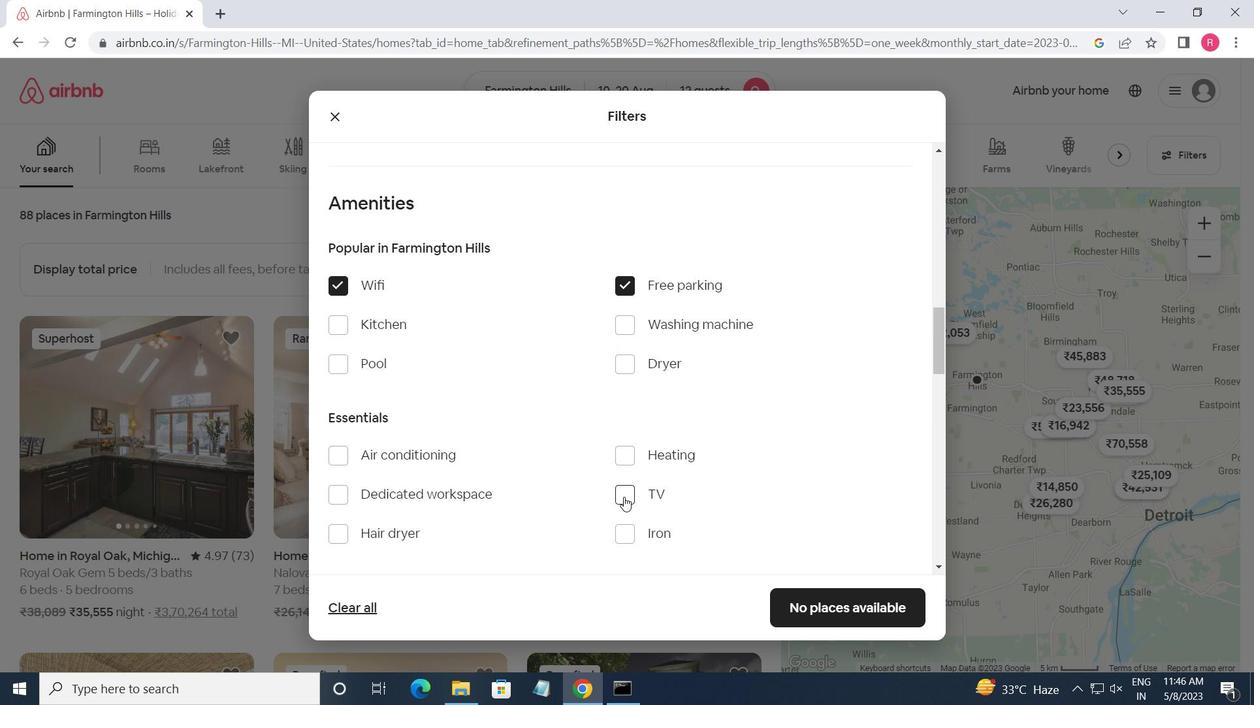
Action: Mouse moved to (498, 493)
Screenshot: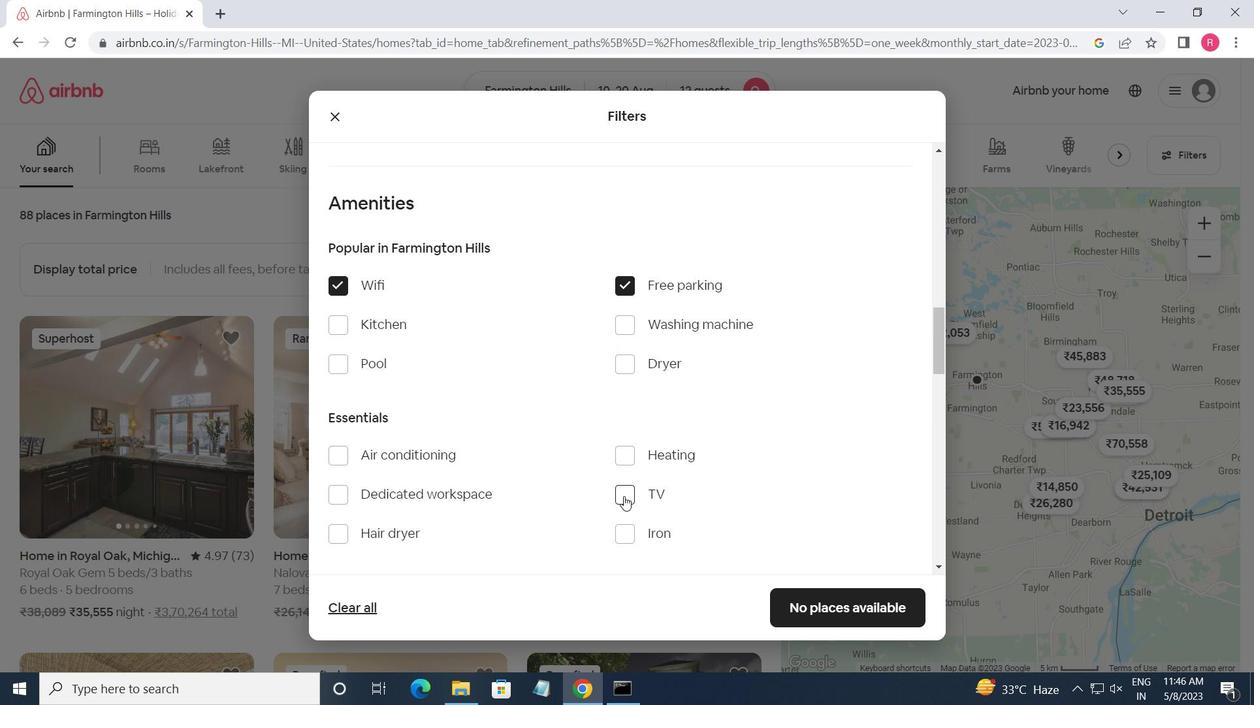 
Action: Mouse scrolled (498, 493) with delta (0, 0)
Screenshot: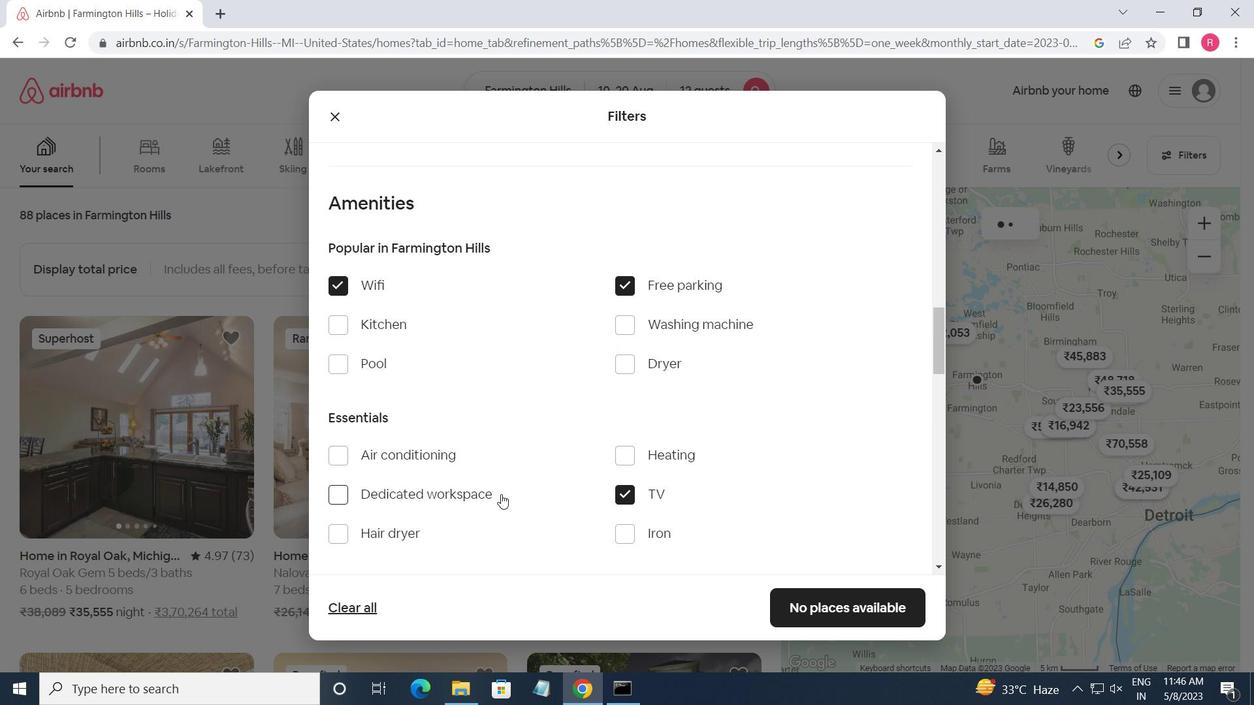 
Action: Mouse moved to (497, 493)
Screenshot: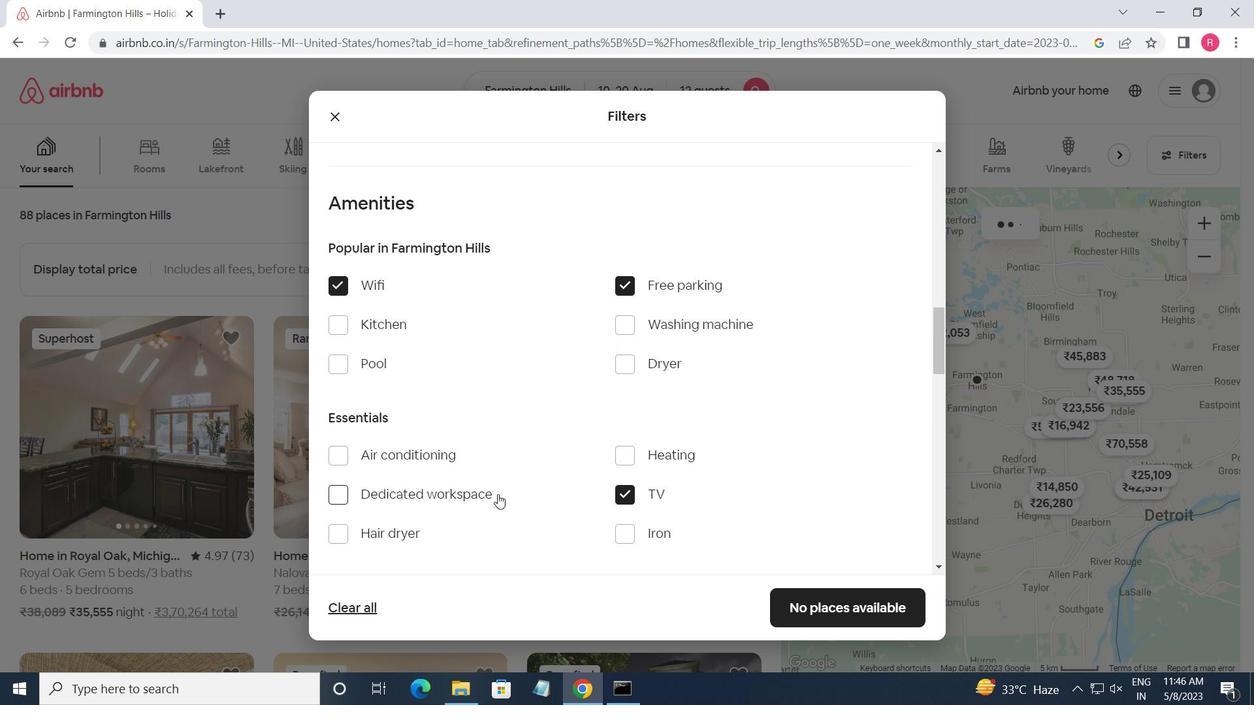 
Action: Mouse scrolled (497, 493) with delta (0, 0)
Screenshot: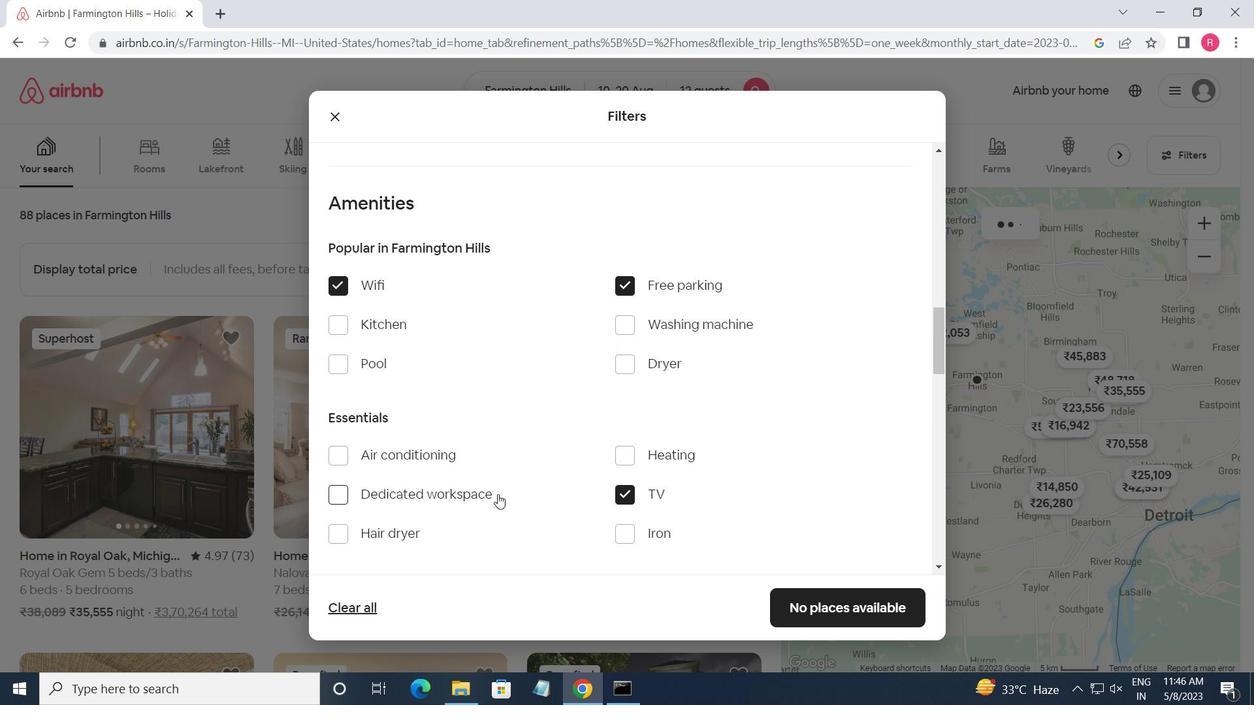 
Action: Mouse moved to (496, 493)
Screenshot: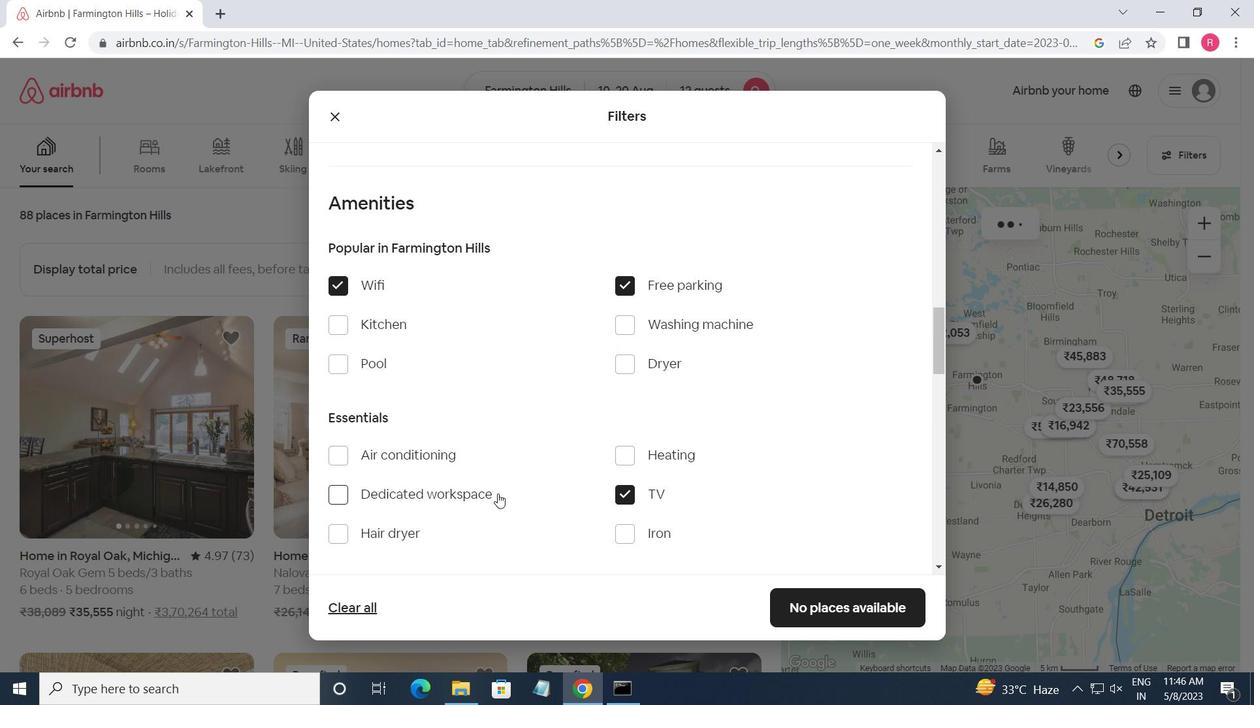 
Action: Mouse scrolled (496, 492) with delta (0, 0)
Screenshot: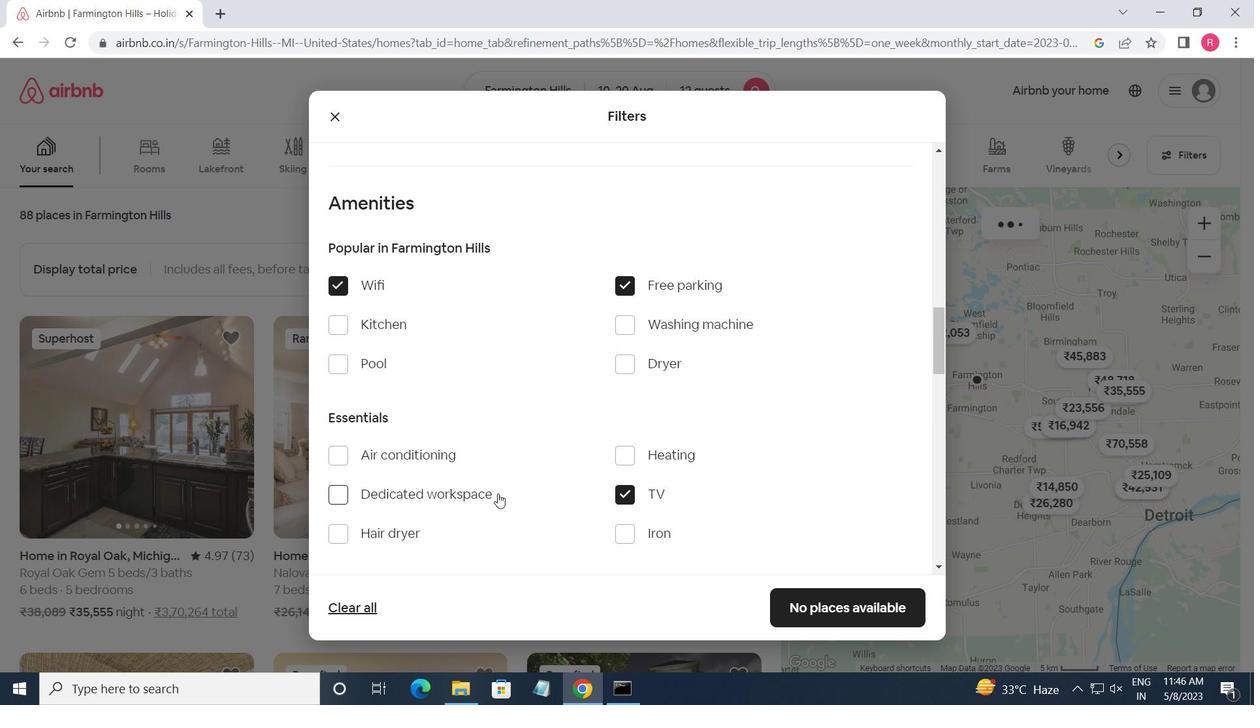 
Action: Mouse moved to (629, 421)
Screenshot: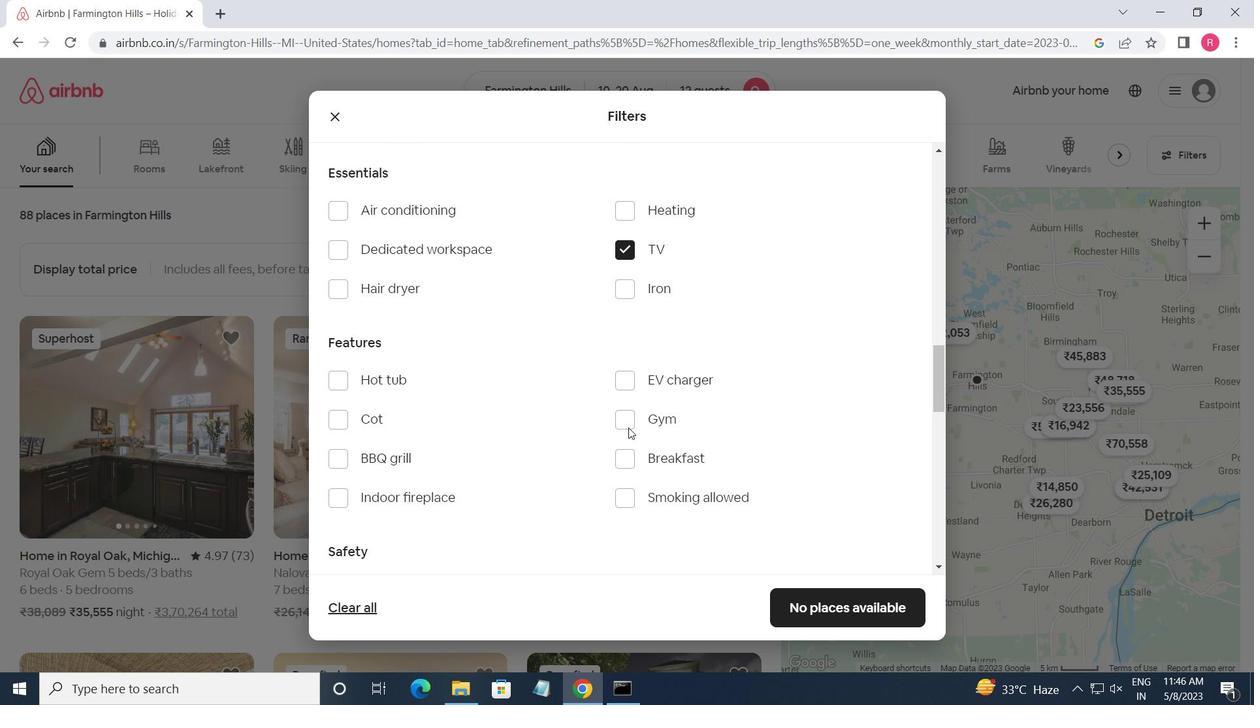 
Action: Mouse pressed left at (629, 421)
Screenshot: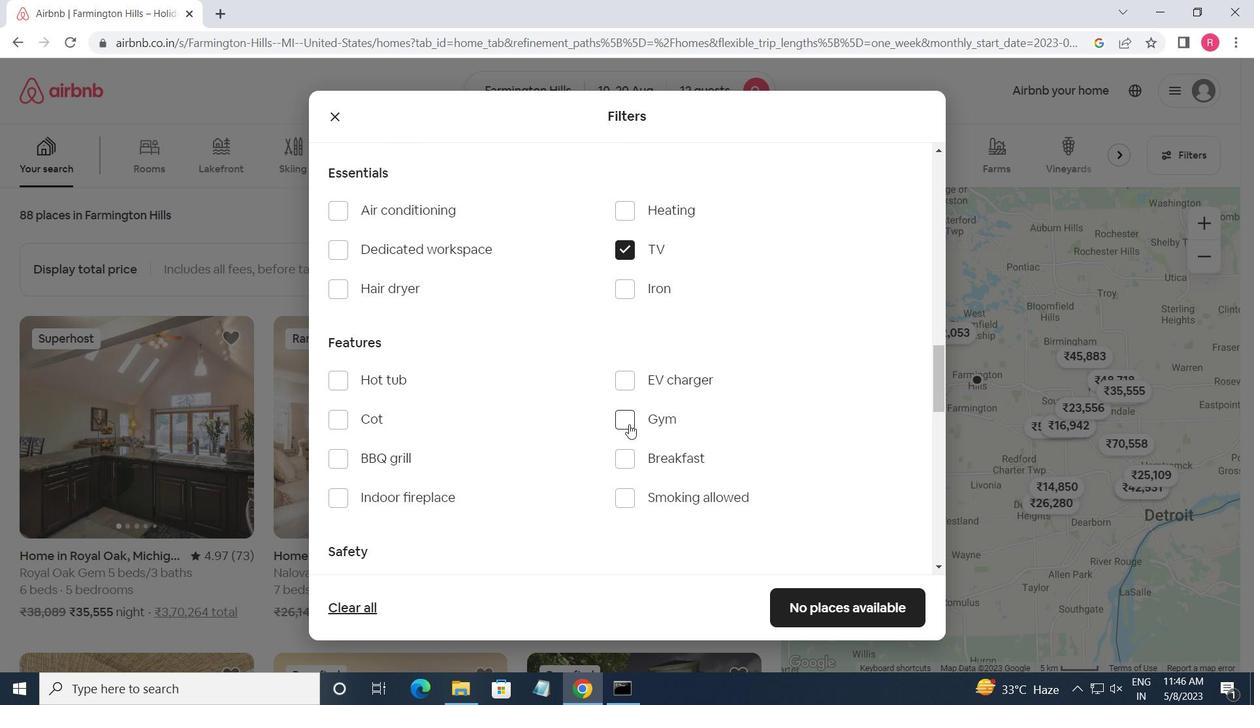 
Action: Mouse moved to (625, 461)
Screenshot: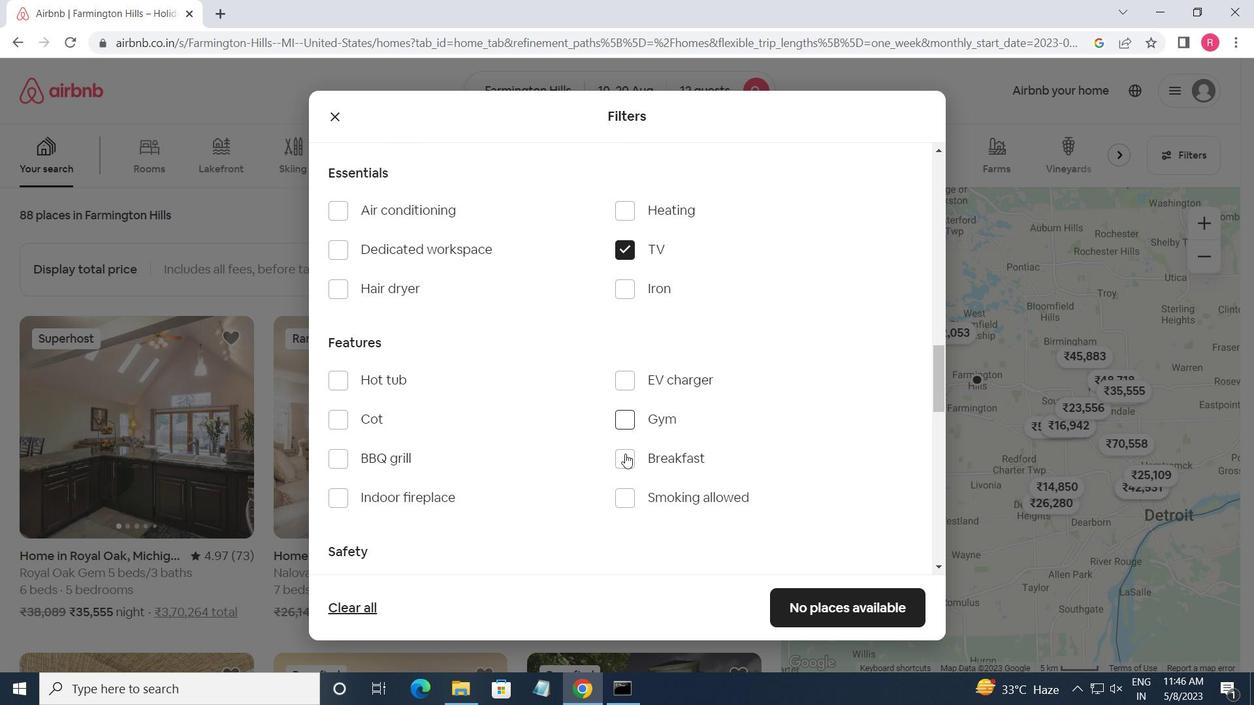
Action: Mouse pressed left at (625, 461)
Screenshot: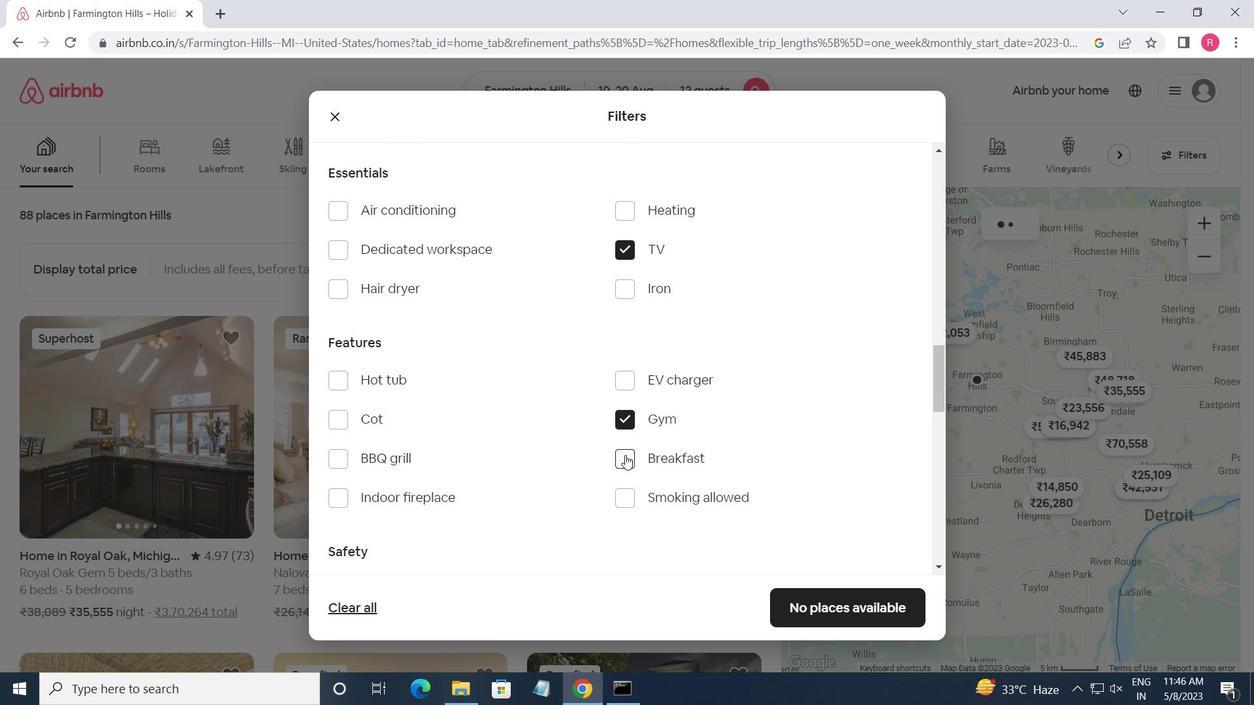 
Action: Mouse moved to (625, 462)
Screenshot: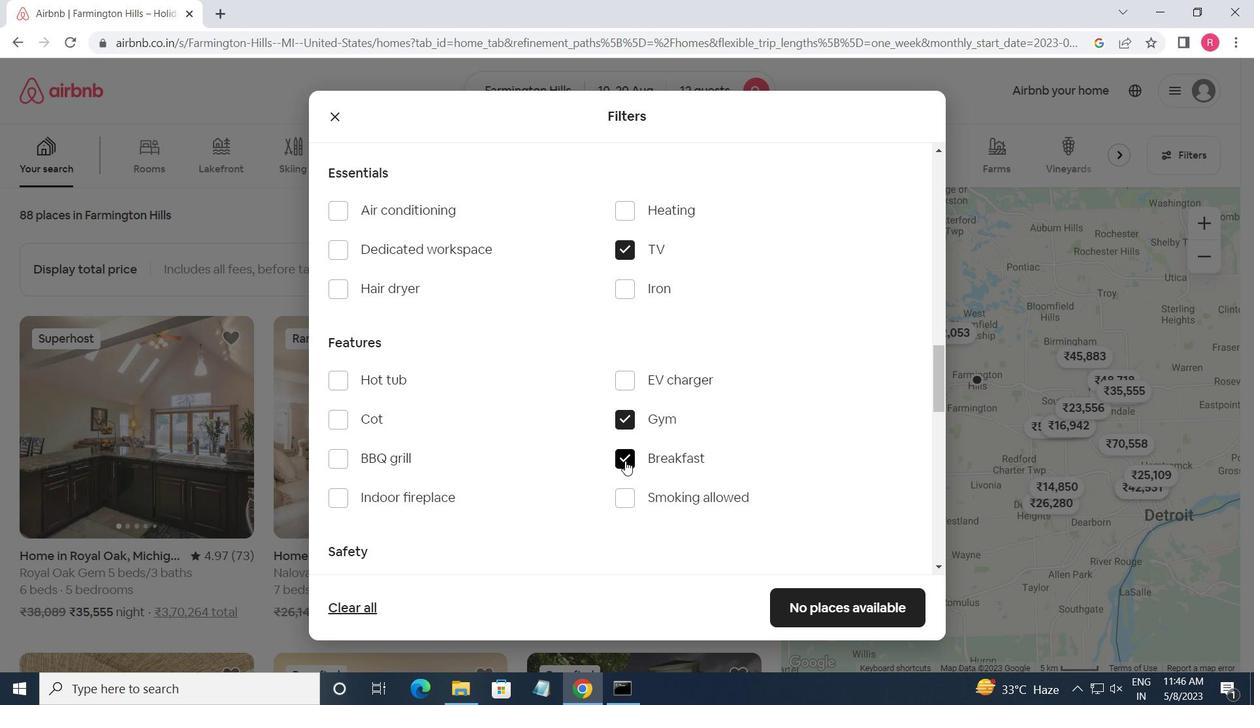 
Action: Mouse scrolled (625, 461) with delta (0, 0)
Screenshot: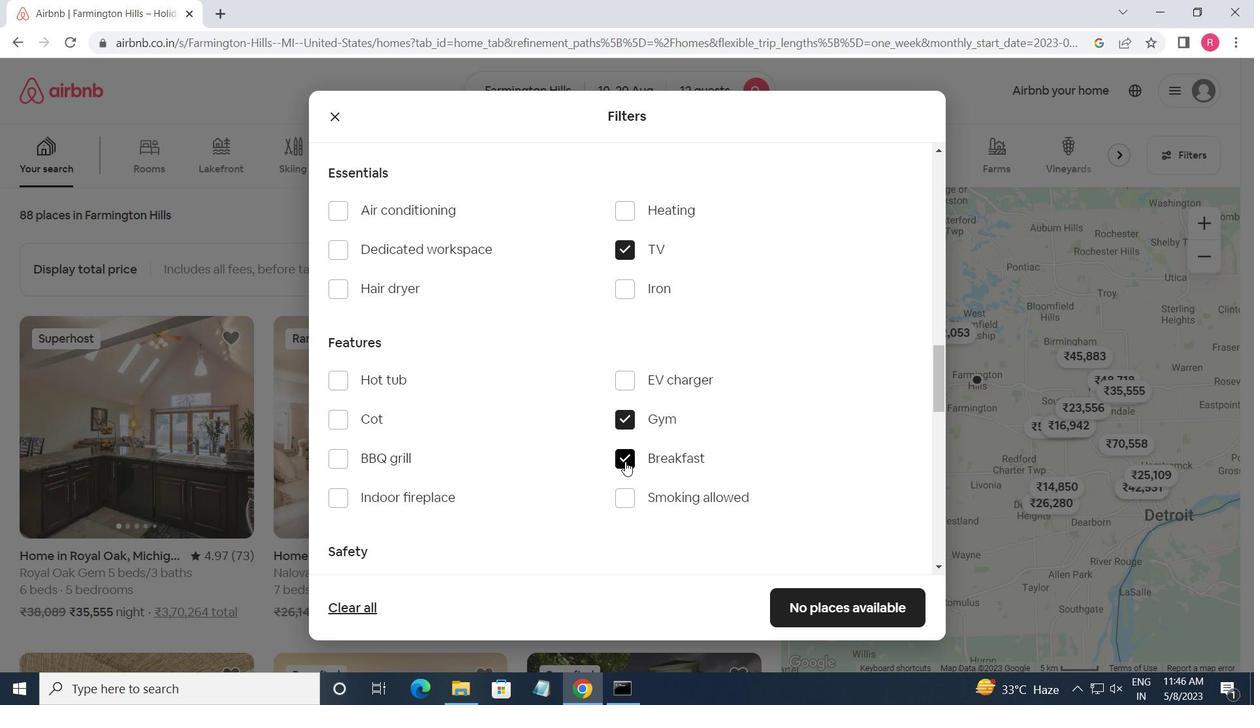 
Action: Mouse scrolled (625, 461) with delta (0, 0)
Screenshot: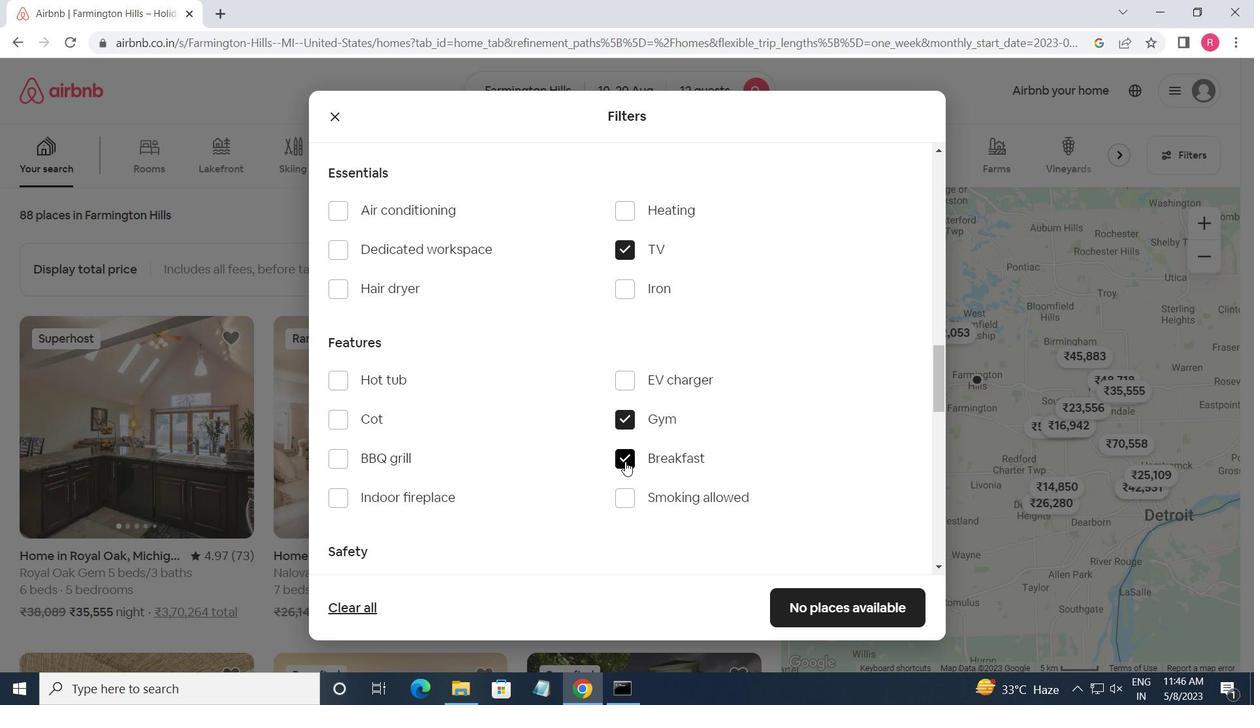 
Action: Mouse moved to (616, 471)
Screenshot: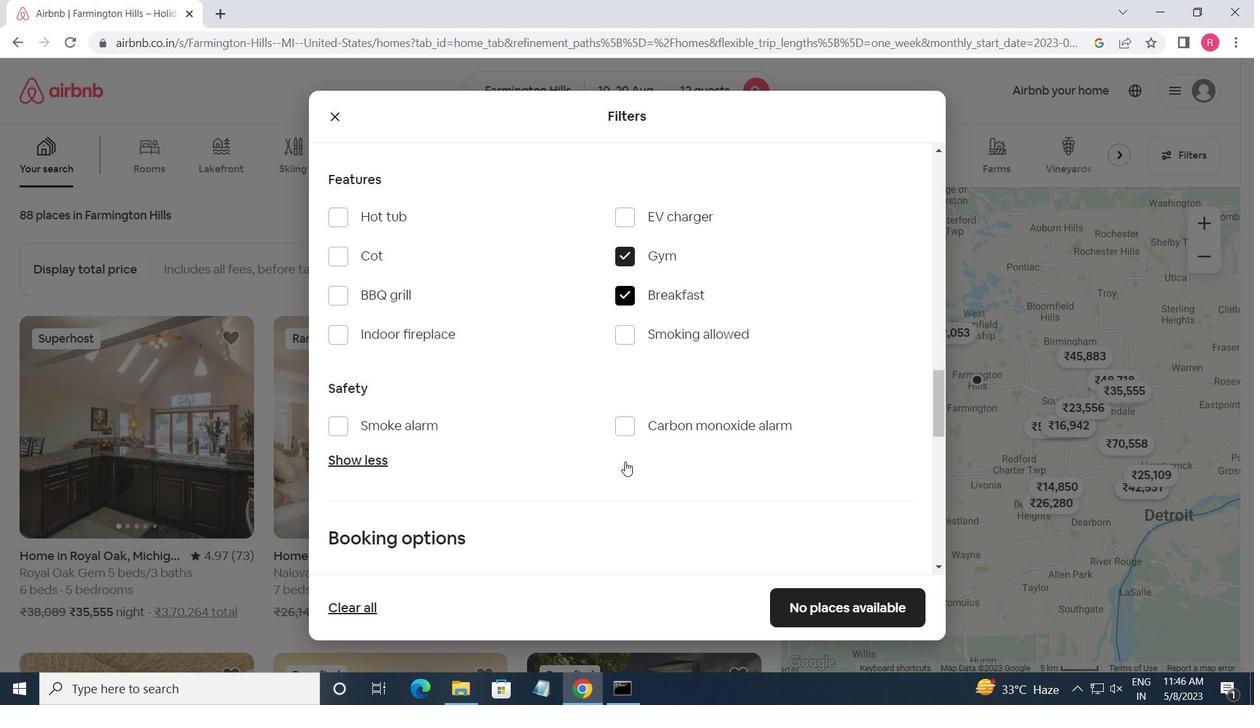 
Action: Mouse scrolled (616, 471) with delta (0, 0)
Screenshot: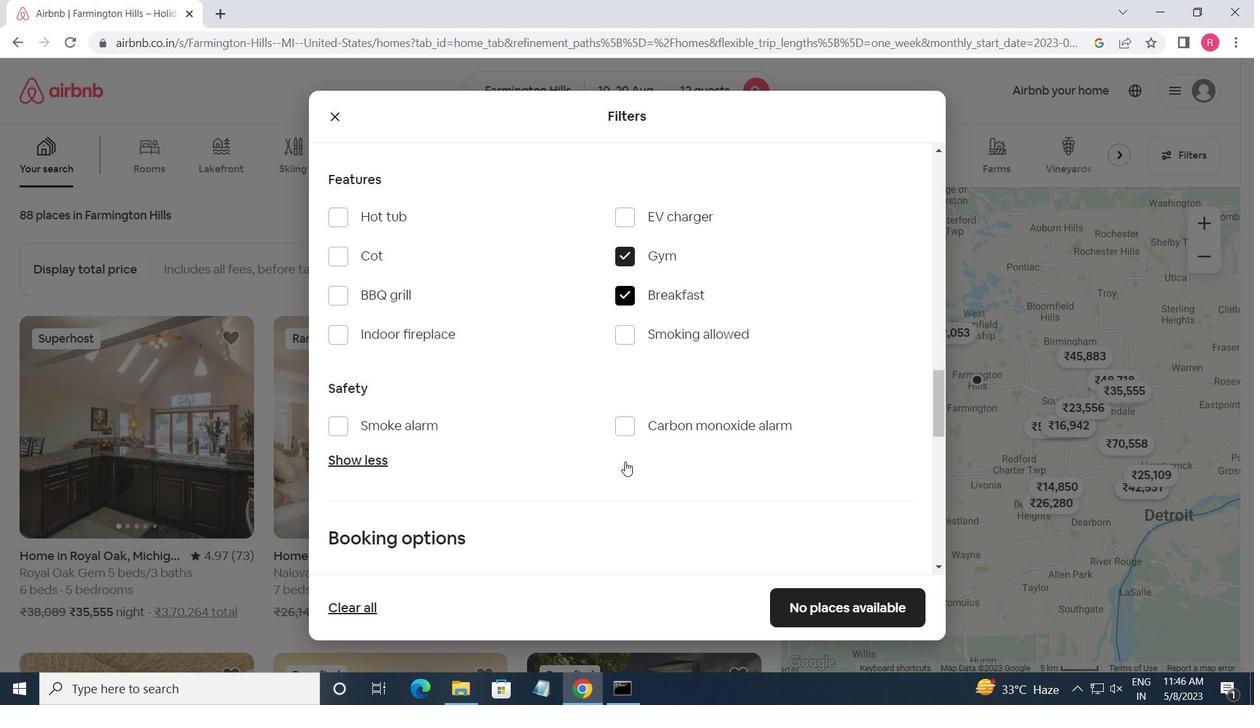 
Action: Mouse moved to (616, 471)
Screenshot: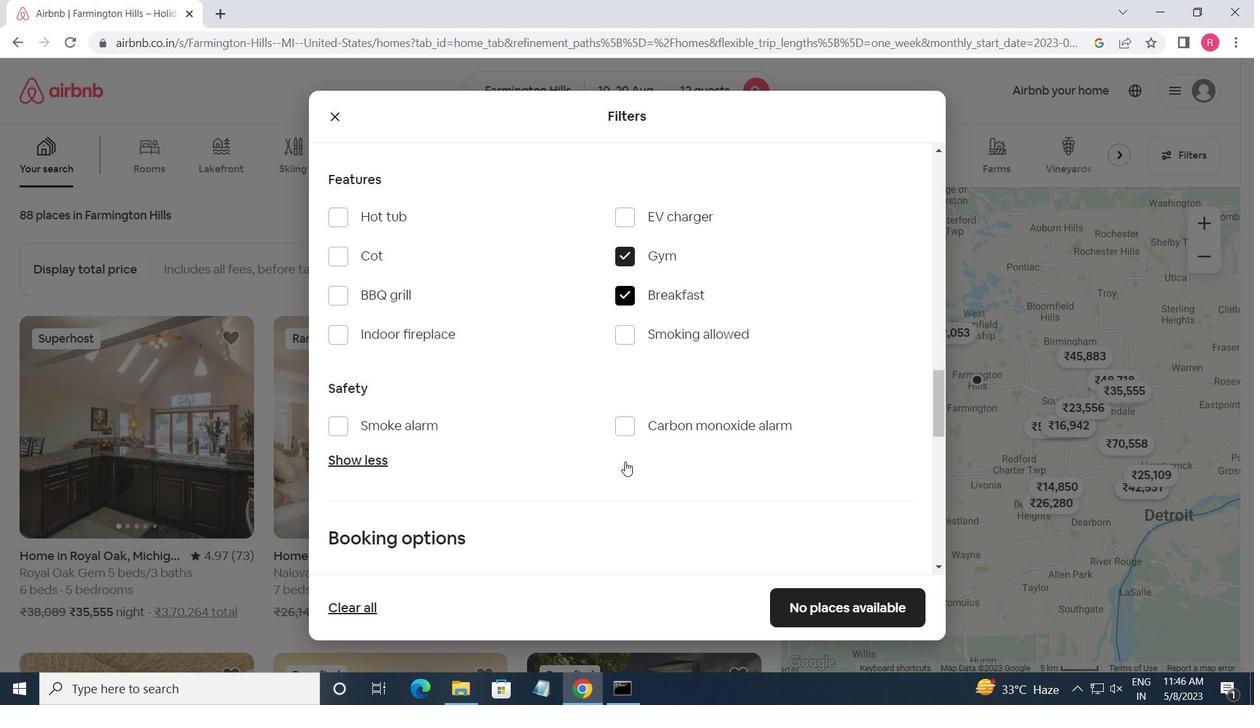 
Action: Mouse scrolled (616, 471) with delta (0, 0)
Screenshot: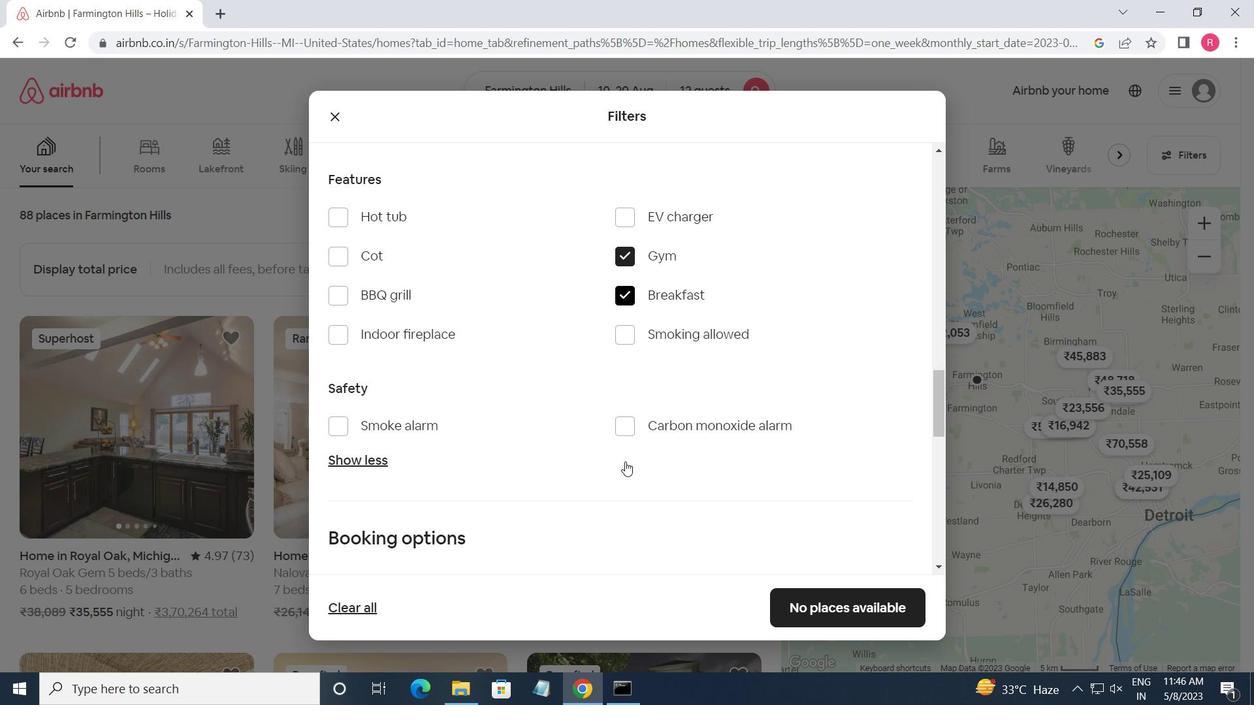 
Action: Mouse scrolled (616, 471) with delta (0, 0)
Screenshot: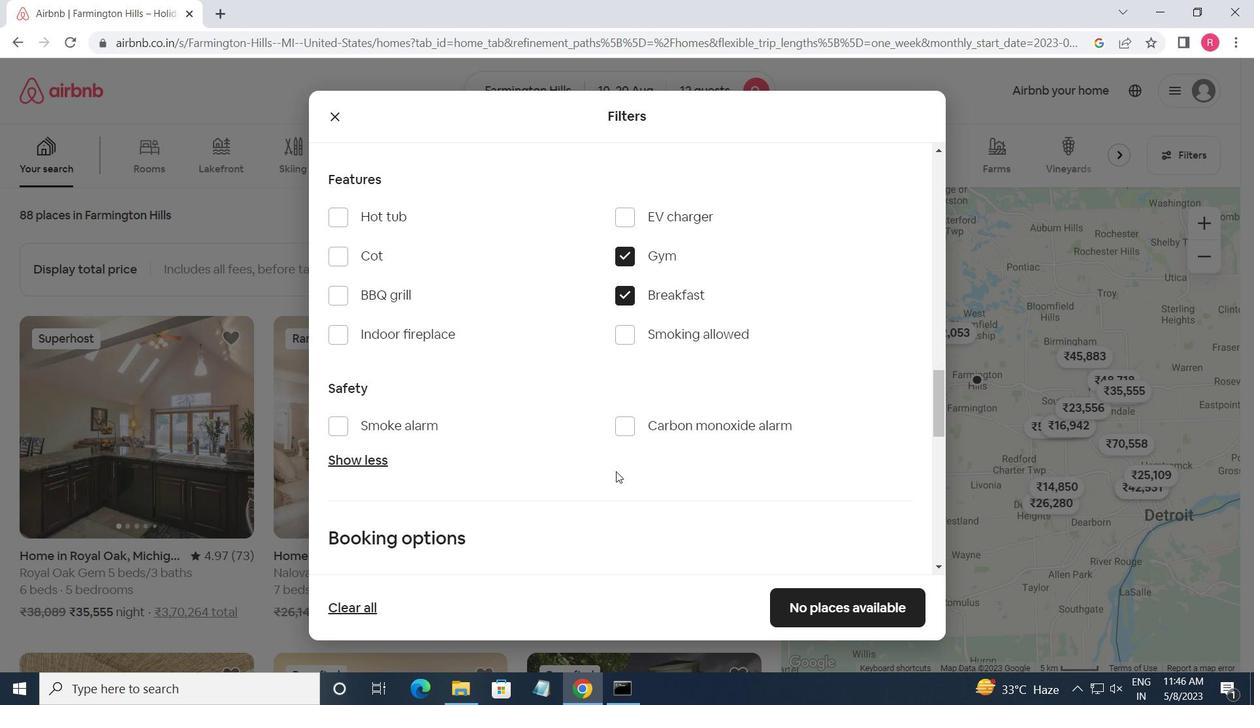 
Action: Mouse moved to (868, 398)
Screenshot: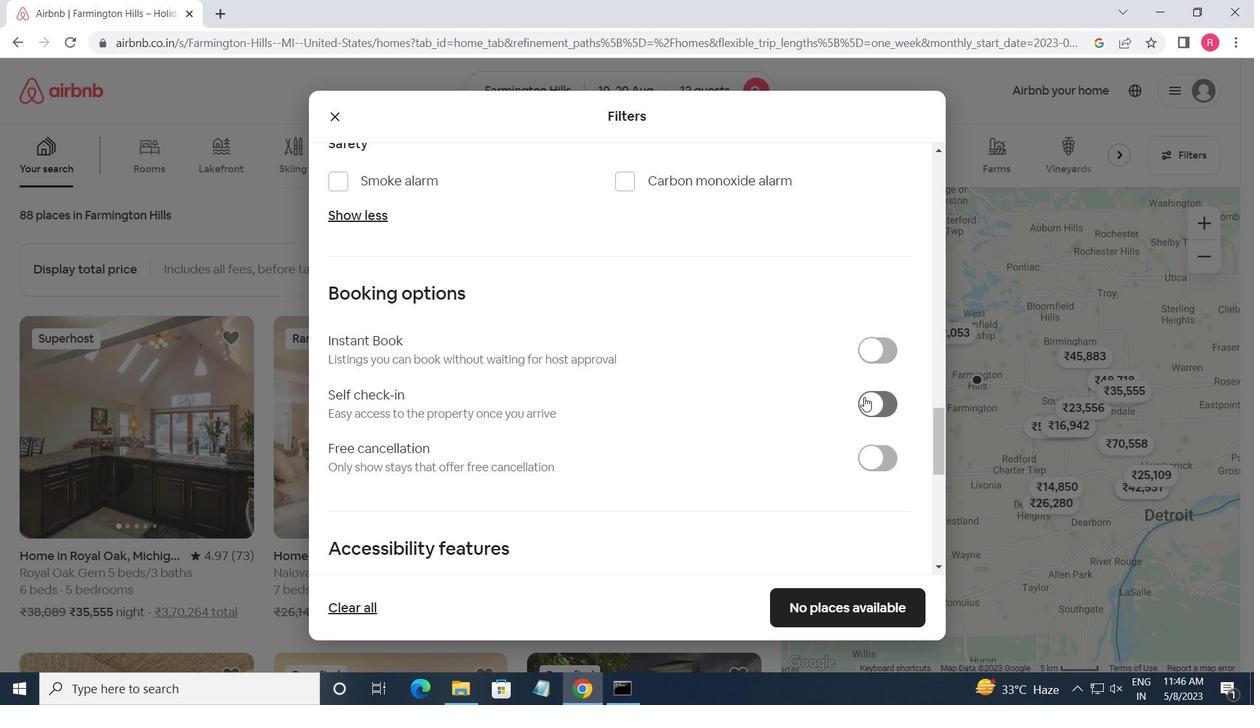 
Action: Mouse pressed left at (868, 398)
Screenshot: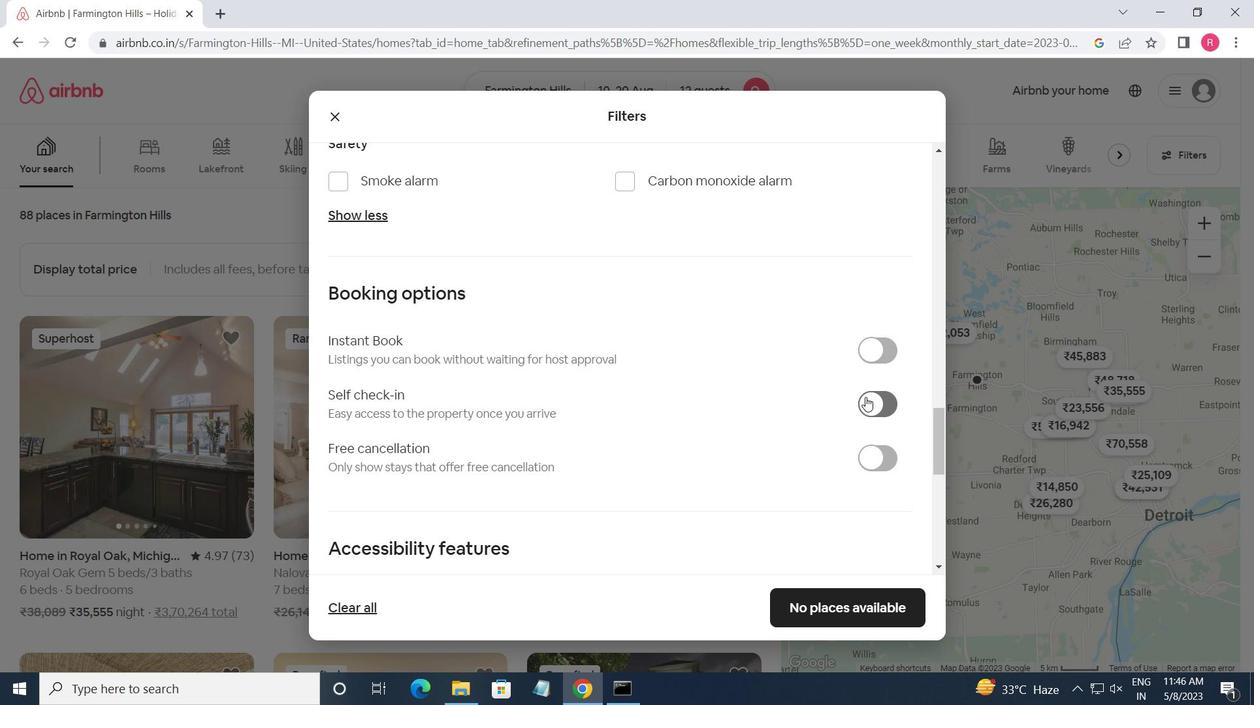 
Action: Mouse moved to (571, 456)
Screenshot: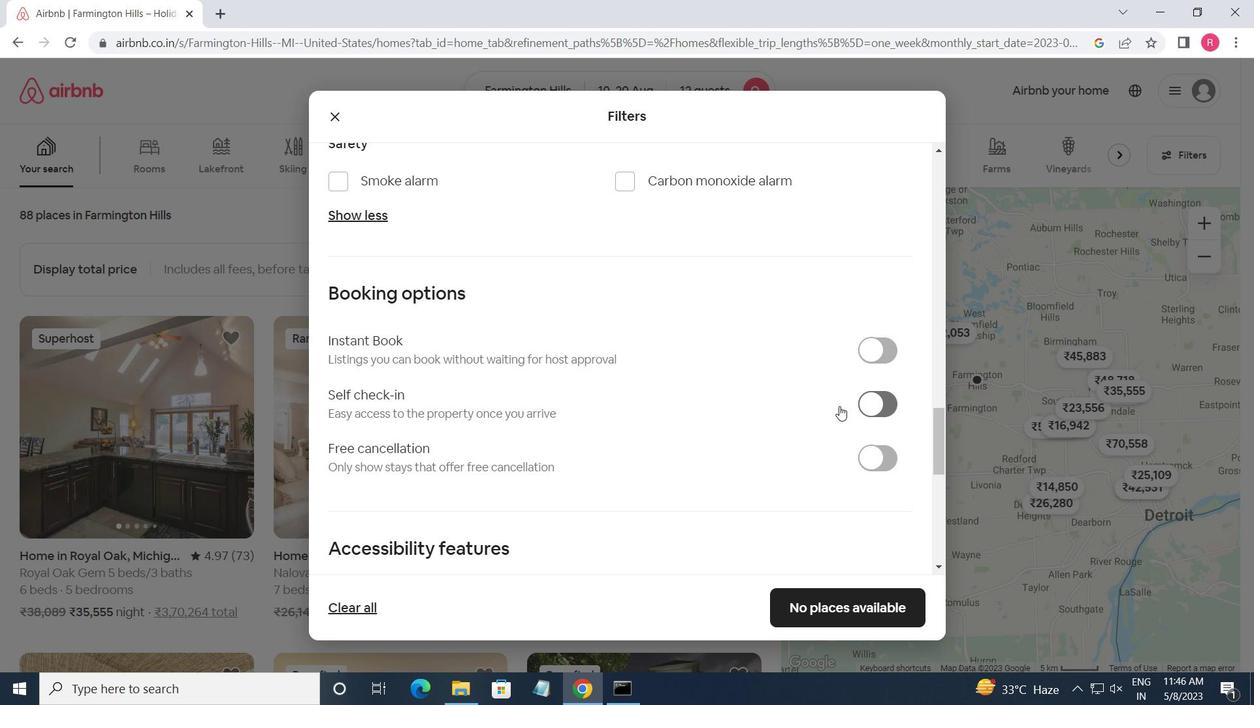 
Action: Mouse scrolled (571, 455) with delta (0, 0)
Screenshot: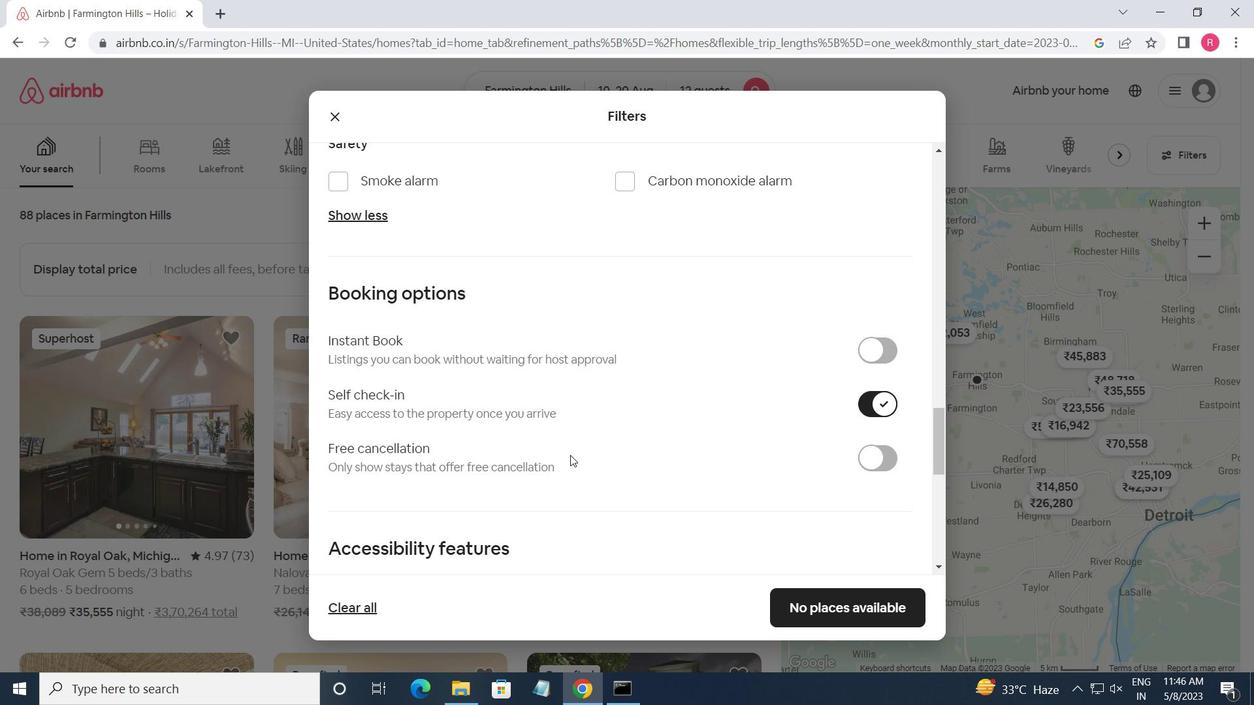 
Action: Mouse scrolled (571, 455) with delta (0, 0)
Screenshot: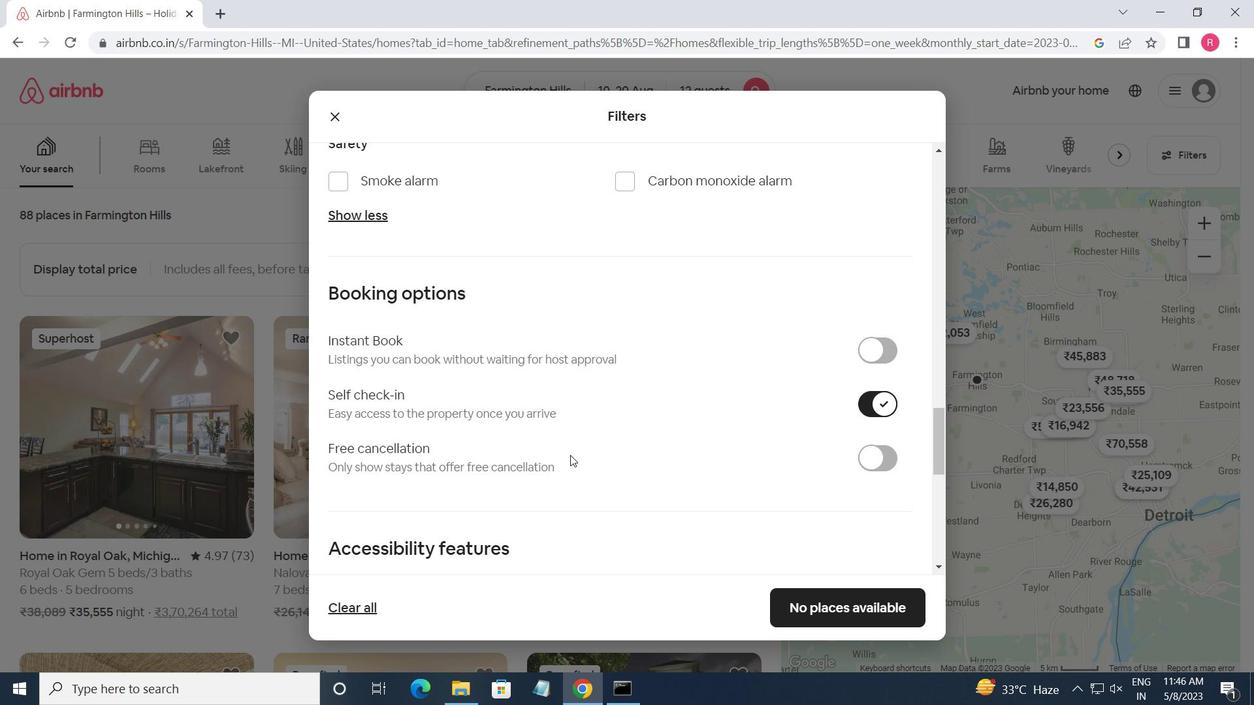 
Action: Mouse scrolled (571, 455) with delta (0, 0)
Screenshot: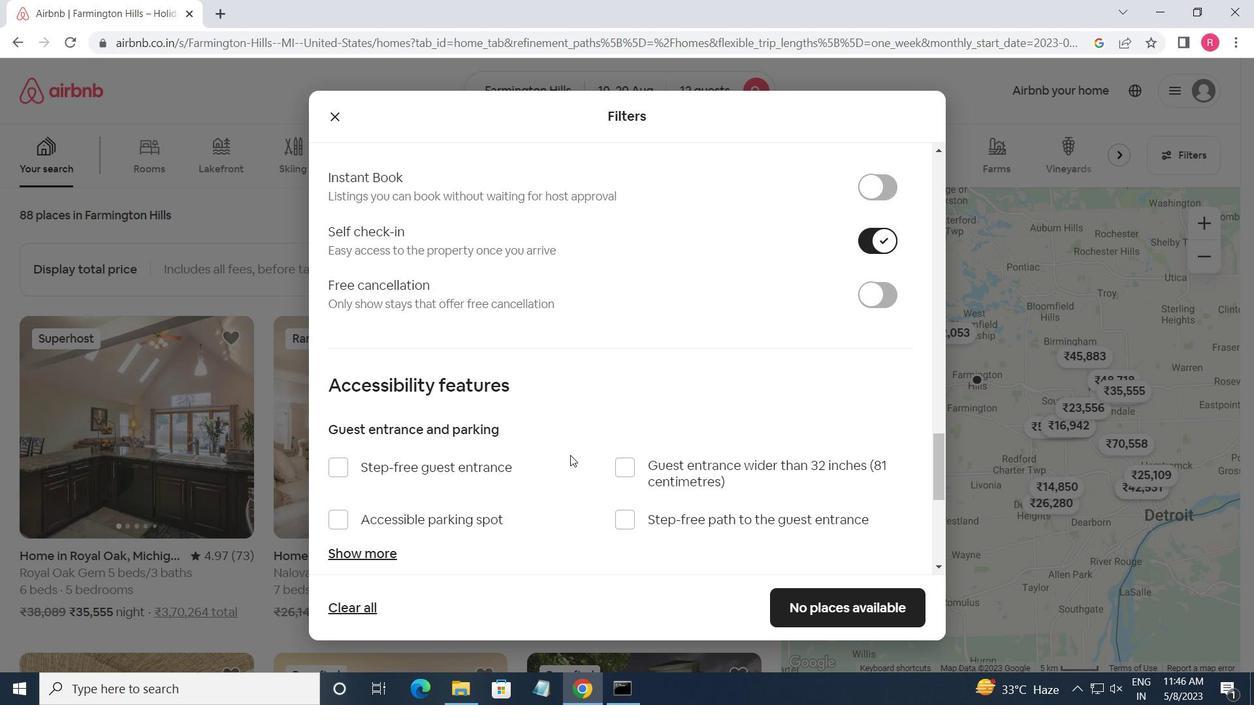 
Action: Mouse scrolled (571, 455) with delta (0, 0)
Screenshot: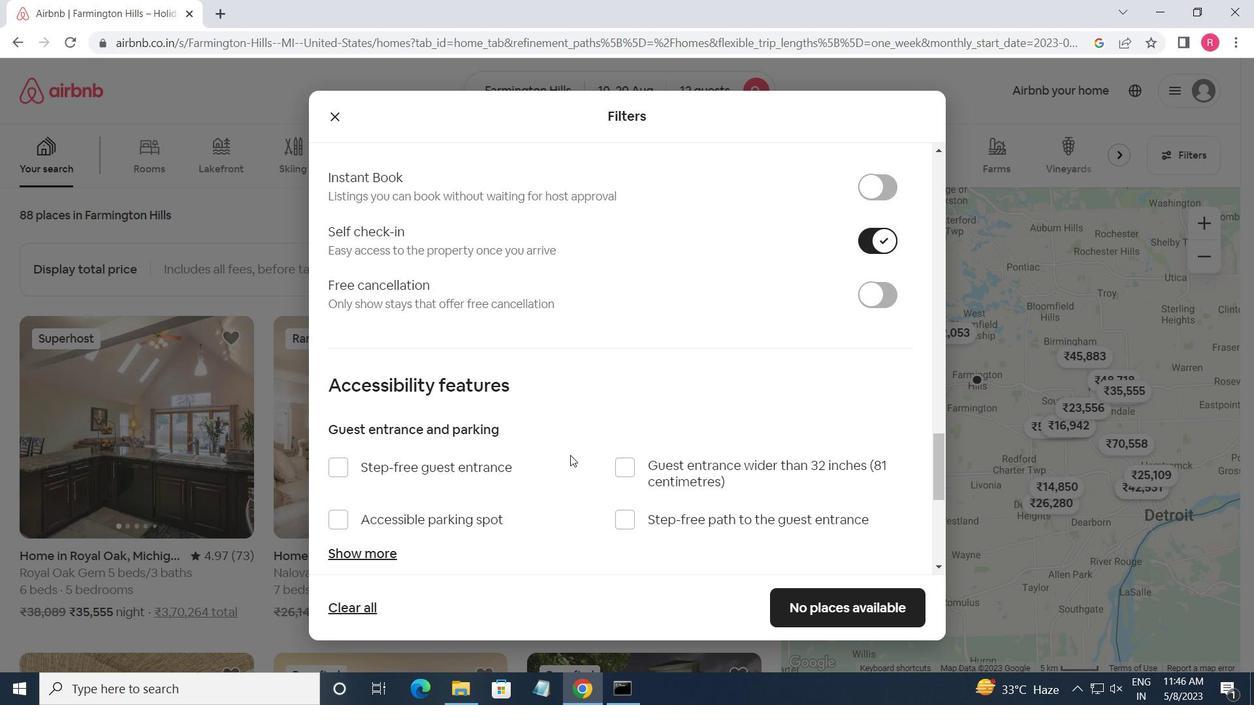 
Action: Mouse scrolled (571, 455) with delta (0, 0)
Screenshot: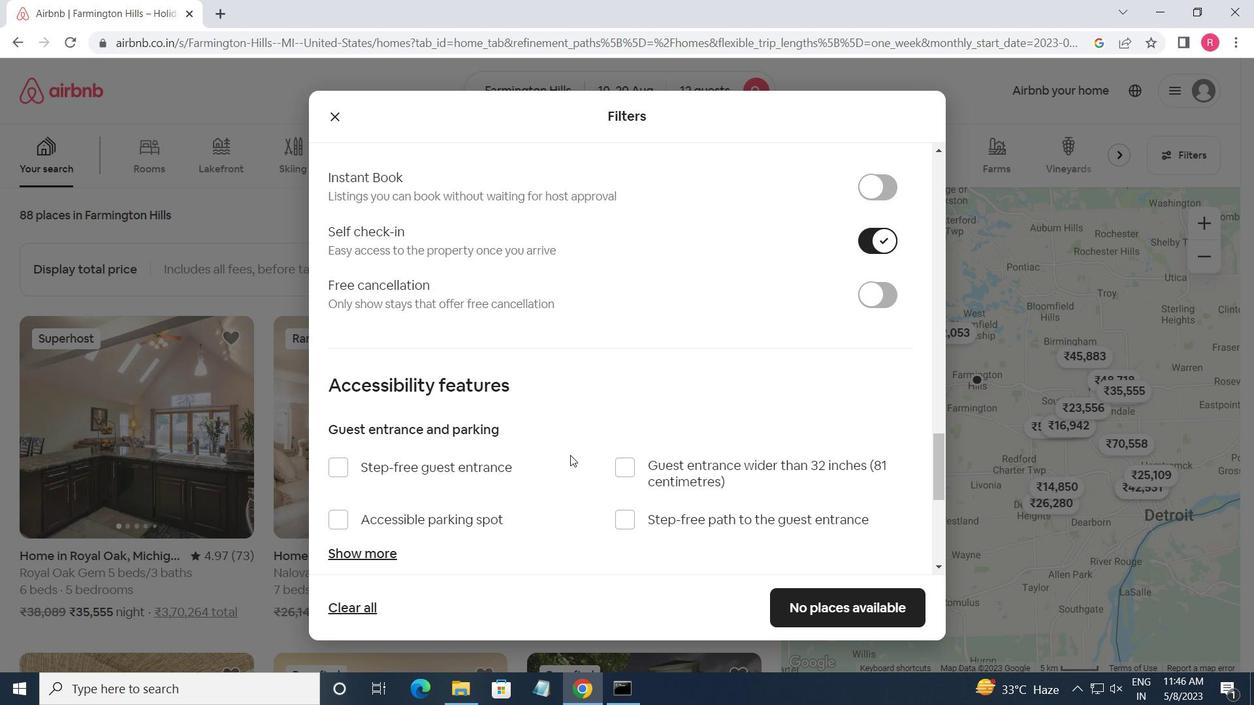 
Action: Mouse scrolled (571, 455) with delta (0, 0)
Screenshot: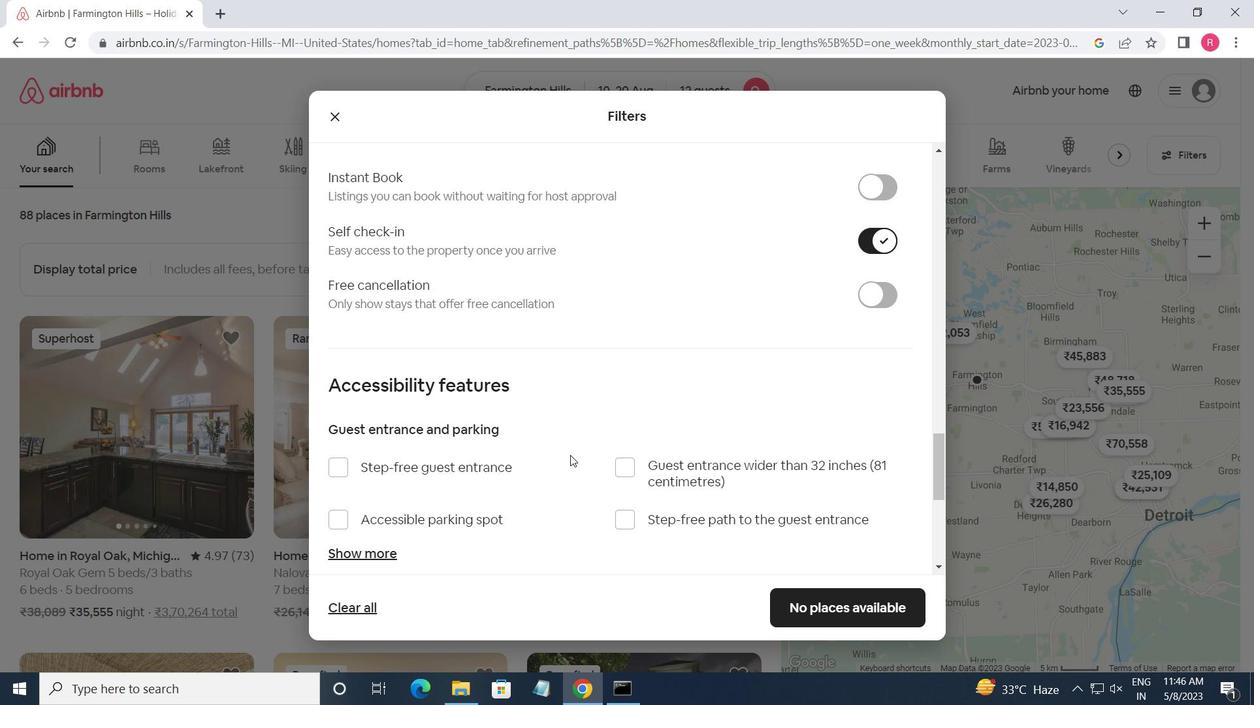 
Action: Mouse moved to (350, 522)
Screenshot: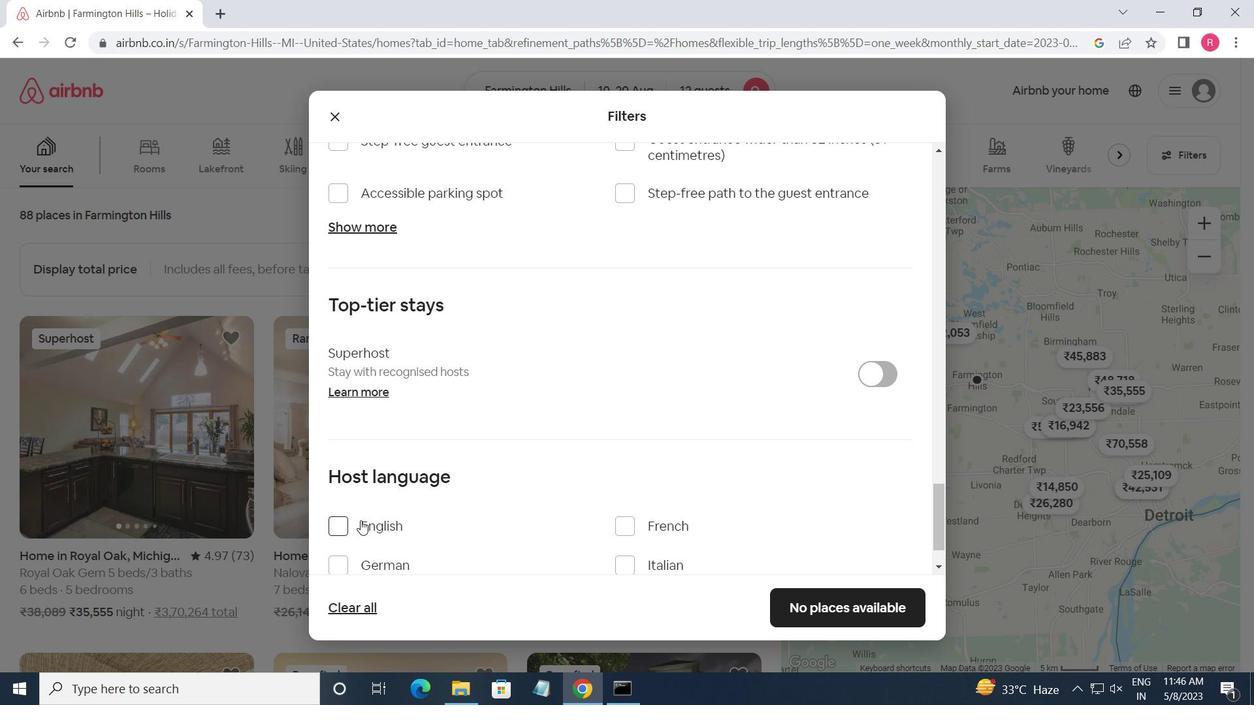 
Action: Mouse pressed left at (350, 522)
Screenshot: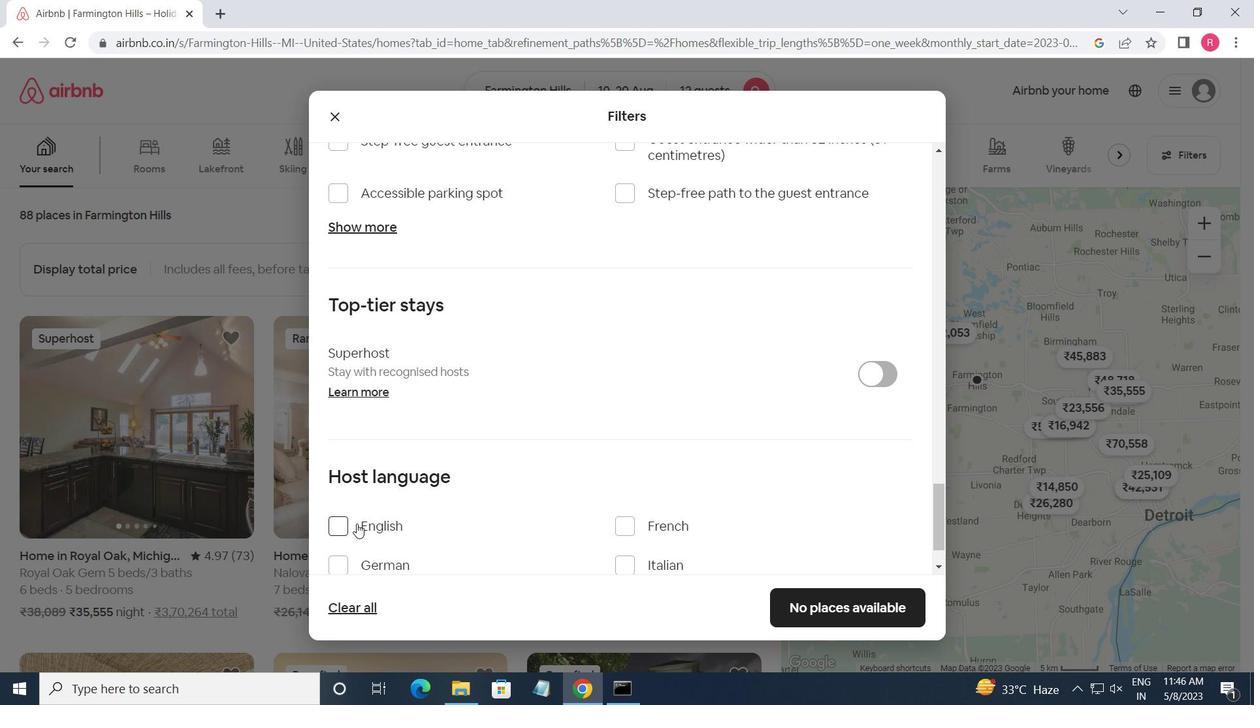 
Action: Mouse moved to (335, 522)
Screenshot: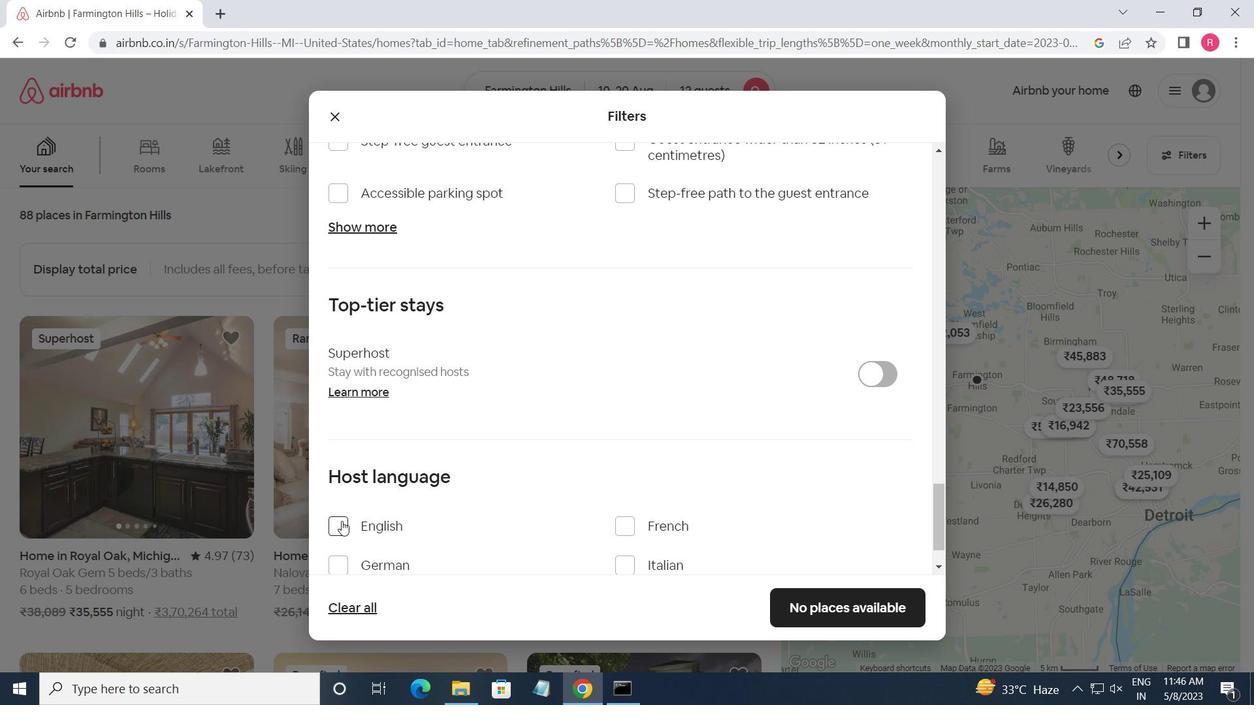 
Action: Mouse pressed left at (335, 522)
Screenshot: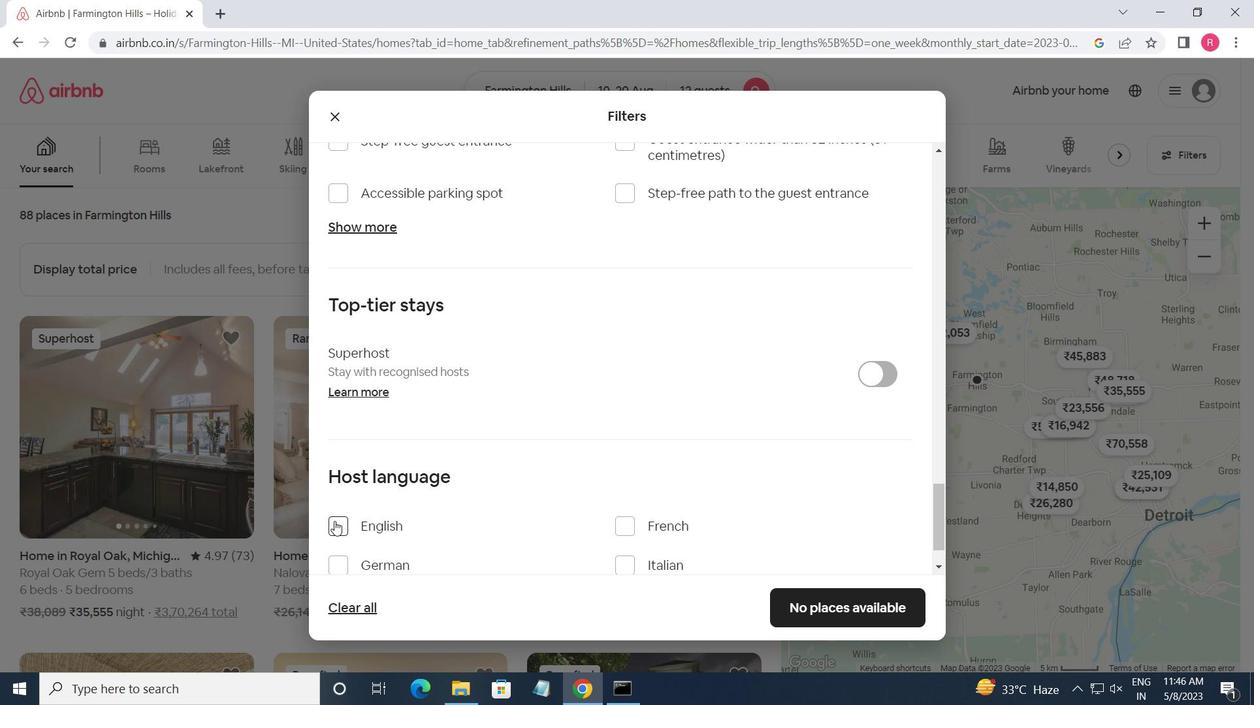 
Action: Mouse moved to (819, 612)
Screenshot: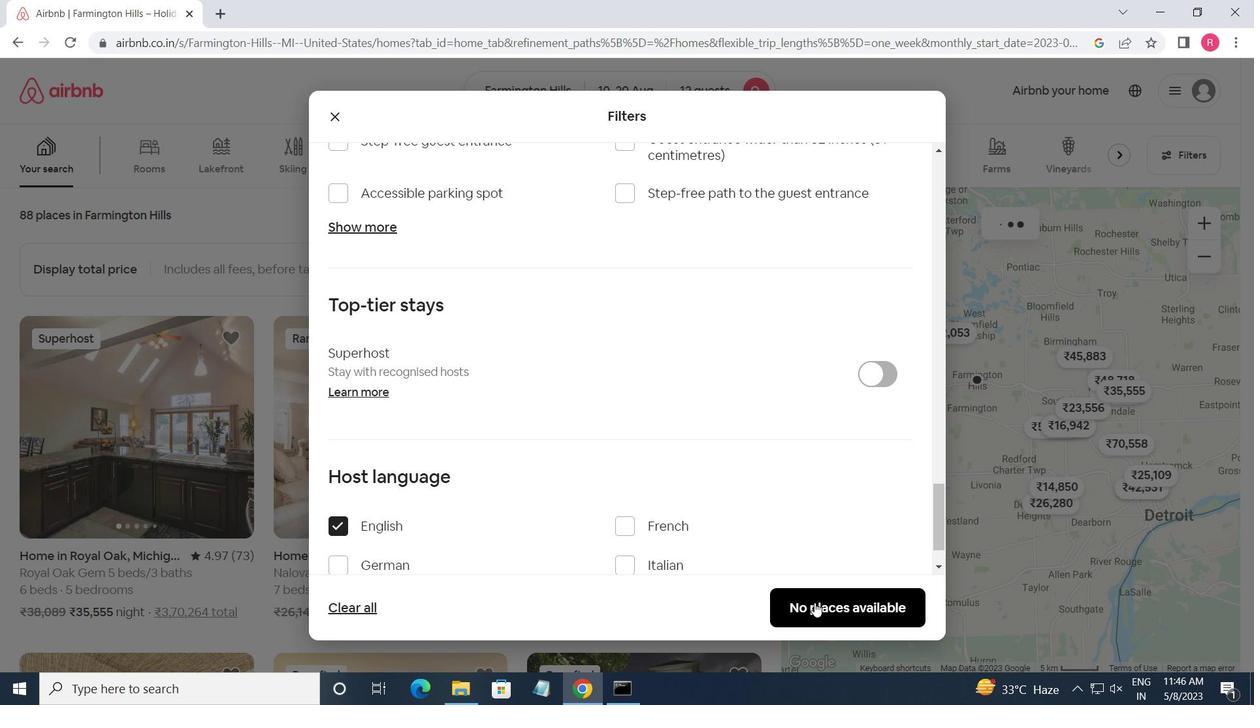 
Action: Mouse pressed left at (819, 612)
Screenshot: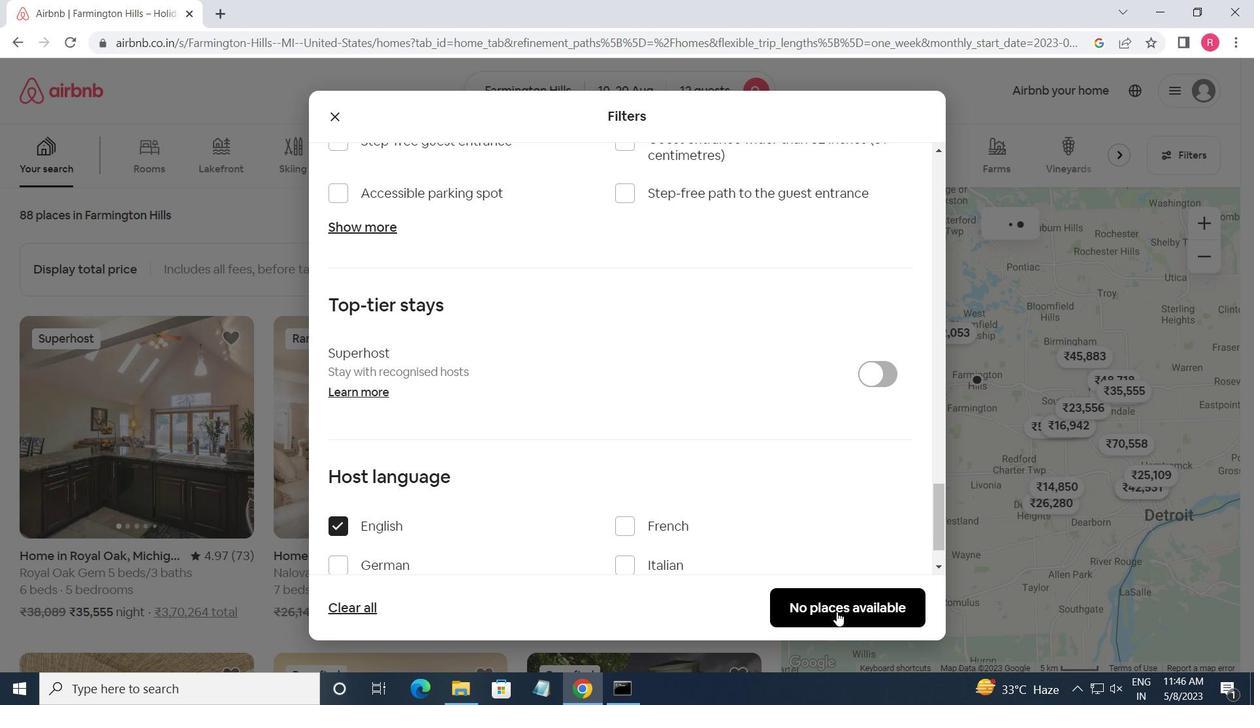 
